 Task: Include a stop at Times Square, followed by a visit to Central Park and the Empire State Building.
Action: Mouse moved to (318, 71)
Screenshot: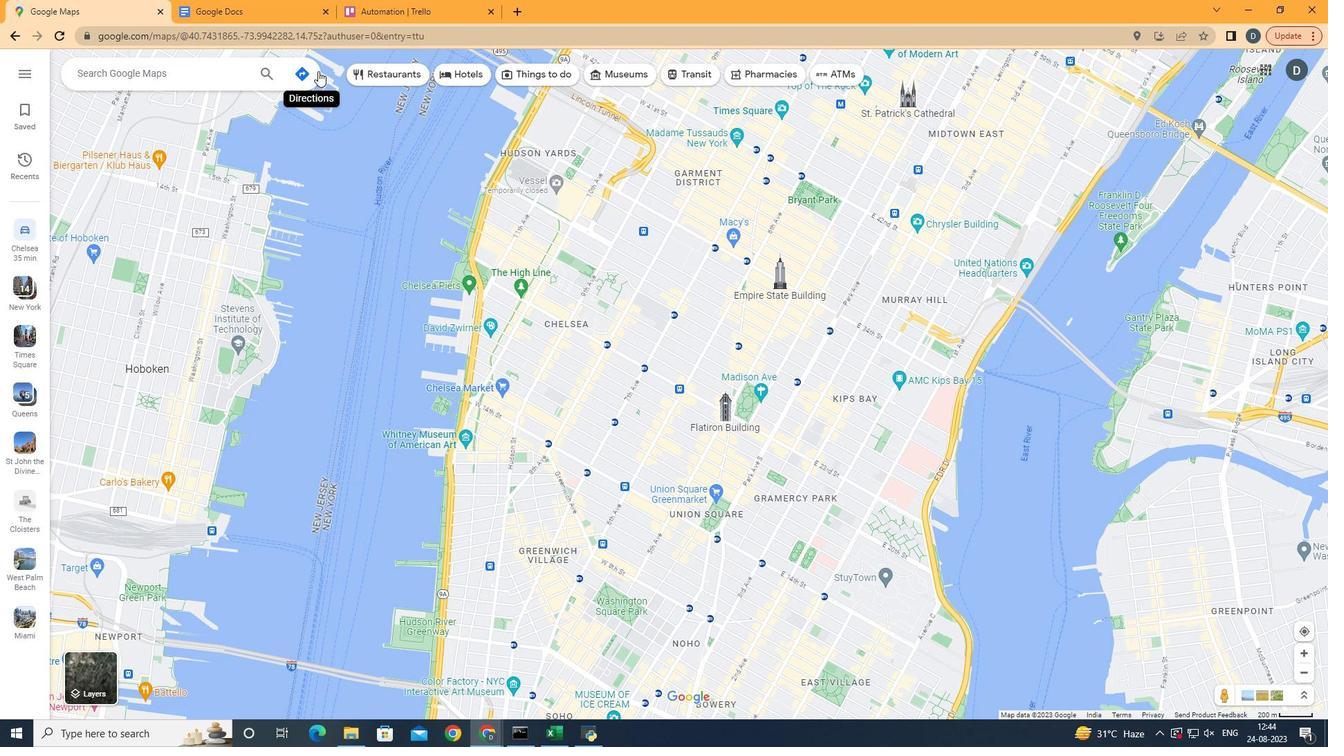
Action: Mouse pressed left at (318, 71)
Screenshot: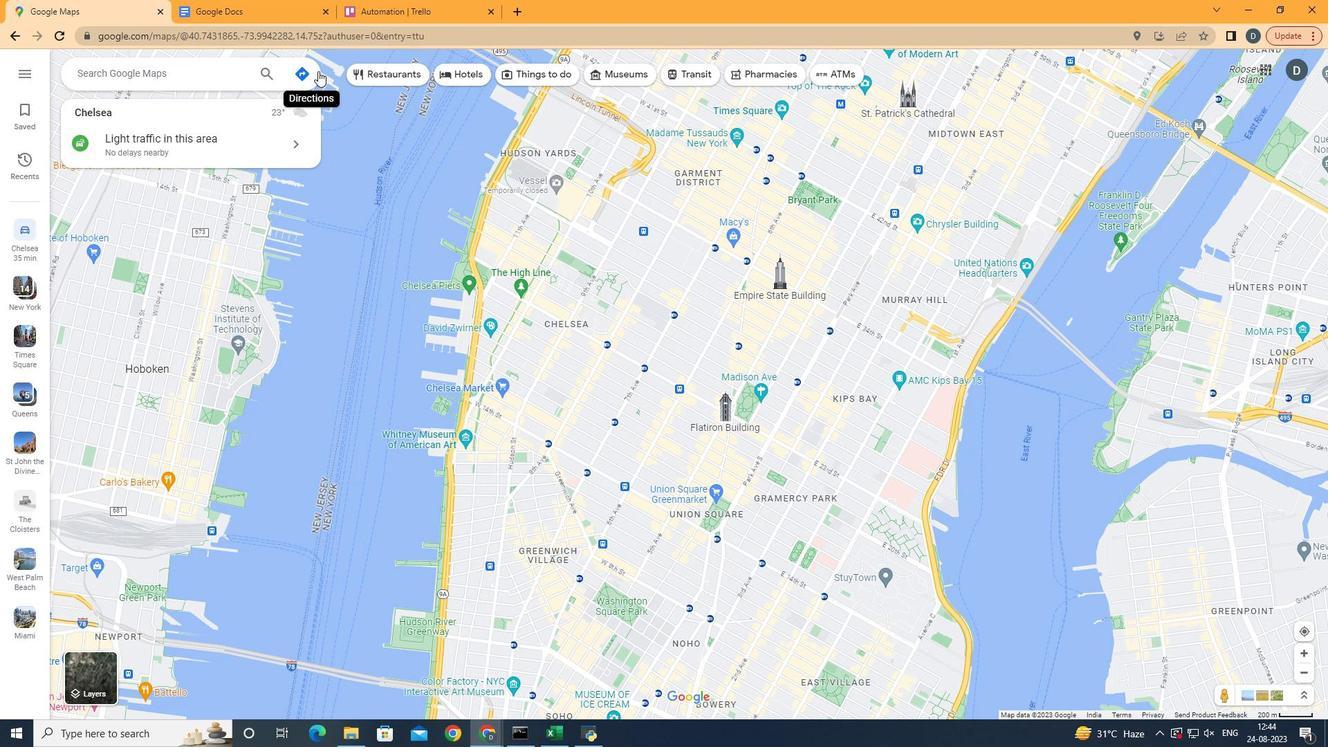 
Action: Mouse moved to (185, 112)
Screenshot: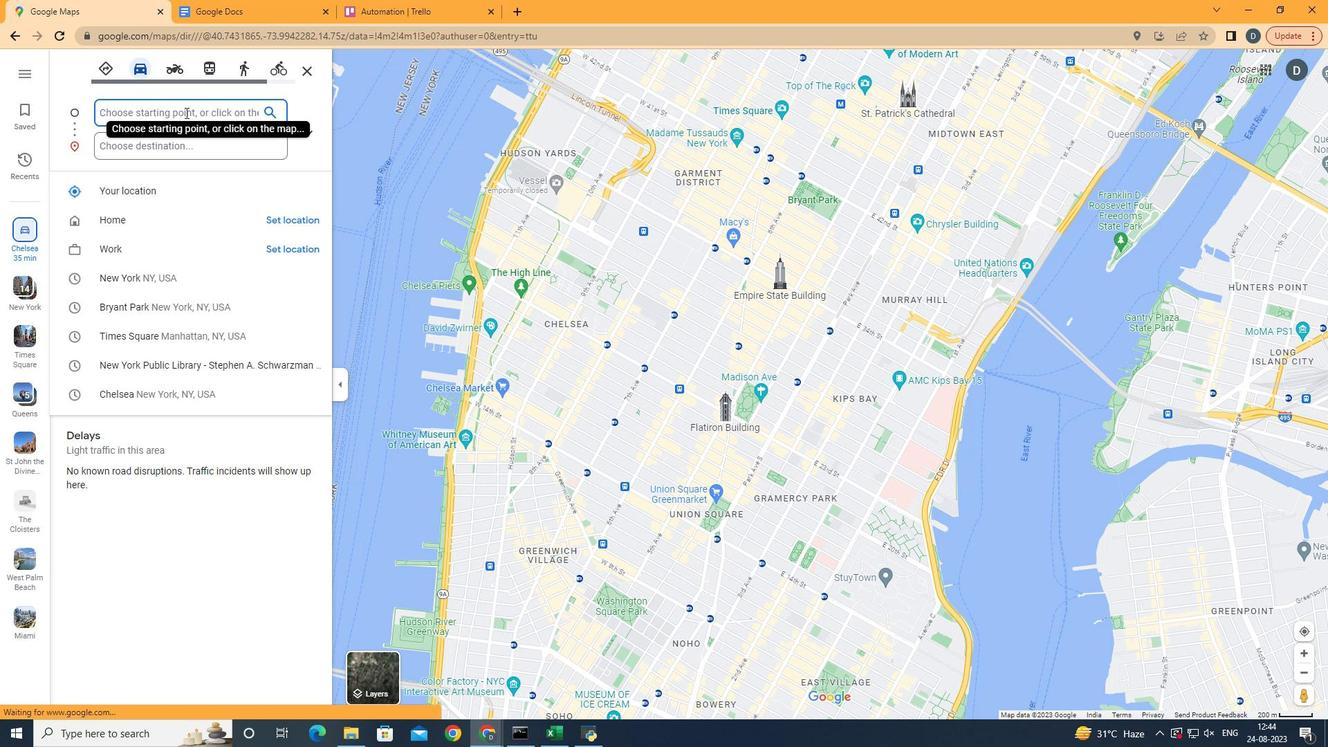 
Action: Mouse pressed left at (185, 112)
Screenshot: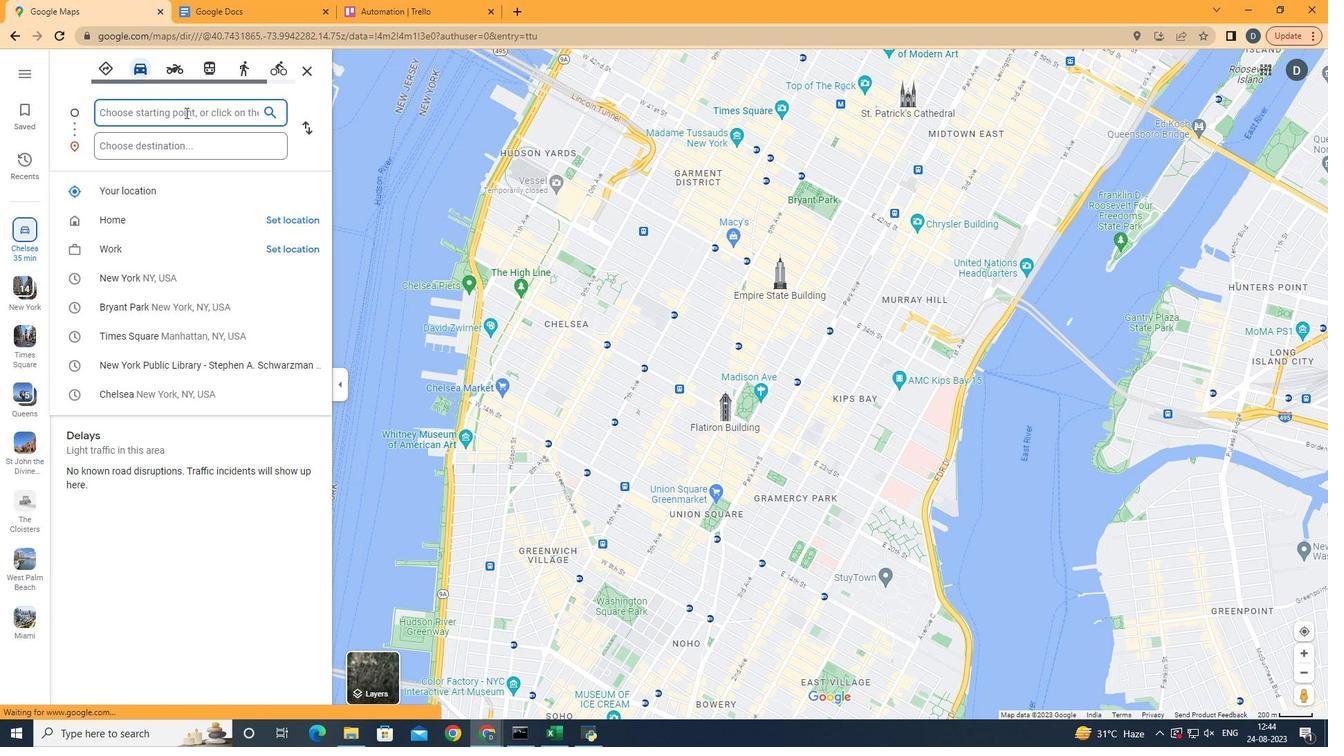 
Action: Key pressed <Key.shift>Nw<Key.backspace>ew<Key.space><Key.shift>York<Key.space><Key.shift>CIty
Screenshot: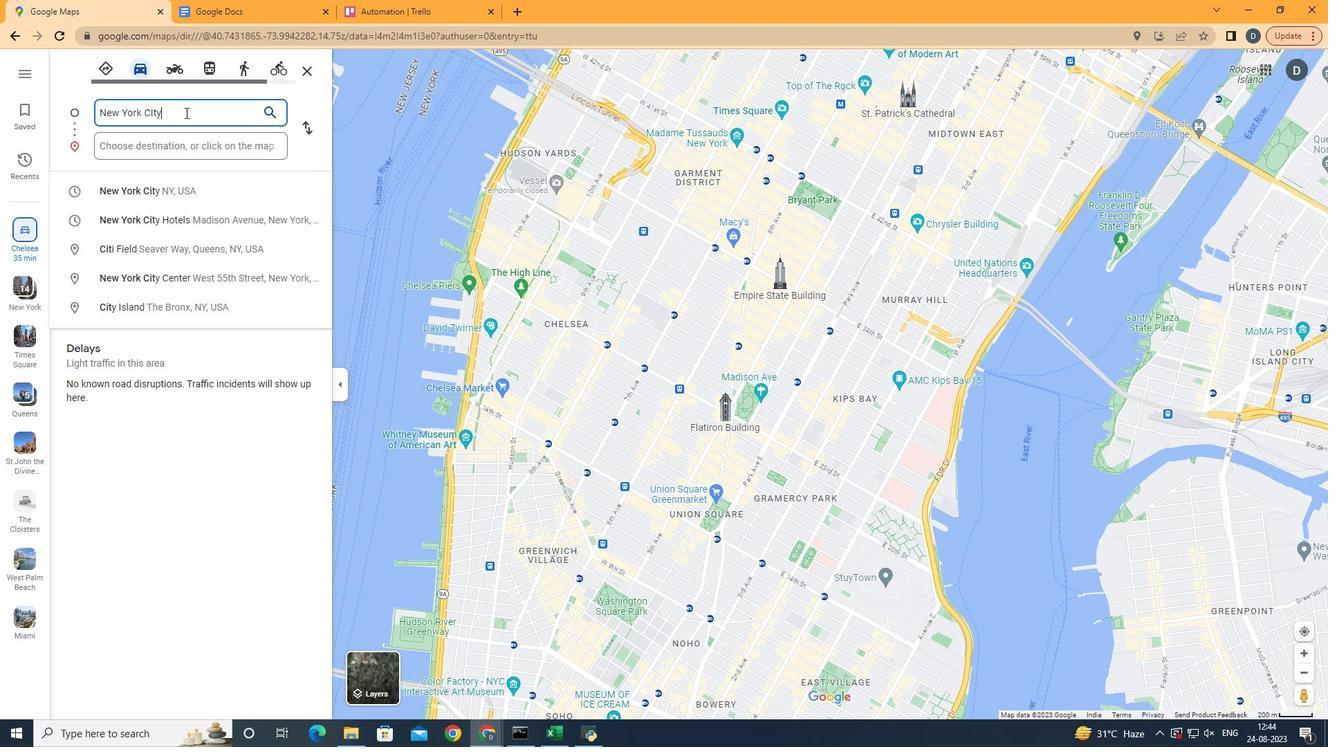 
Action: Mouse moved to (190, 179)
Screenshot: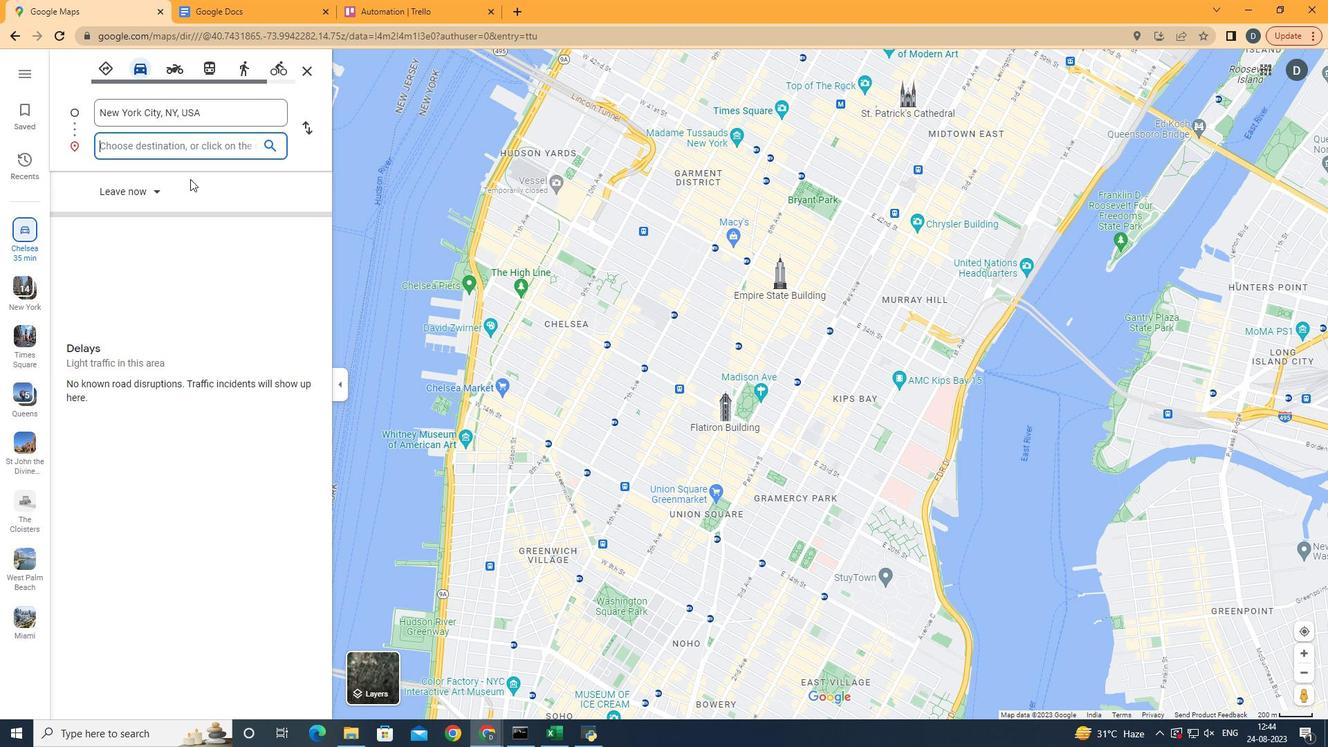 
Action: Mouse pressed left at (190, 179)
Screenshot: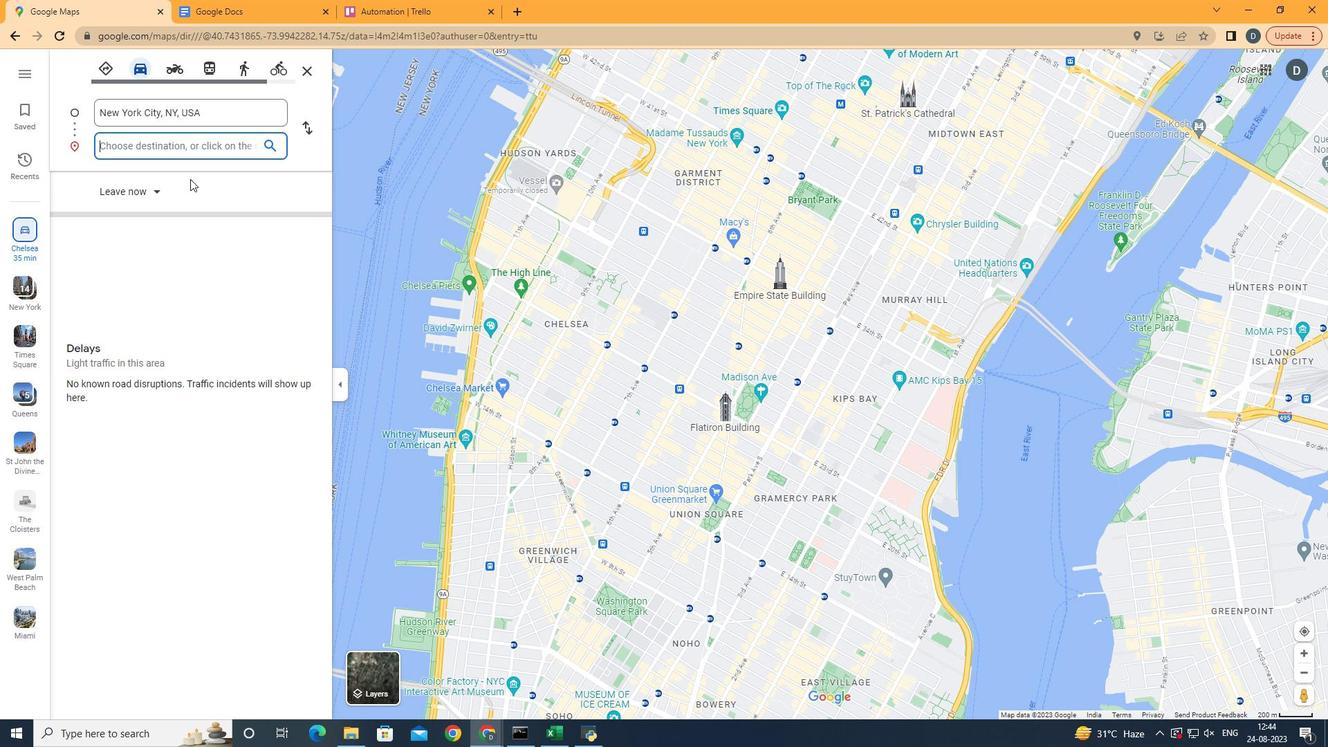 
Action: Mouse moved to (186, 145)
Screenshot: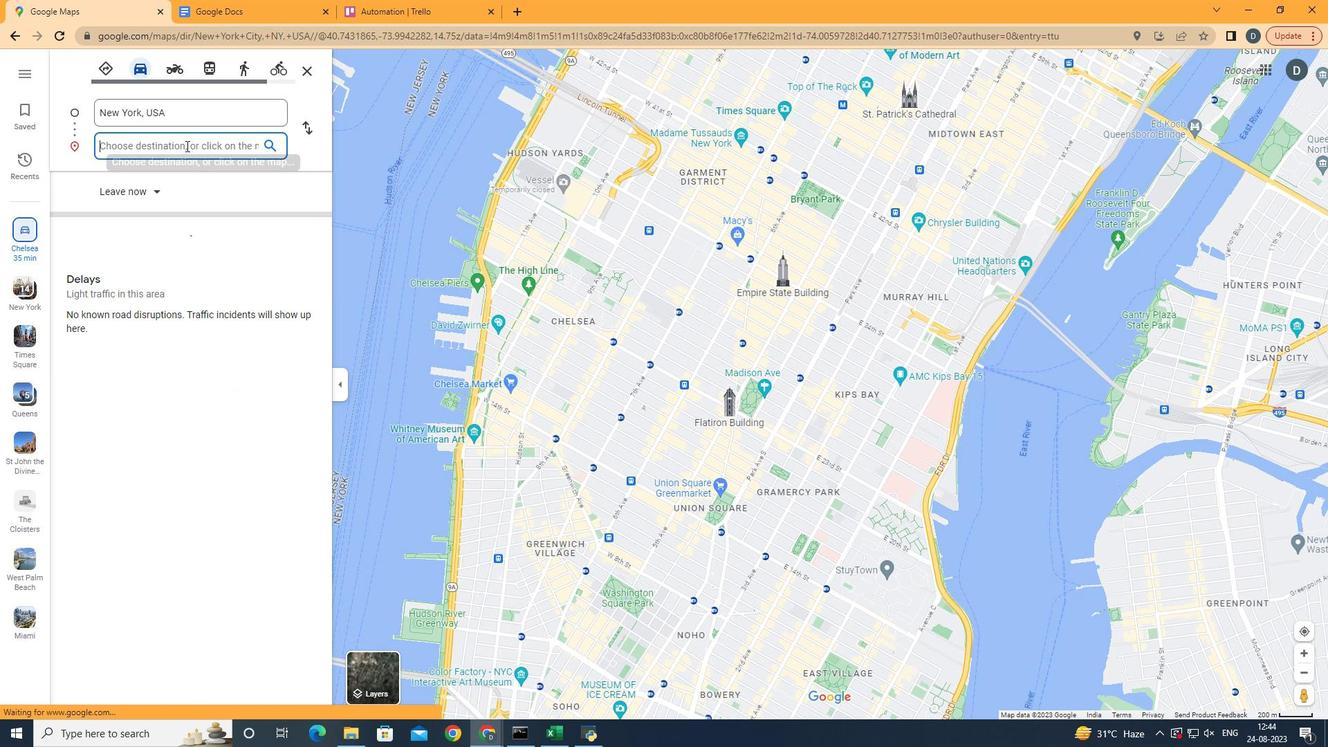 
Action: Mouse pressed left at (186, 145)
Screenshot: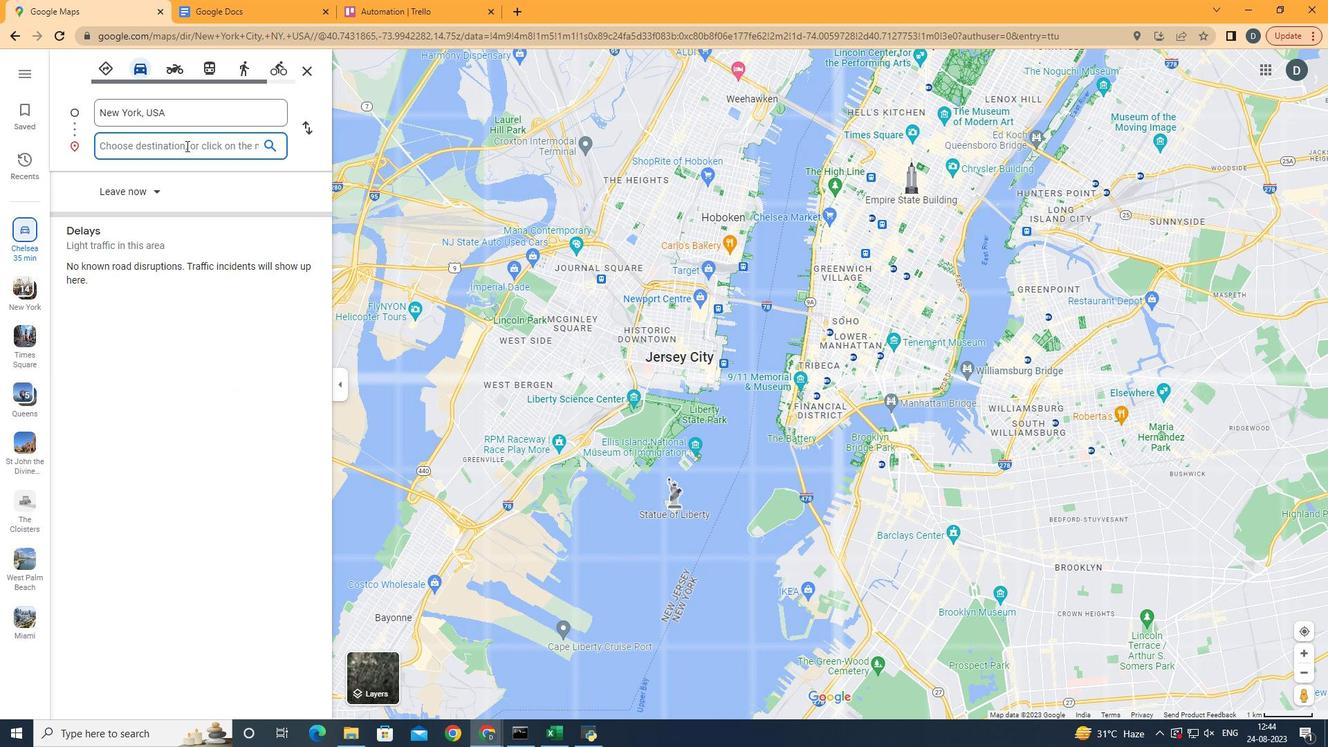 
Action: Key pressed <Key.shift>Times<Key.space><Key.shift>Squre
Screenshot: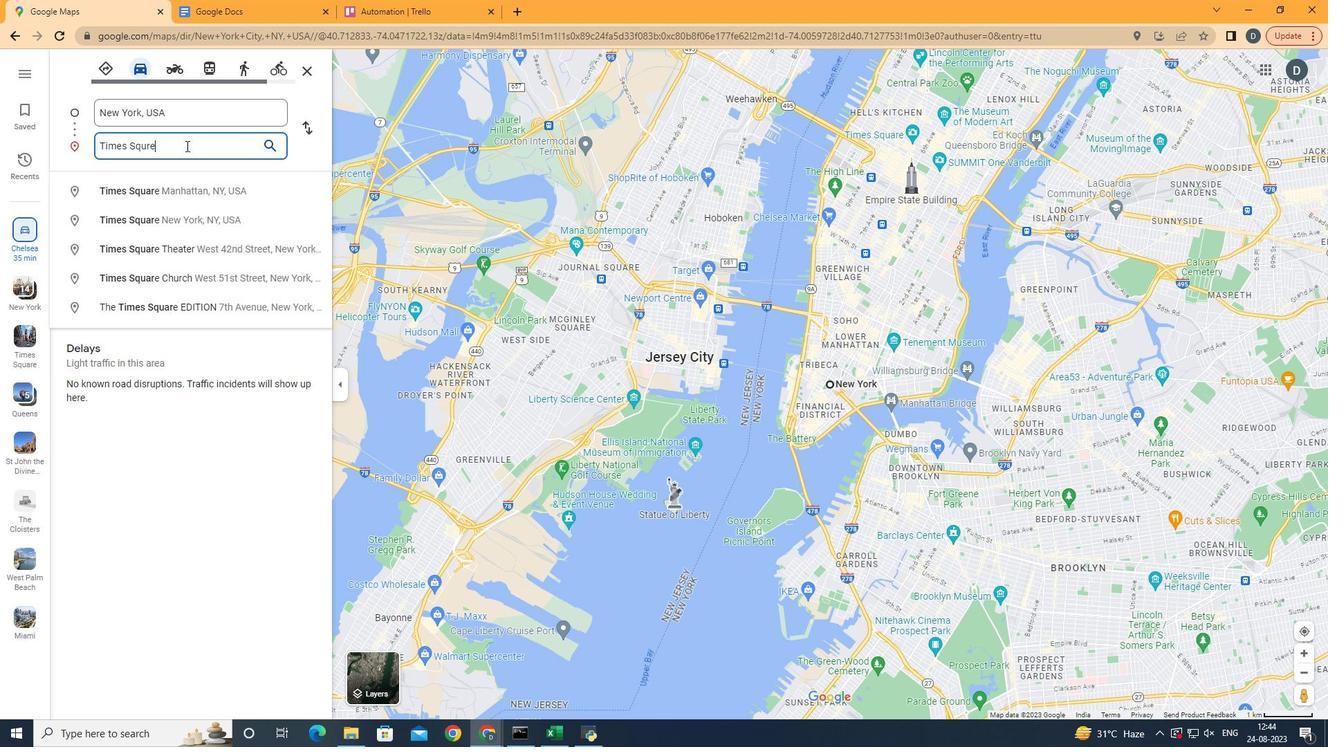 
Action: Mouse moved to (179, 217)
Screenshot: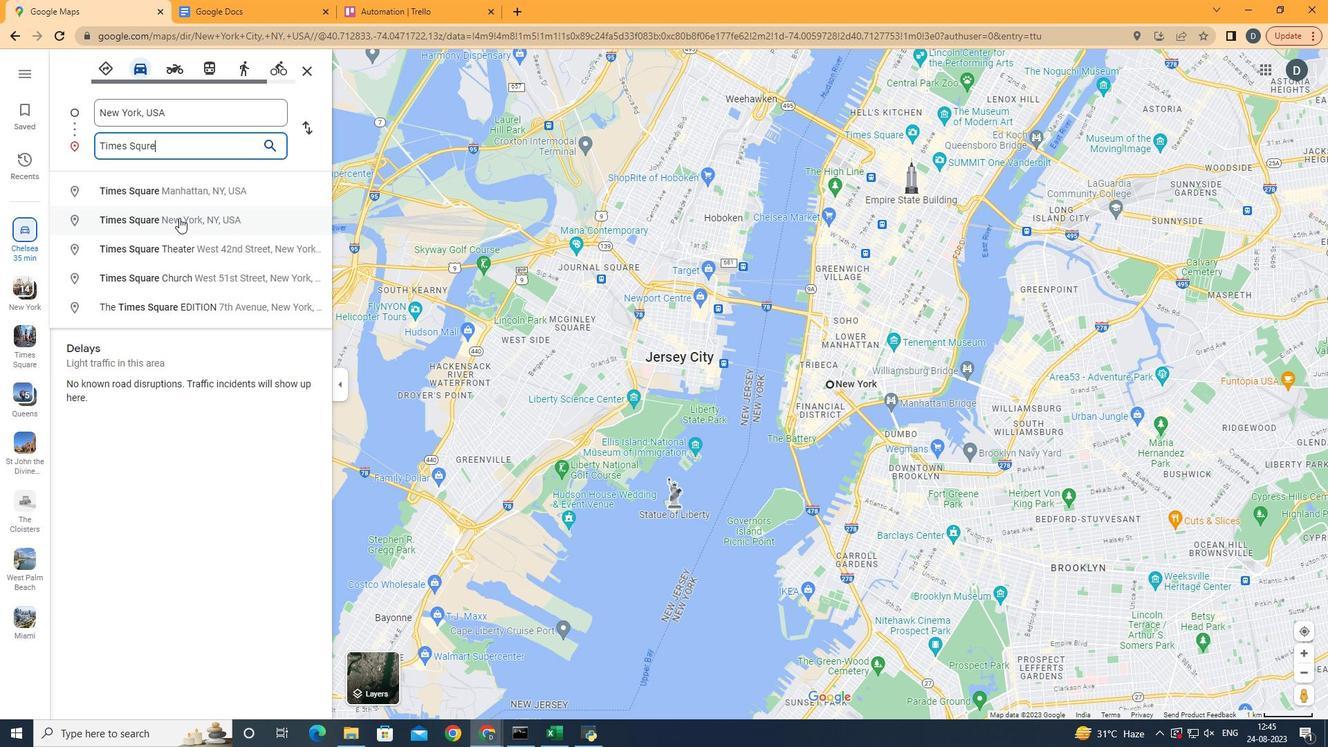 
Action: Mouse pressed left at (179, 217)
Screenshot: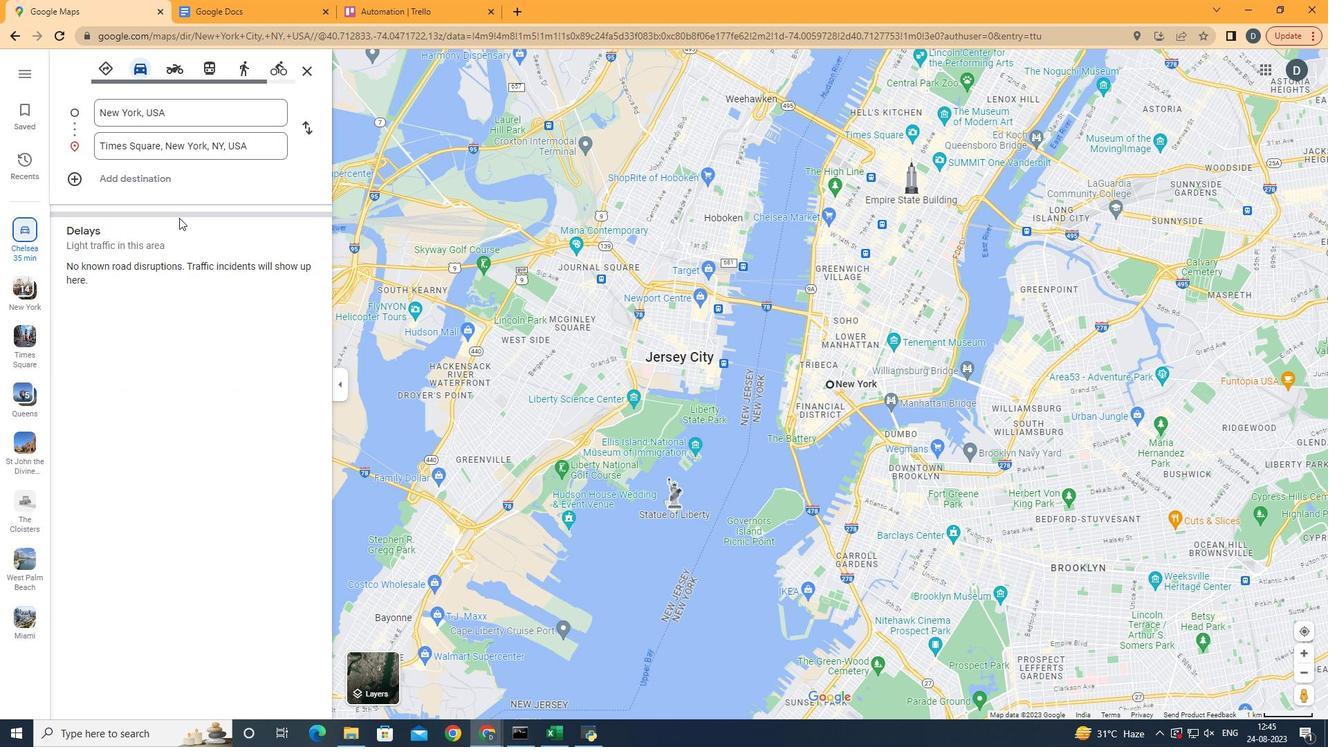 
Action: Mouse moved to (141, 182)
Screenshot: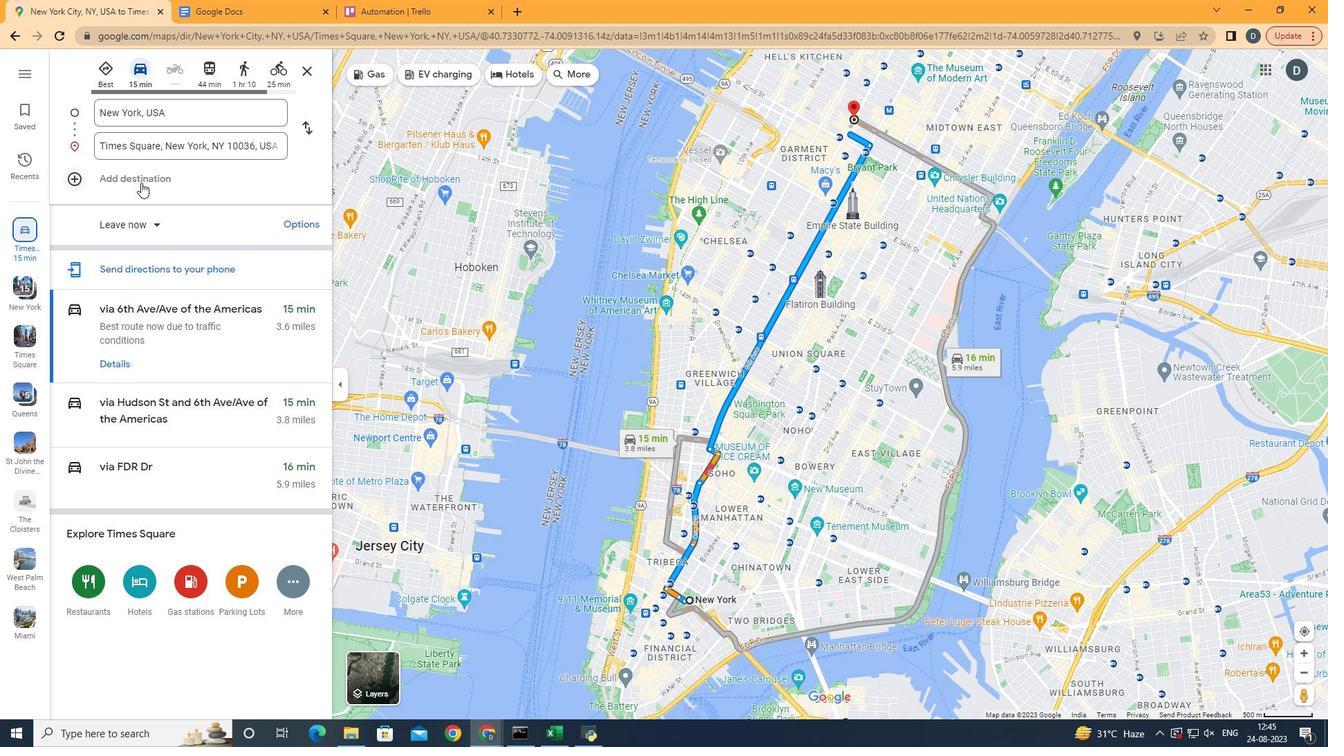 
Action: Mouse pressed left at (141, 182)
Screenshot: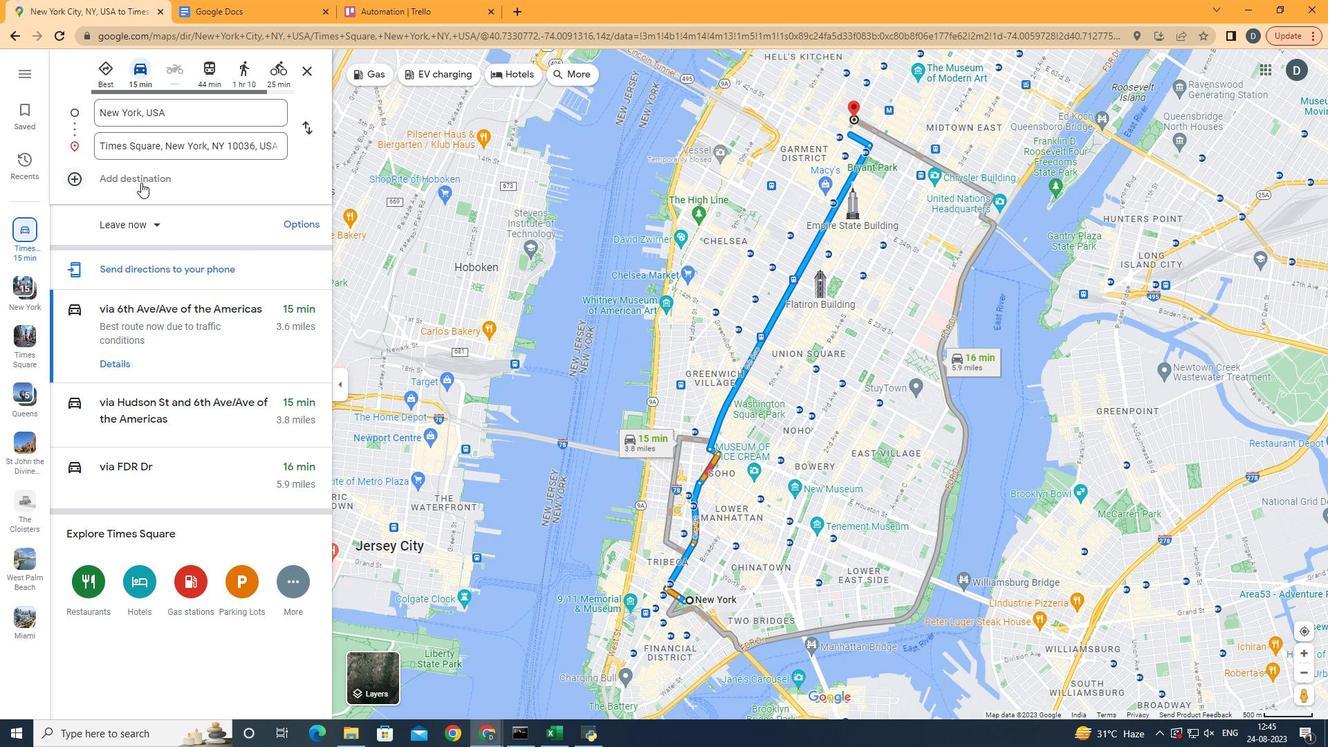 
Action: Mouse moved to (166, 177)
Screenshot: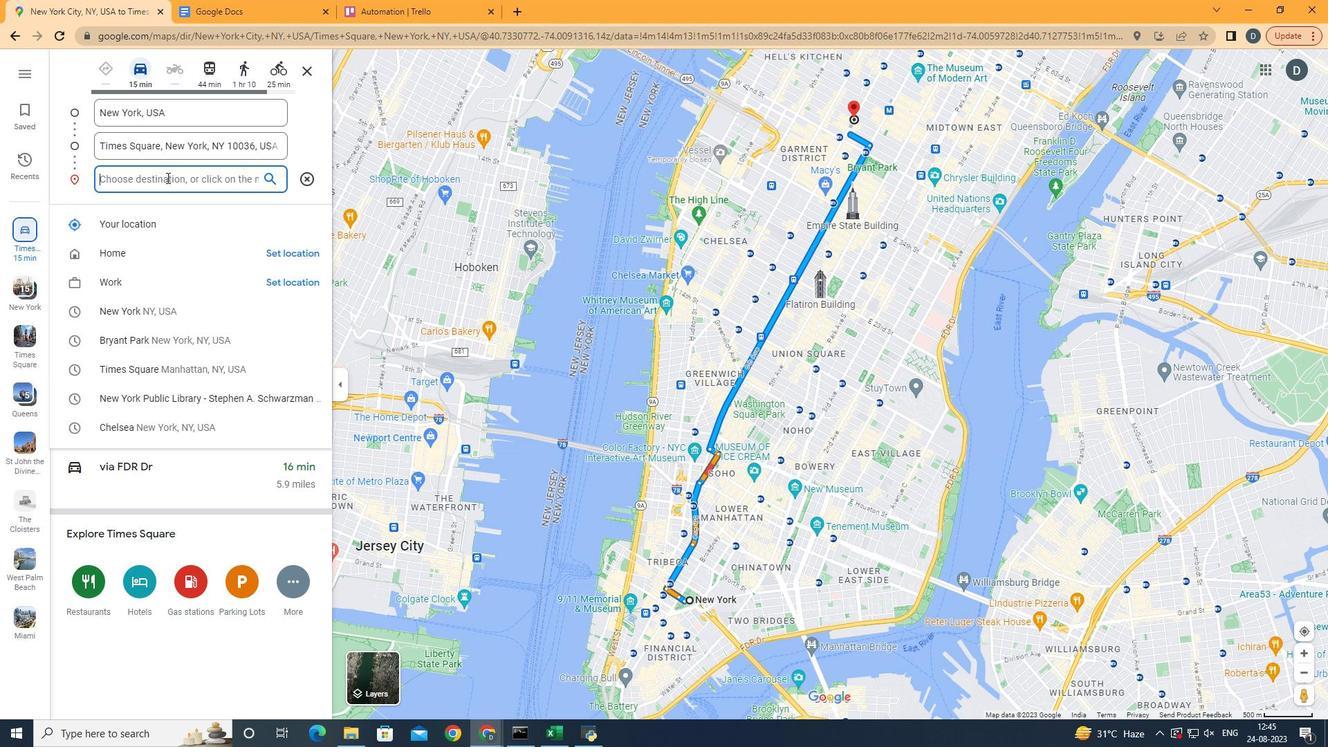 
Action: Mouse pressed left at (166, 177)
Screenshot: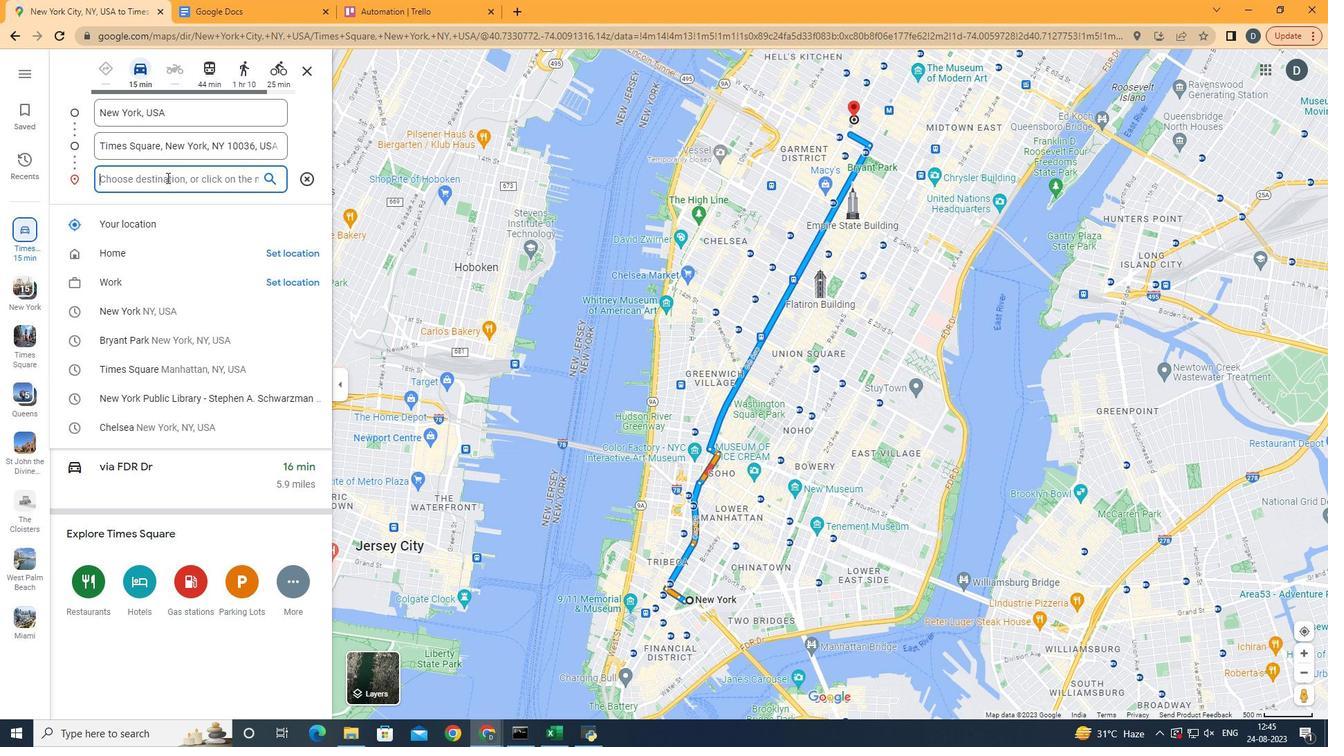 
Action: Mouse moved to (175, 176)
Screenshot: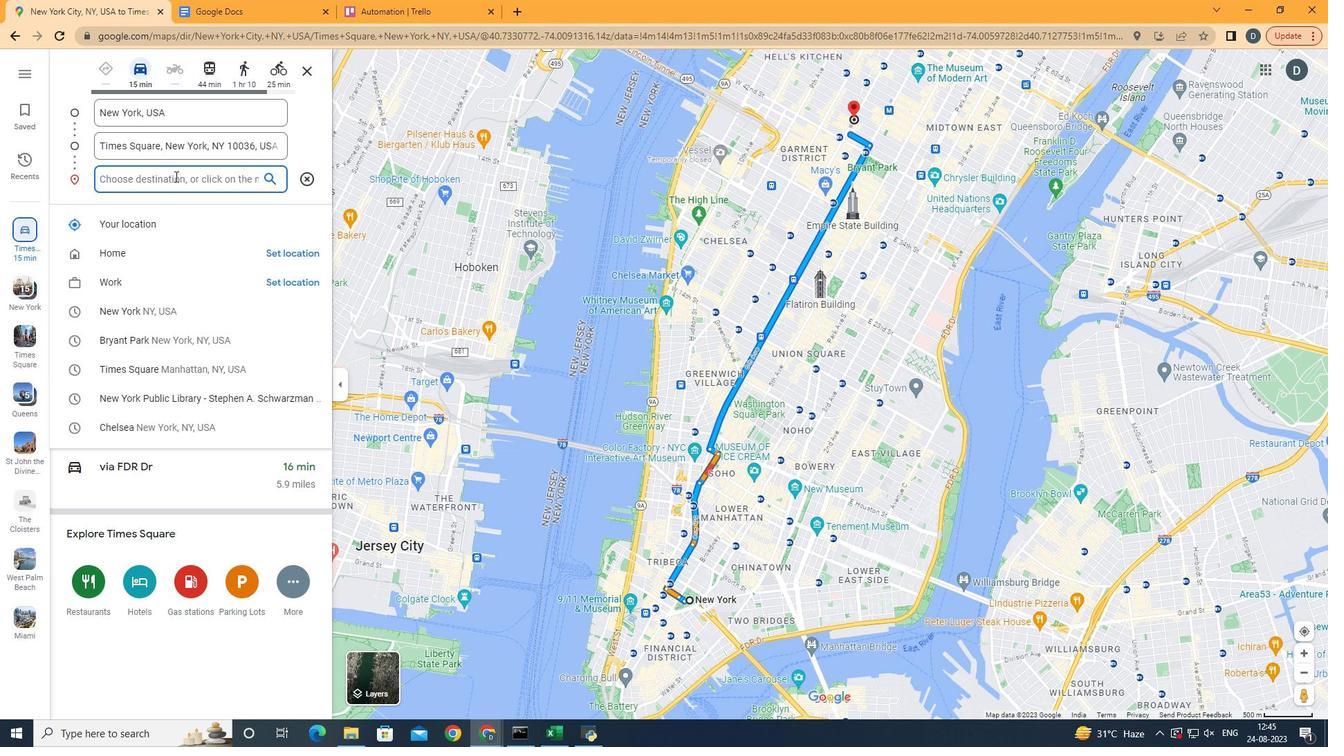 
Action: Key pressed <Key.shift>Central<Key.space><Key.shift>Pa
Screenshot: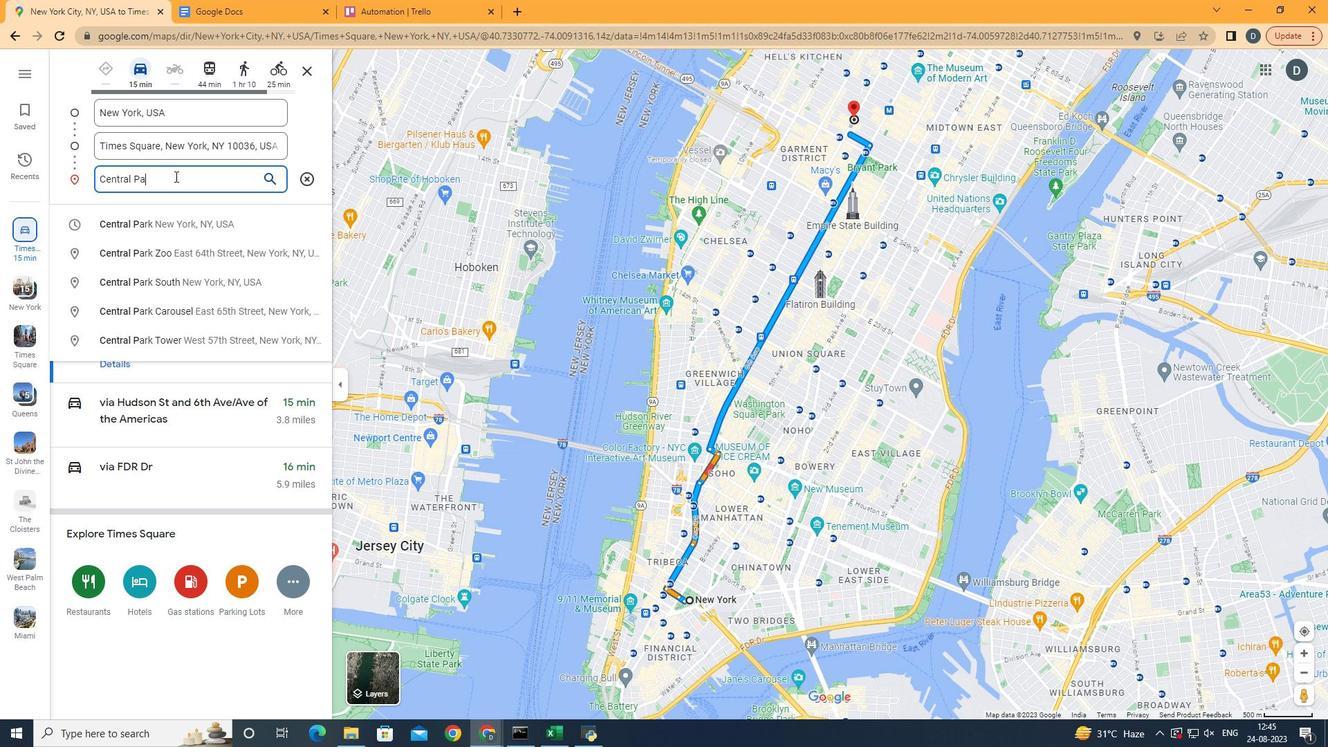 
Action: Mouse moved to (168, 228)
Screenshot: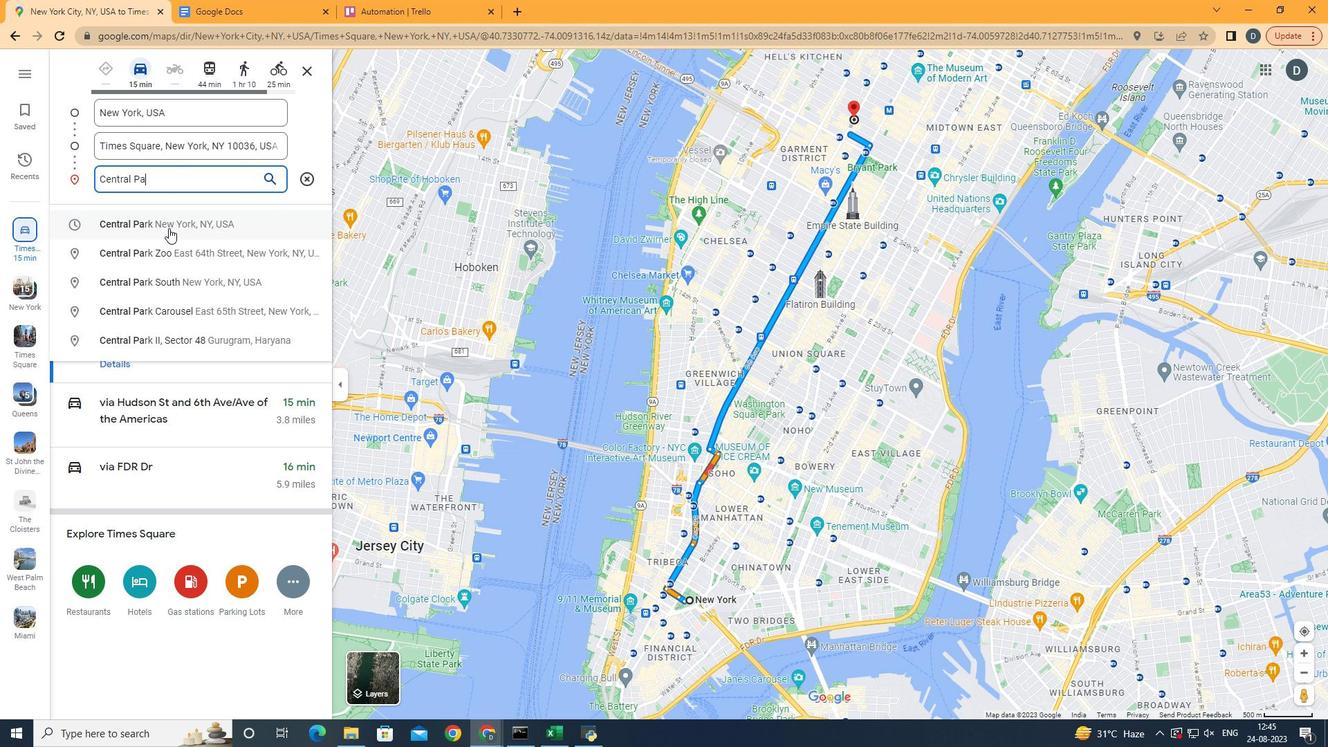 
Action: Mouse pressed left at (168, 228)
Screenshot: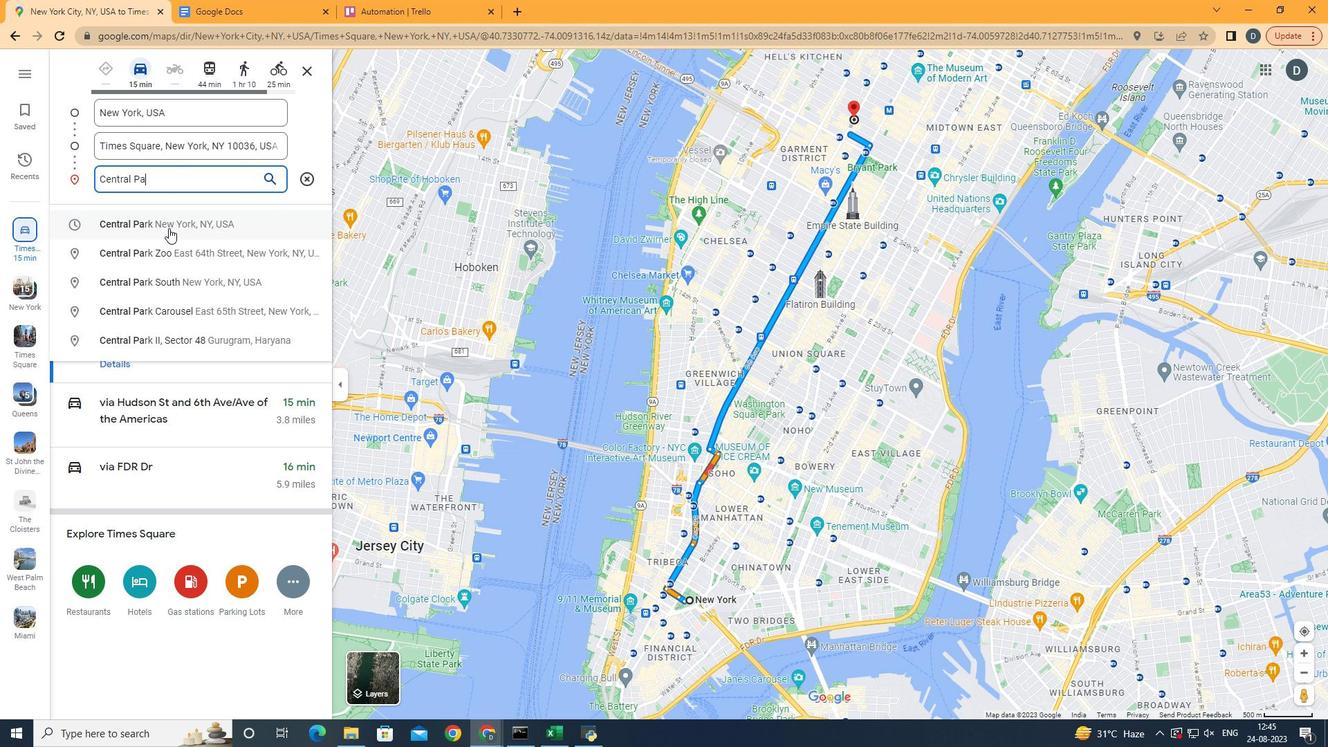 
Action: Mouse moved to (133, 206)
Screenshot: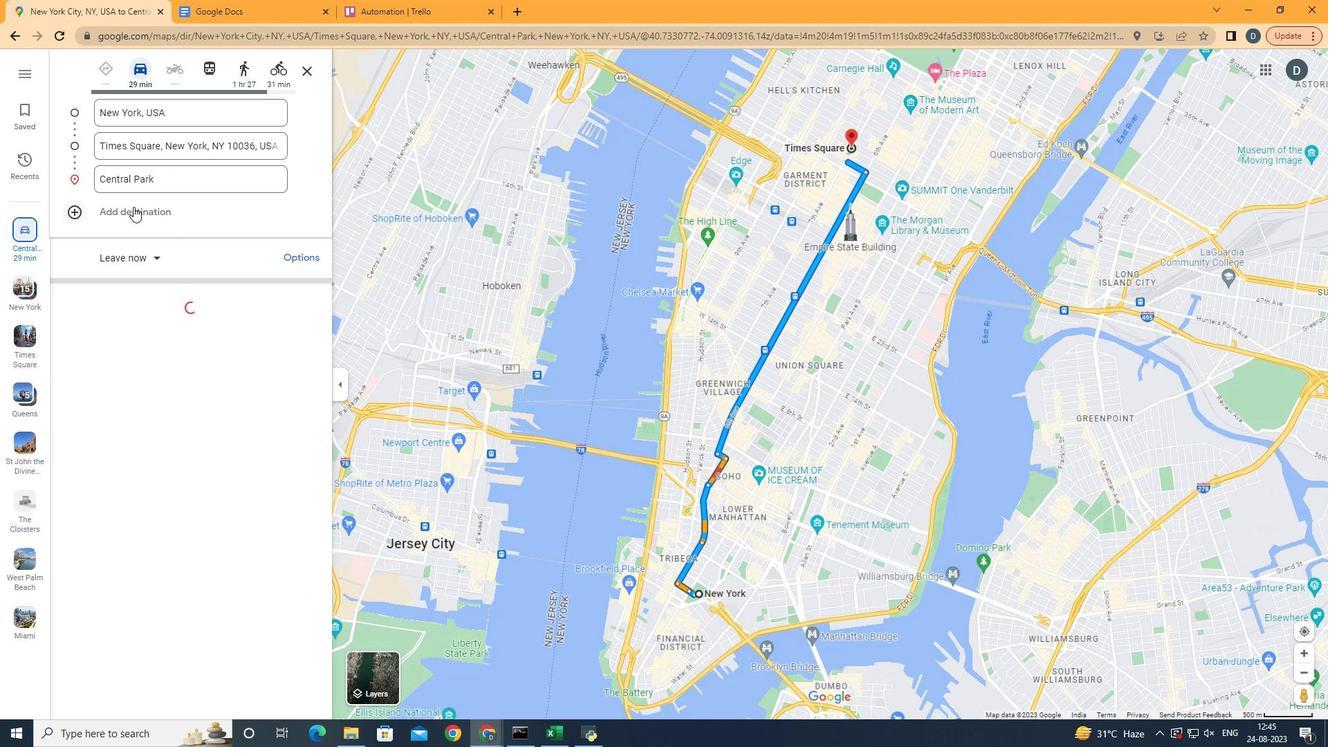 
Action: Mouse pressed left at (133, 206)
Screenshot: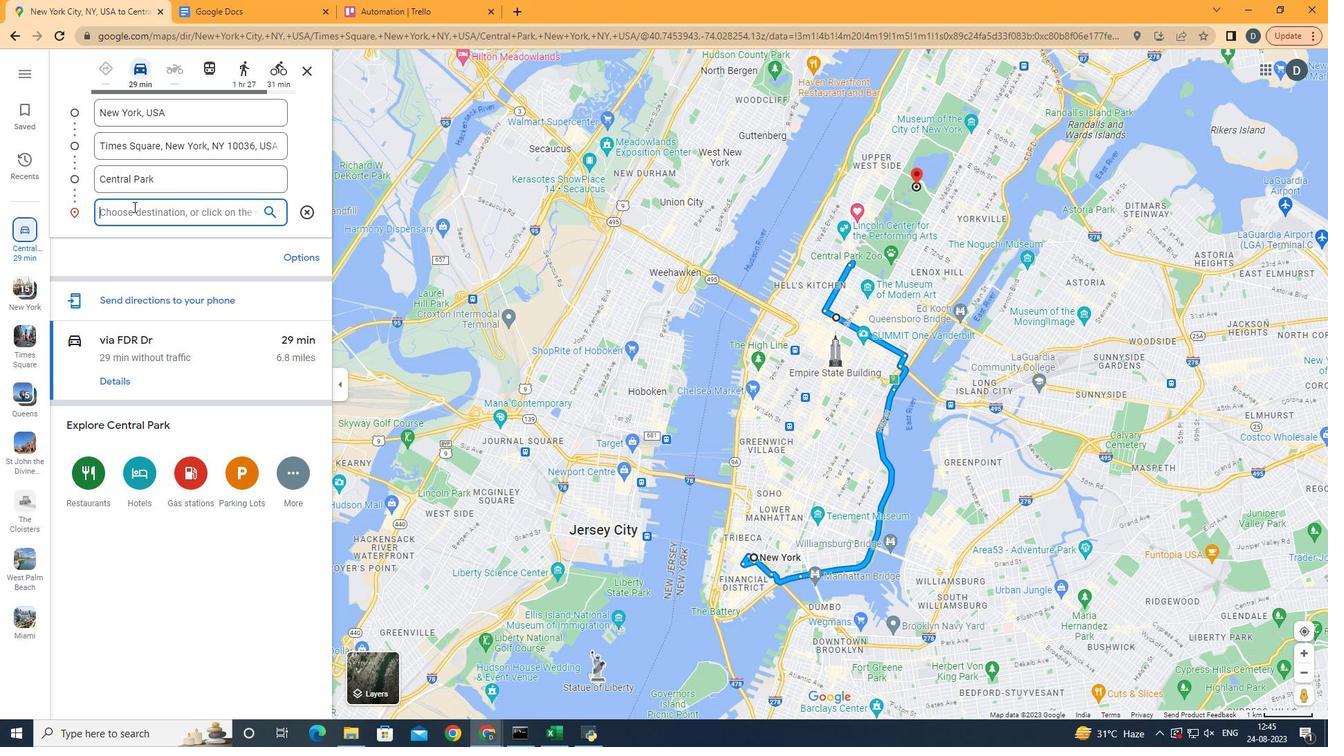 
Action: Mouse moved to (139, 211)
Screenshot: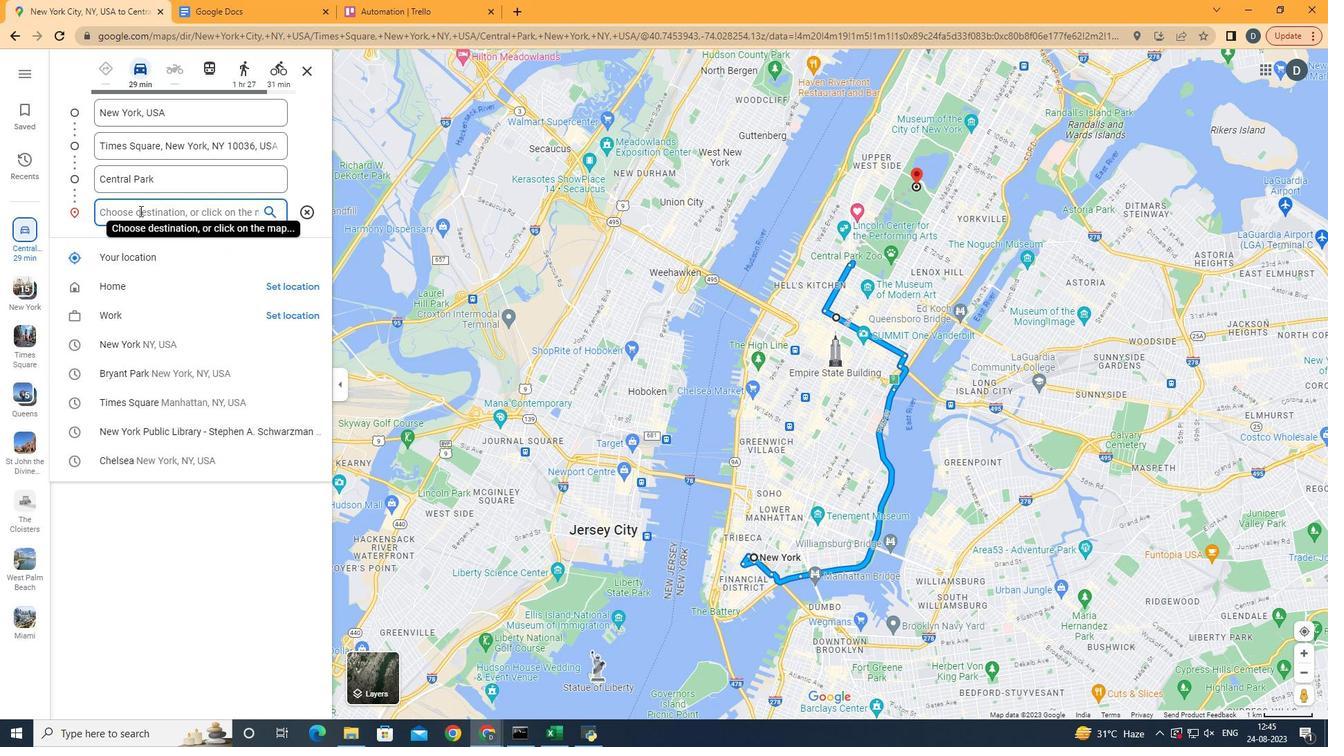 
Action: Key pressed <Key.shift><Key.shift><Key.shift><Key.shift><Key.shift><Key.shift><Key.shift><Key.shift><Key.shift><Key.shift><Key.shift><Key.shift><Key.shift><Key.shift><Key.shift><Key.shift><Key.shift><Key.shift><Key.shift><Key.shift>Empire<Key.space><Key.shift><Key.shift>tat<Key.backspace><Key.backspace><Key.backspace><Key.shift>State
Screenshot: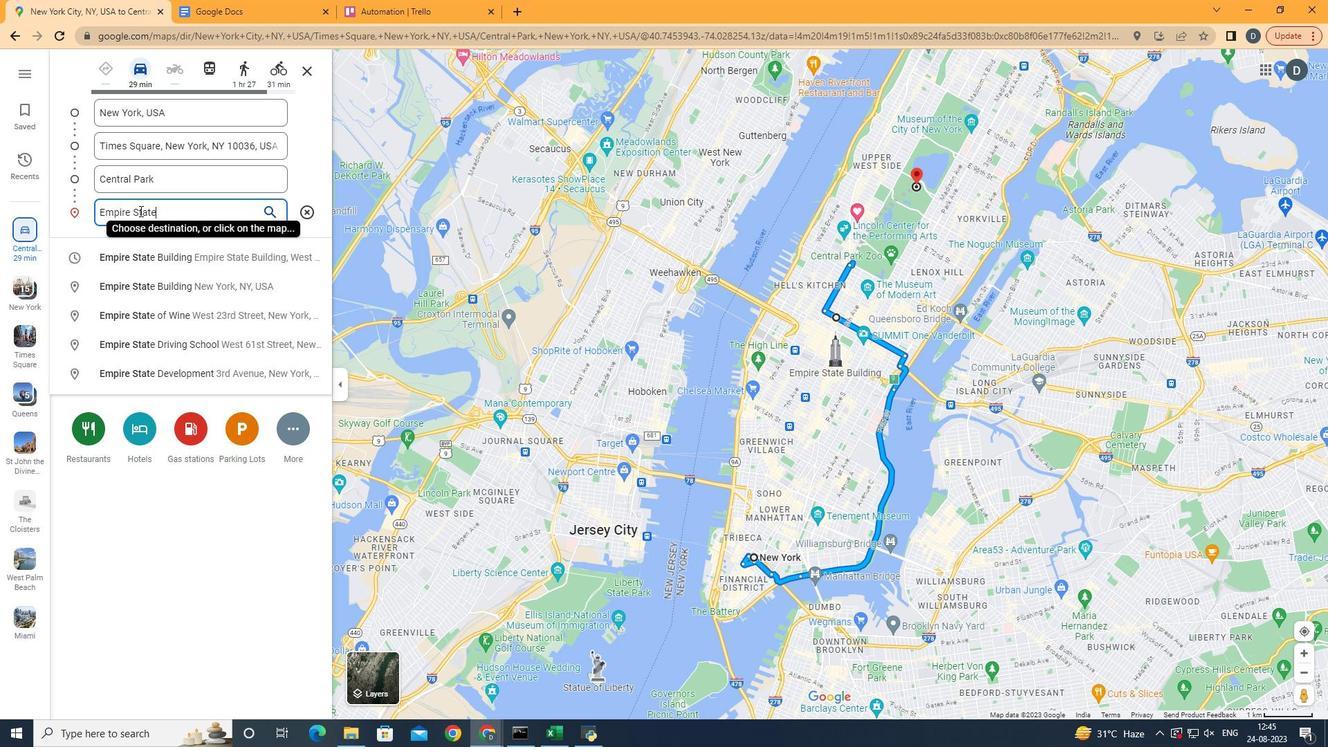 
Action: Mouse moved to (154, 259)
Screenshot: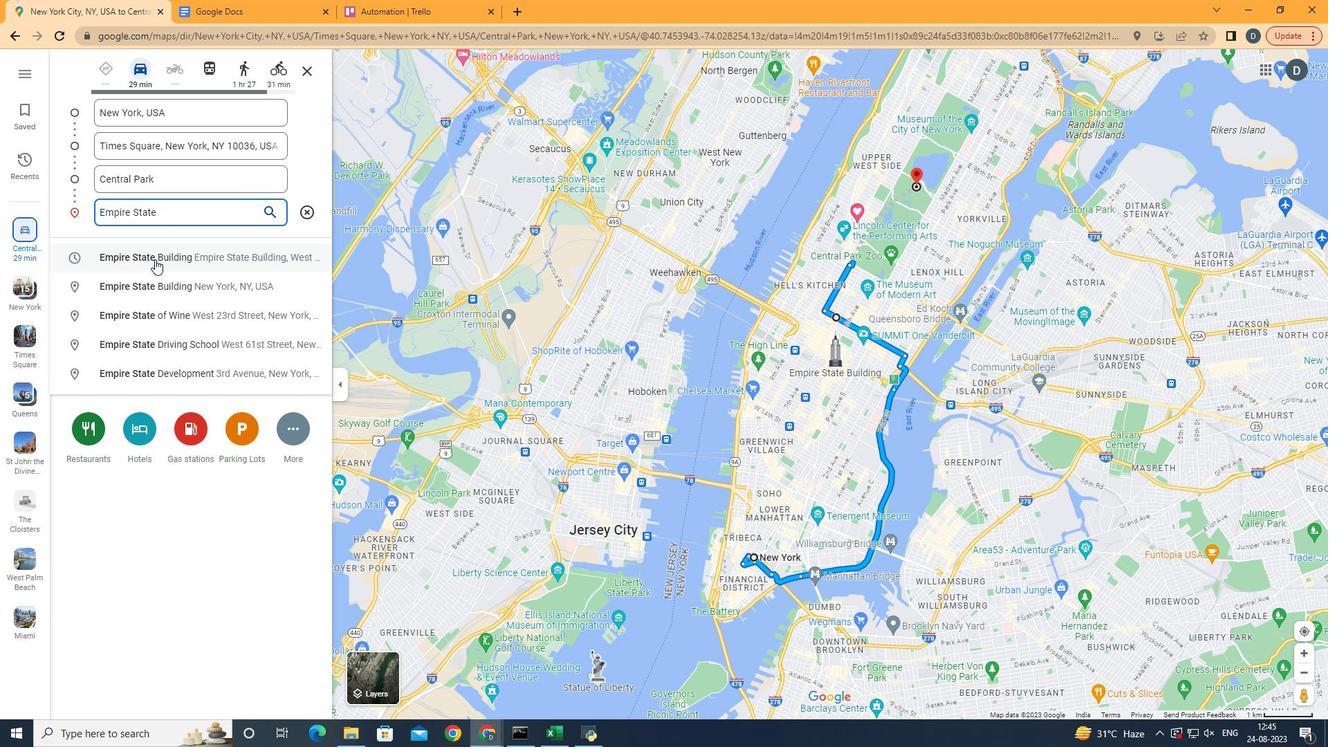 
Action: Mouse pressed left at (154, 259)
Screenshot: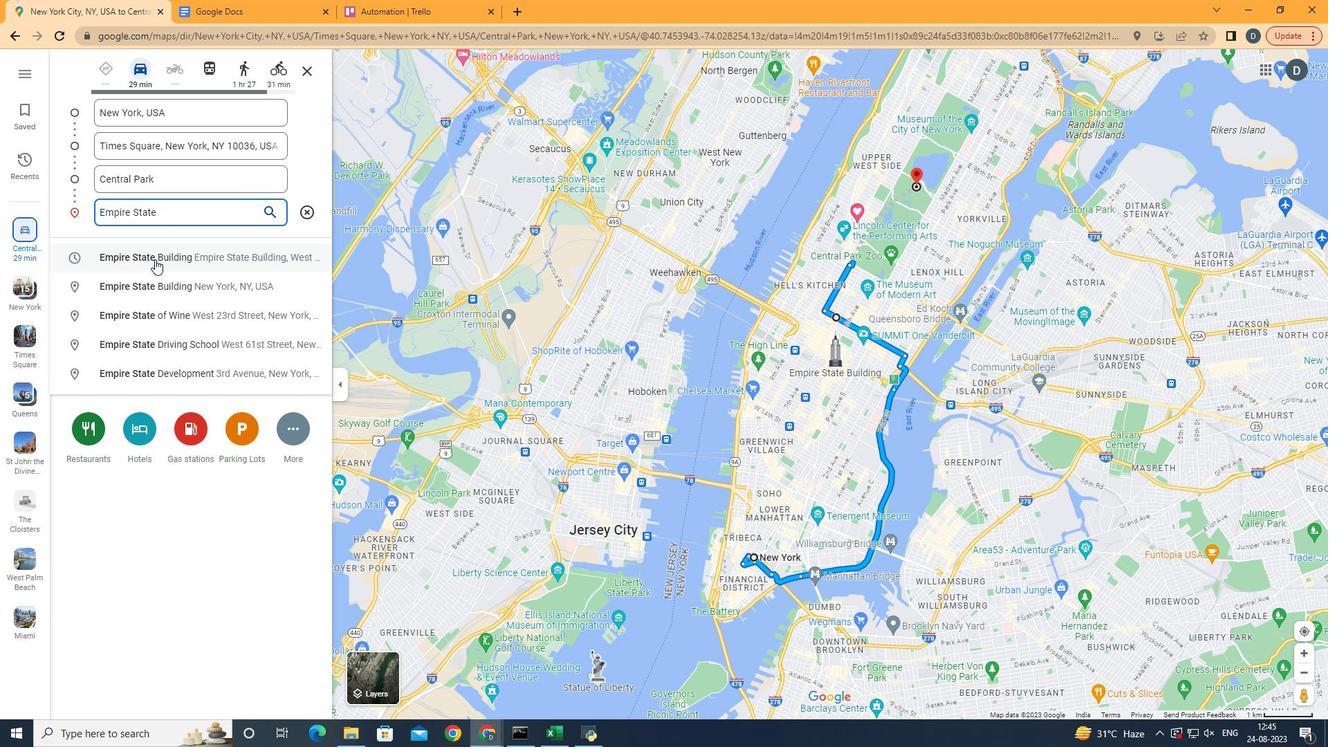 
Action: Mouse moved to (913, 286)
Screenshot: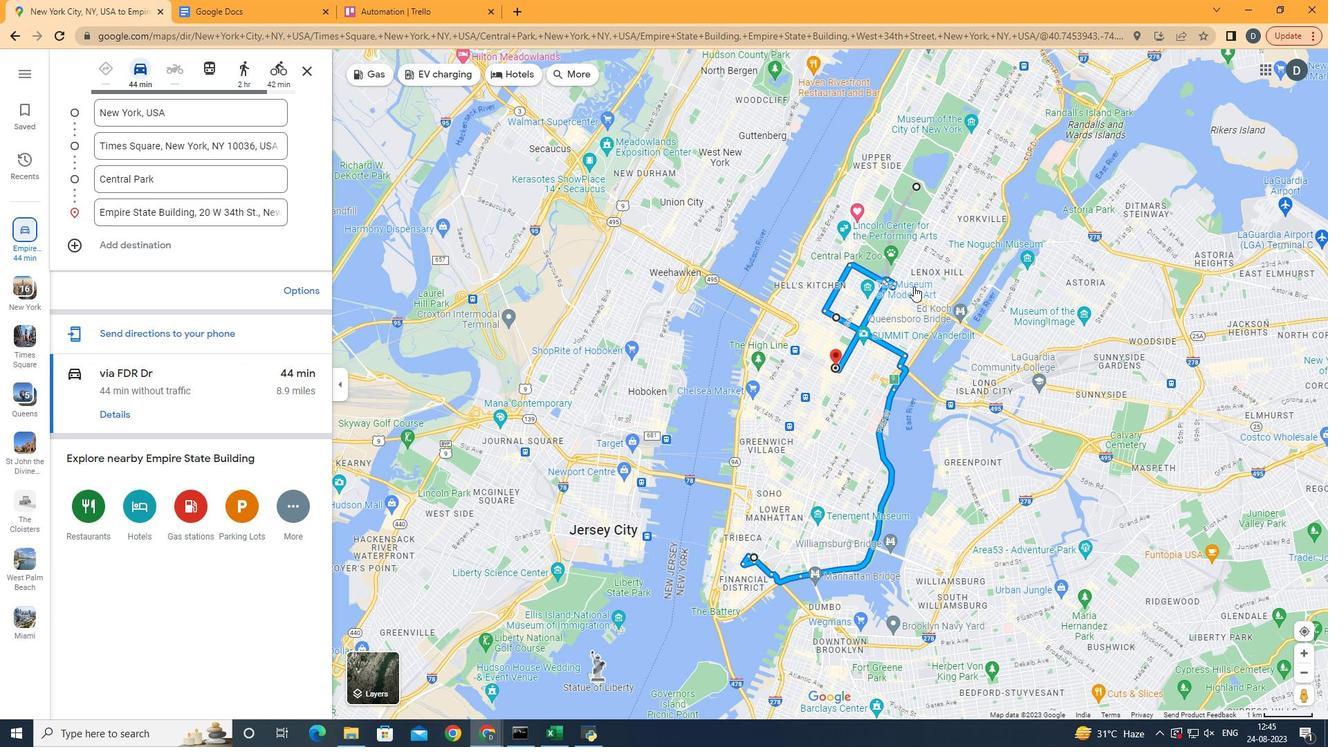 
Action: Mouse scrolled (913, 287) with delta (0, 0)
Screenshot: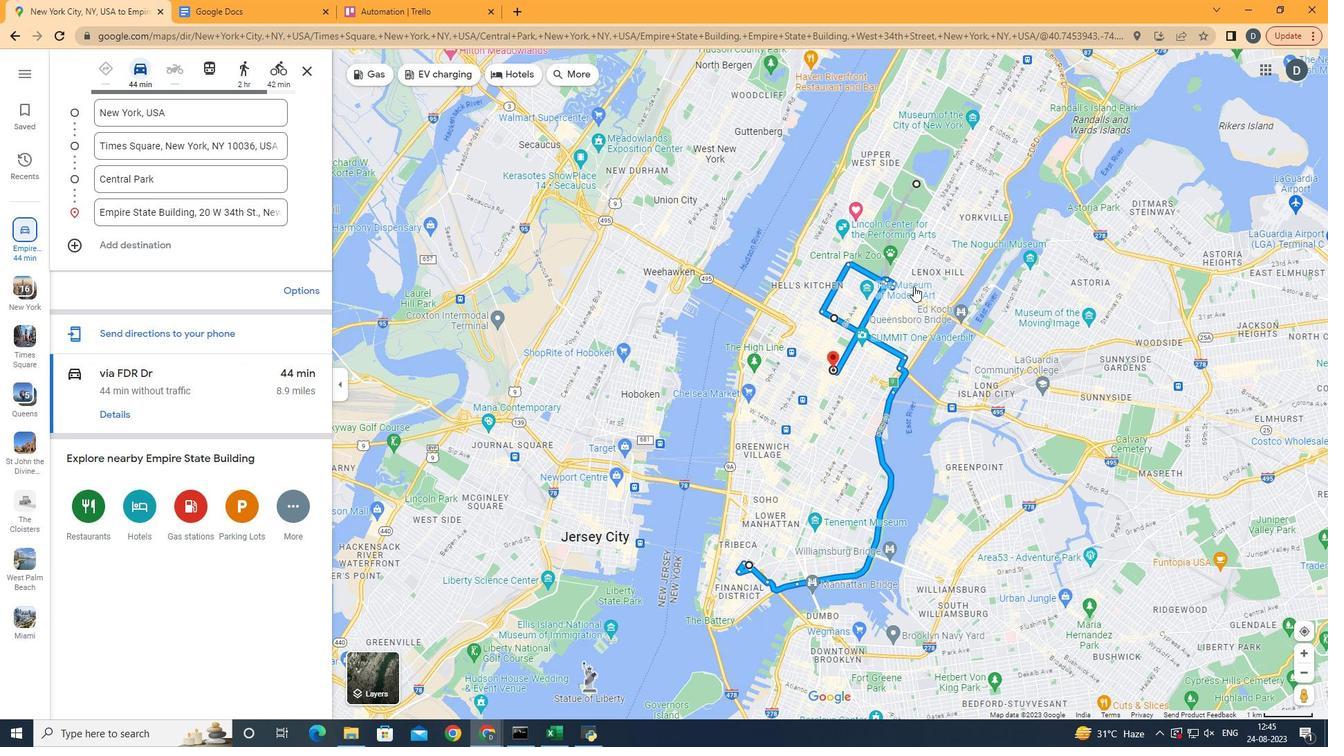 
Action: Mouse scrolled (913, 287) with delta (0, 0)
Screenshot: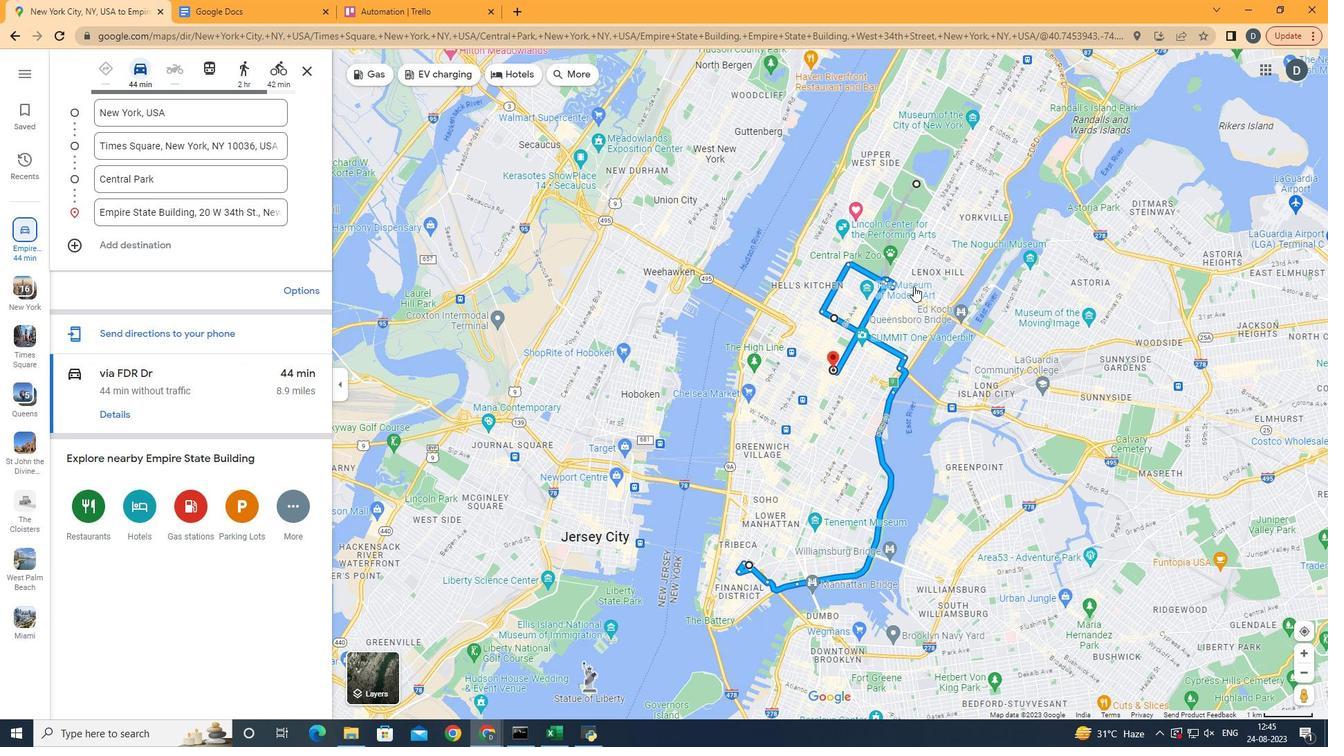 
Action: Mouse scrolled (913, 287) with delta (0, 0)
Screenshot: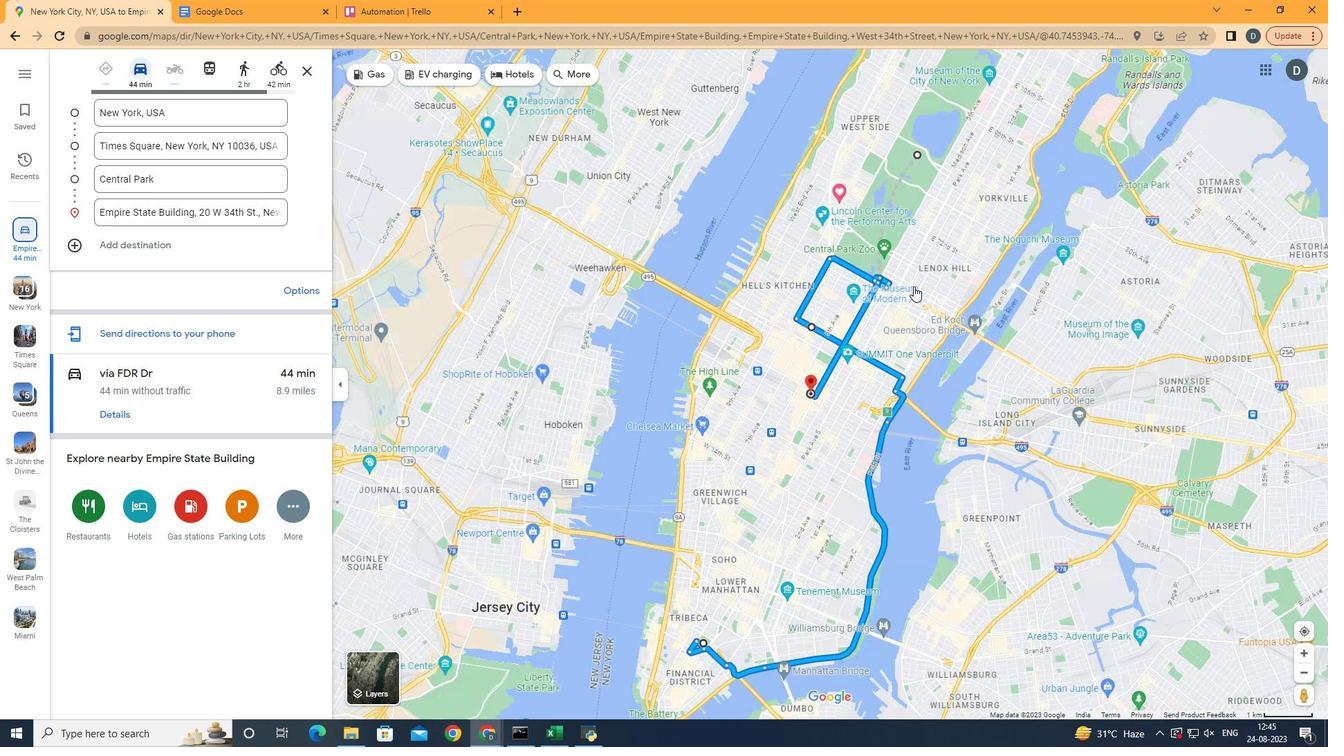 
Action: Mouse moved to (812, 316)
Screenshot: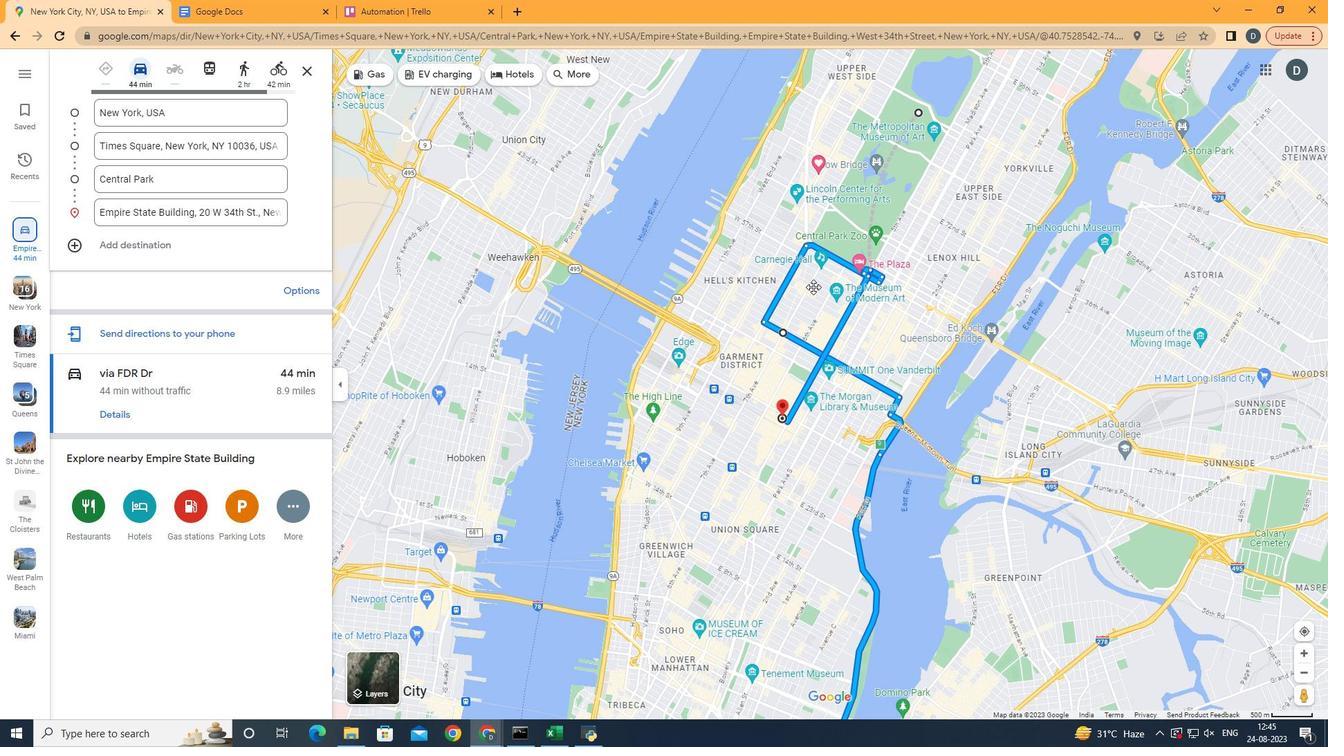 
Action: Mouse pressed left at (812, 316)
Screenshot: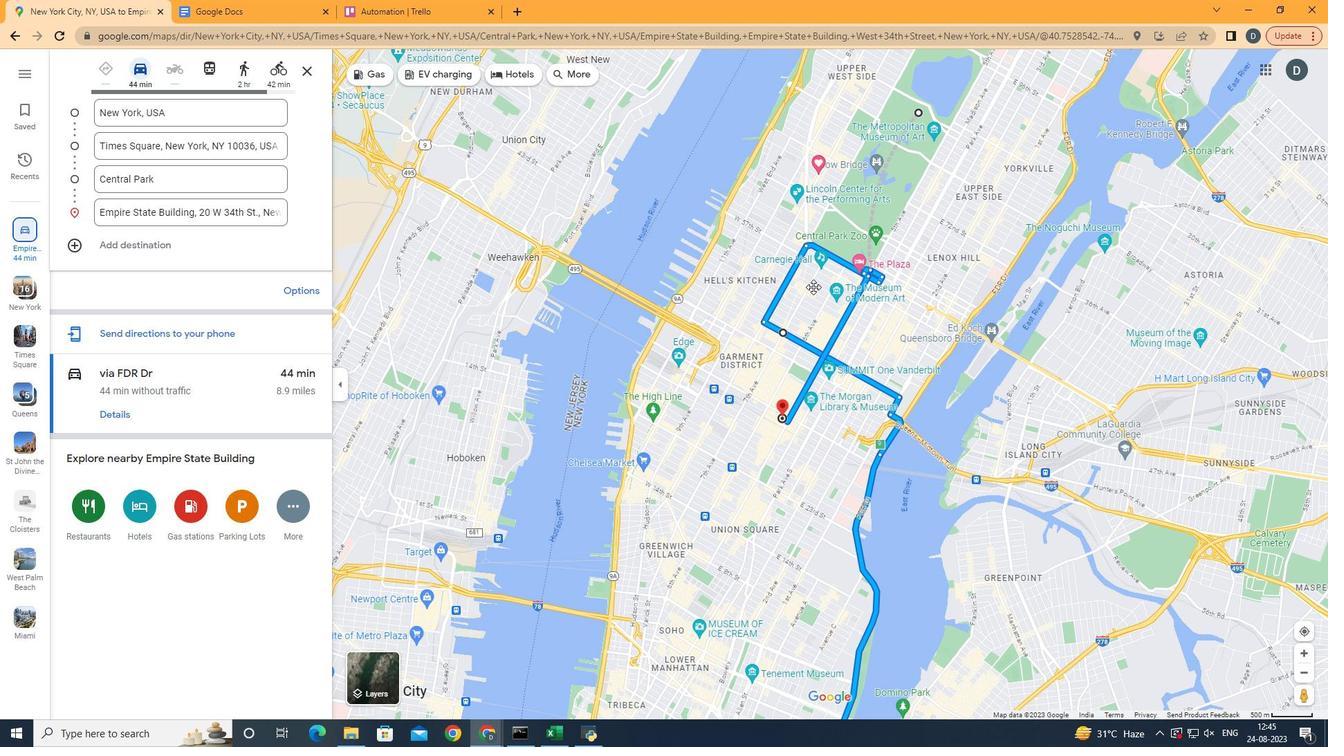 
Action: Mouse moved to (812, 280)
Screenshot: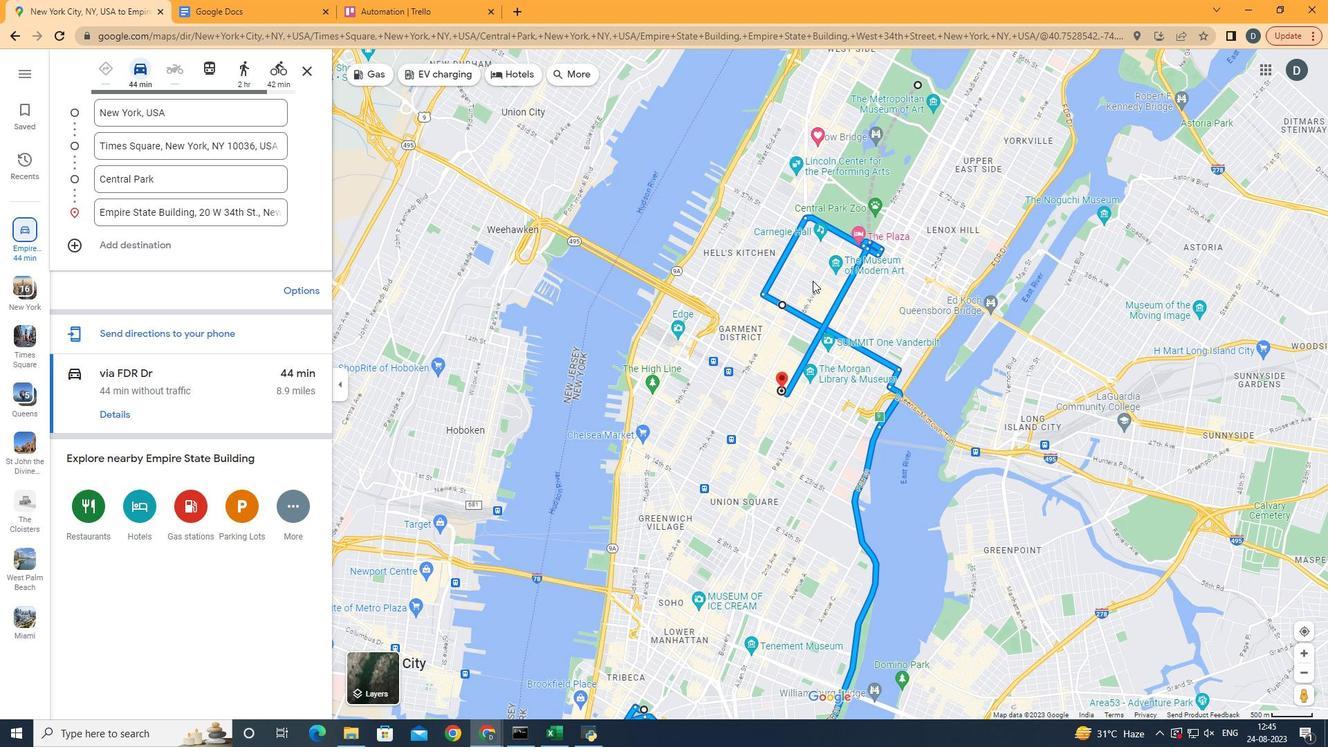 
Action: Mouse scrolled (812, 281) with delta (0, 0)
Screenshot: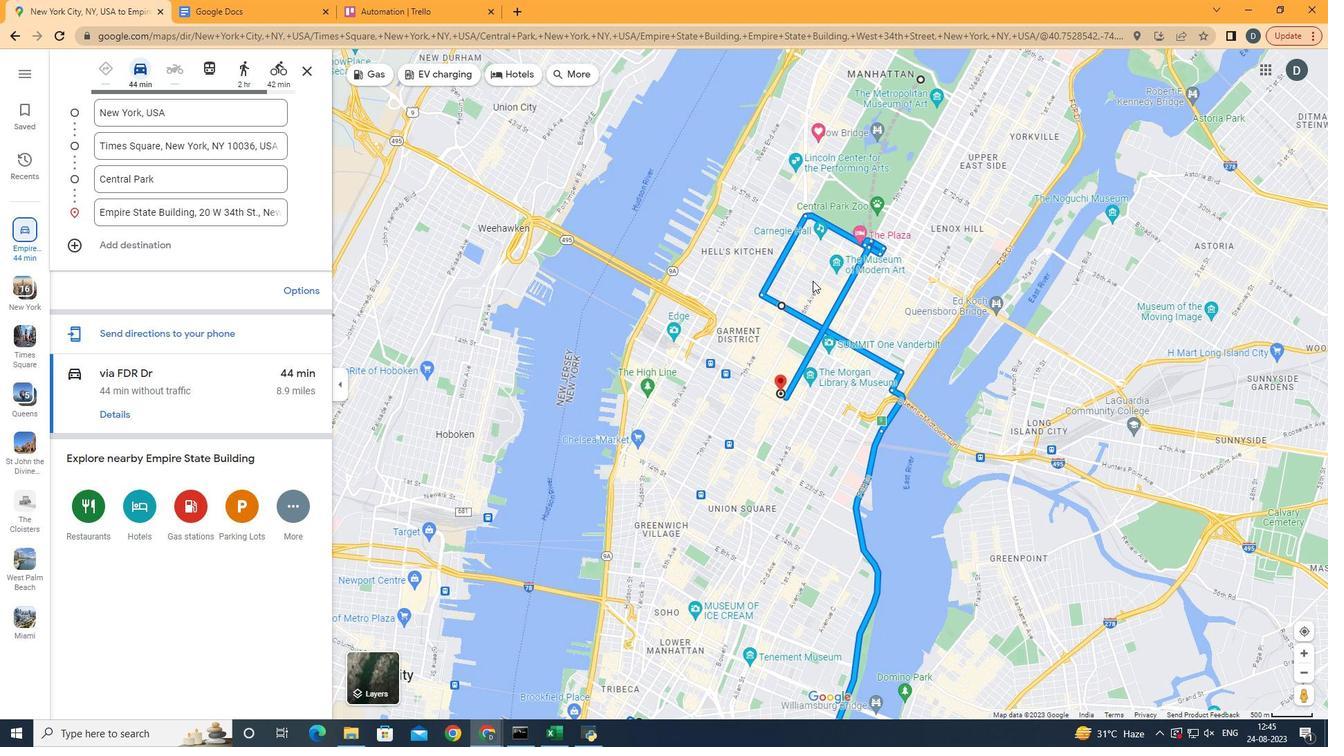 
Action: Mouse scrolled (812, 281) with delta (0, 0)
Screenshot: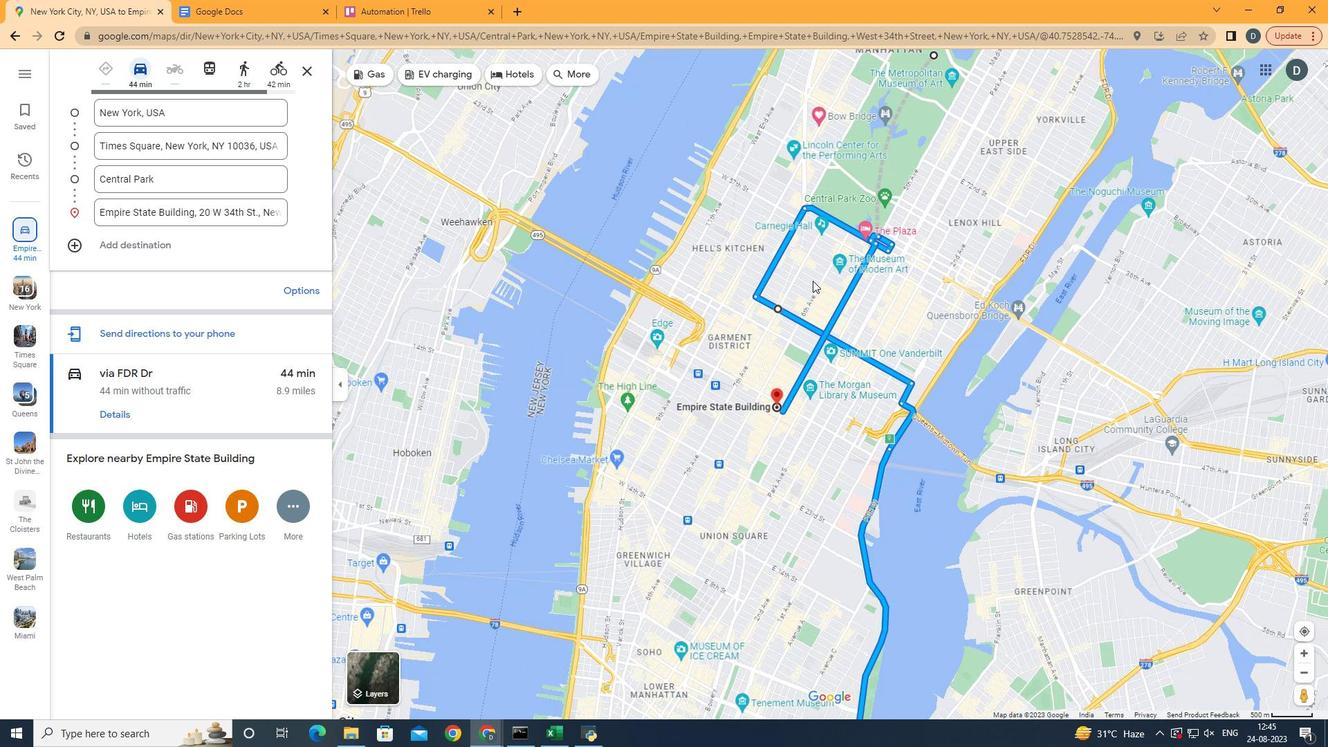 
Action: Mouse moved to (957, 202)
Screenshot: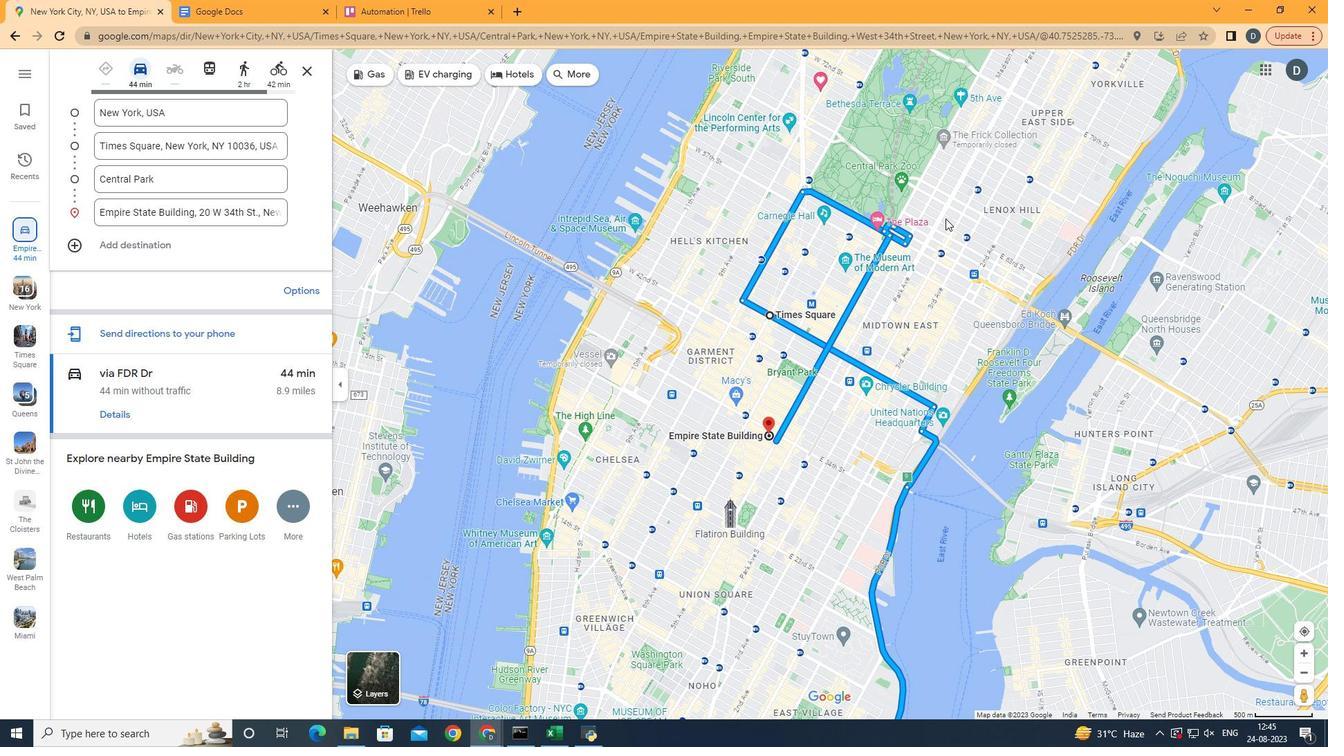 
Action: Mouse pressed left at (957, 202)
Screenshot: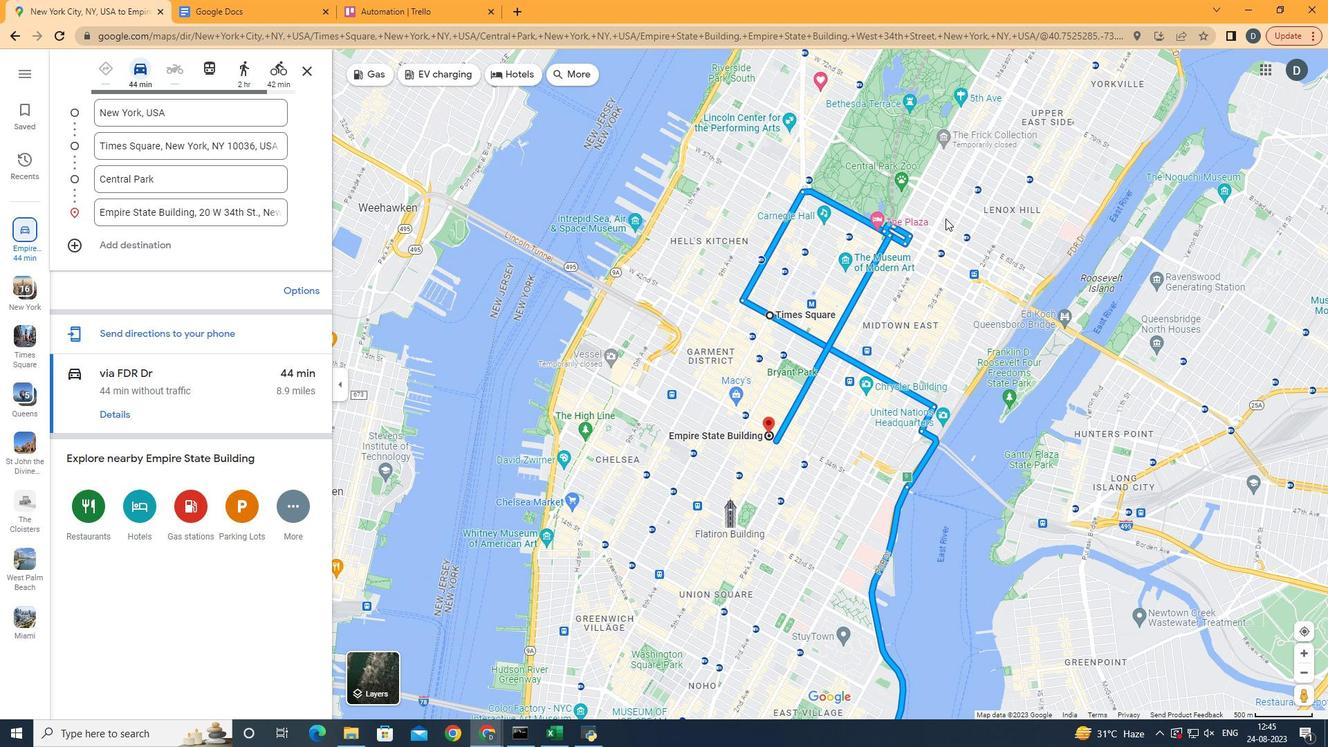 
Action: Mouse moved to (1025, 187)
Screenshot: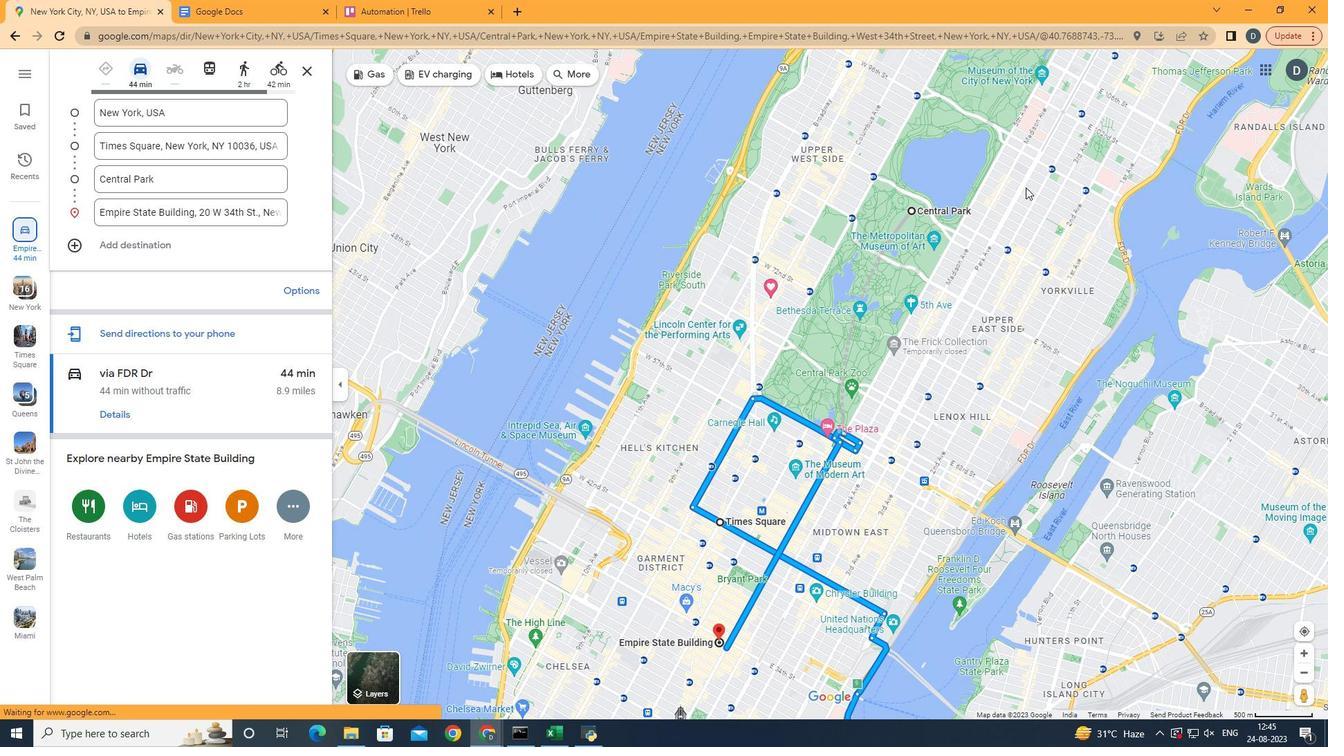 
Action: Mouse pressed left at (1025, 187)
Screenshot: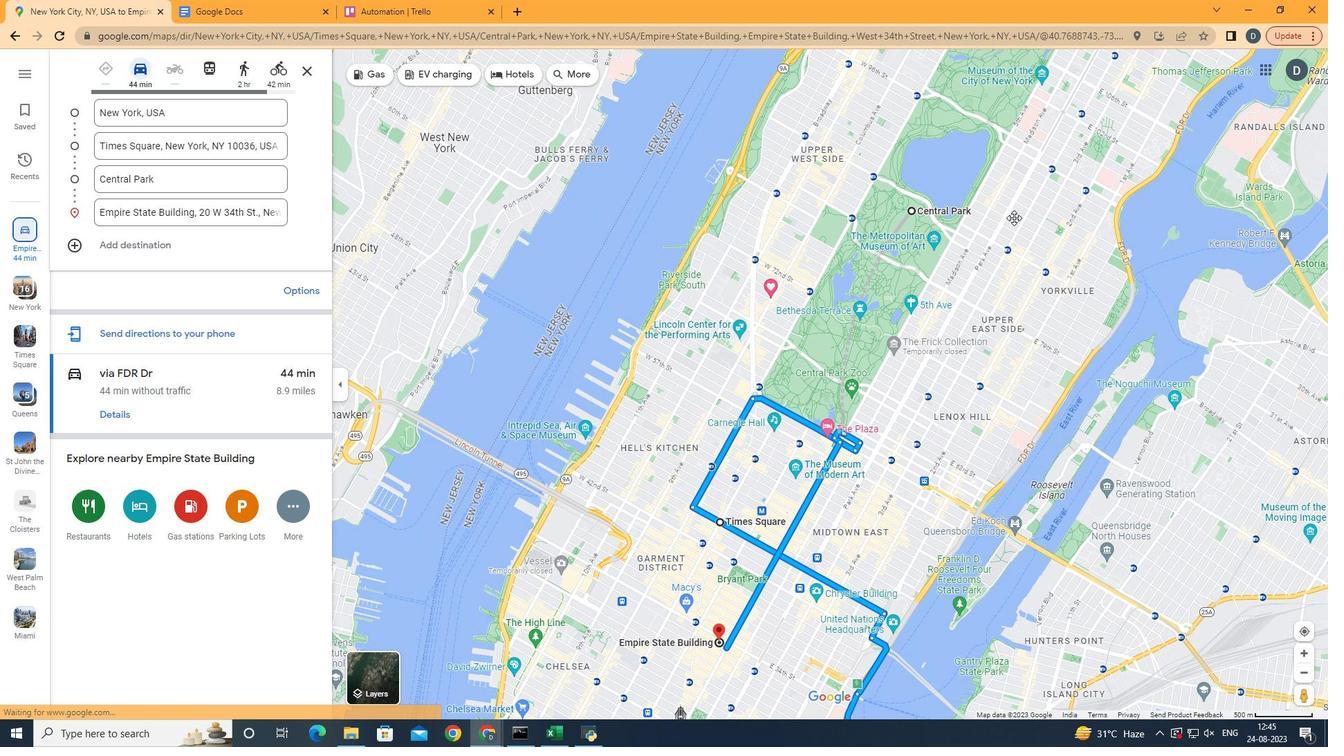 
Action: Mouse moved to (1033, 103)
Screenshot: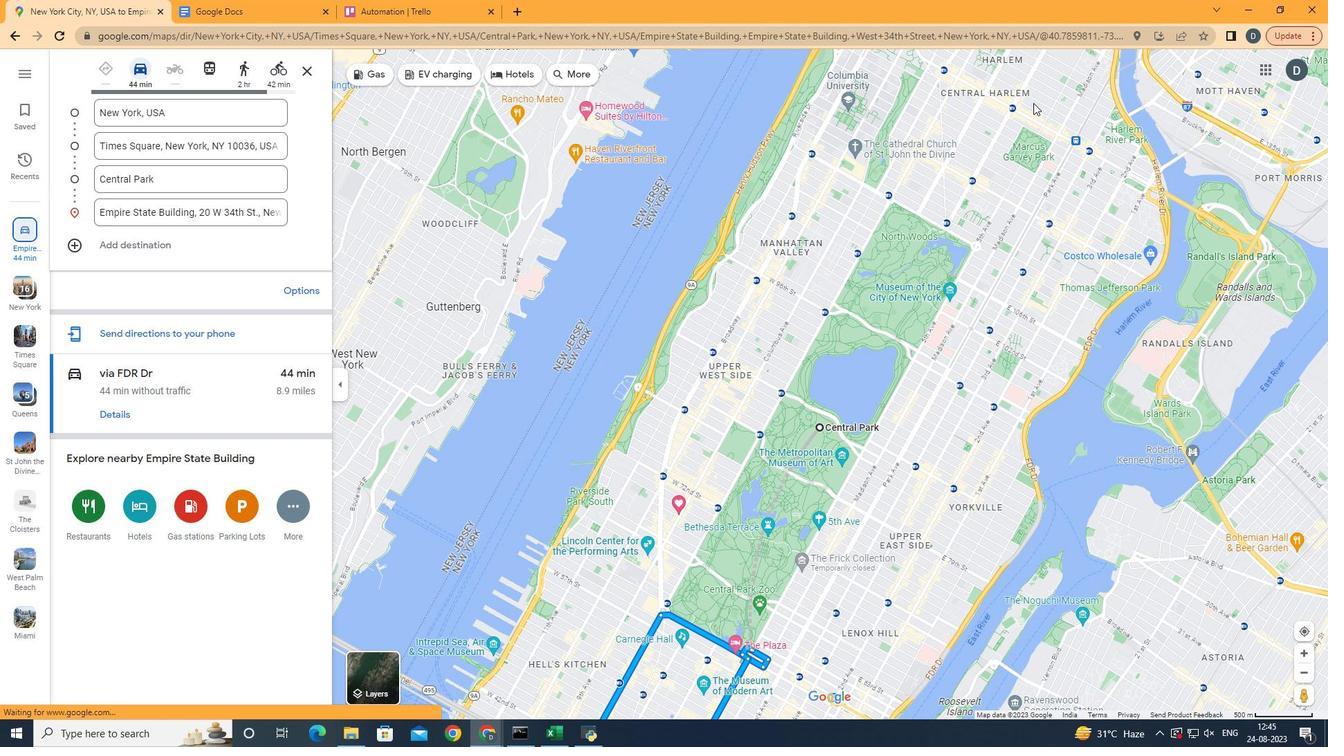 
Action: Mouse pressed left at (1033, 103)
Screenshot: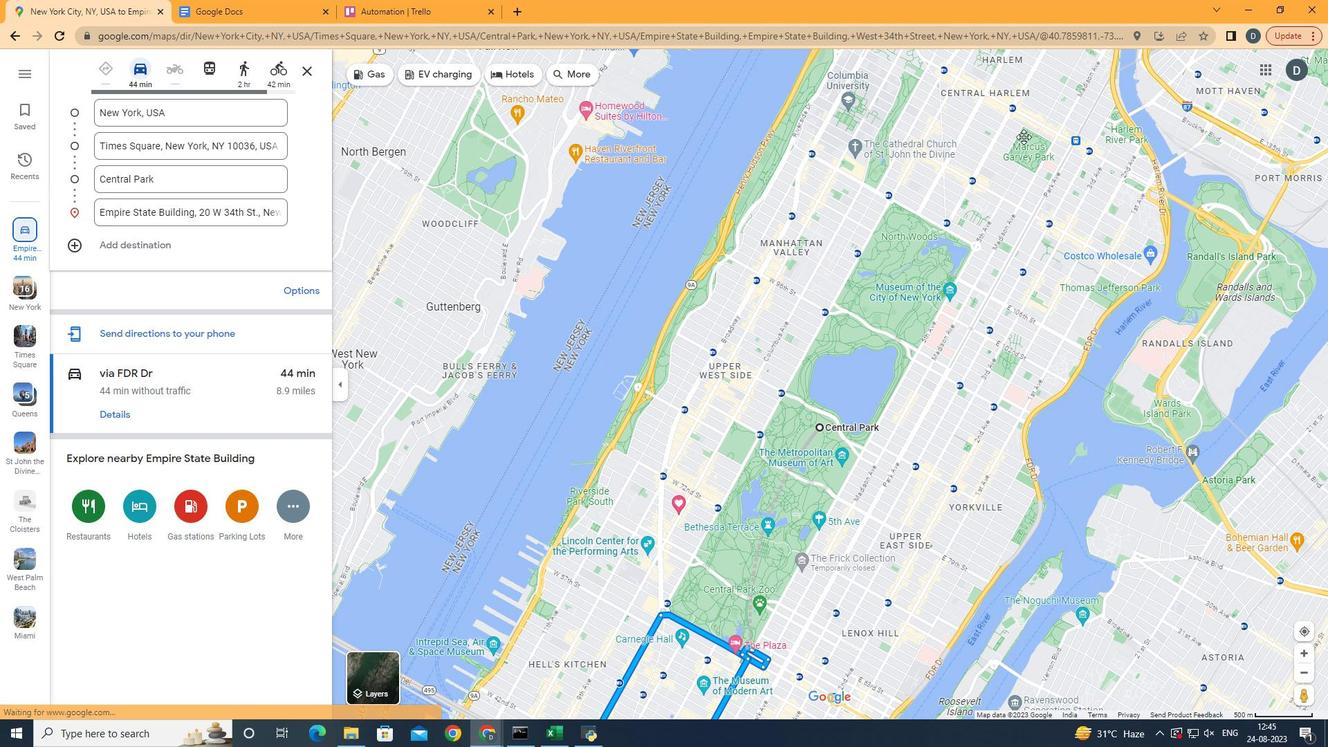 
Action: Mouse moved to (956, 298)
Screenshot: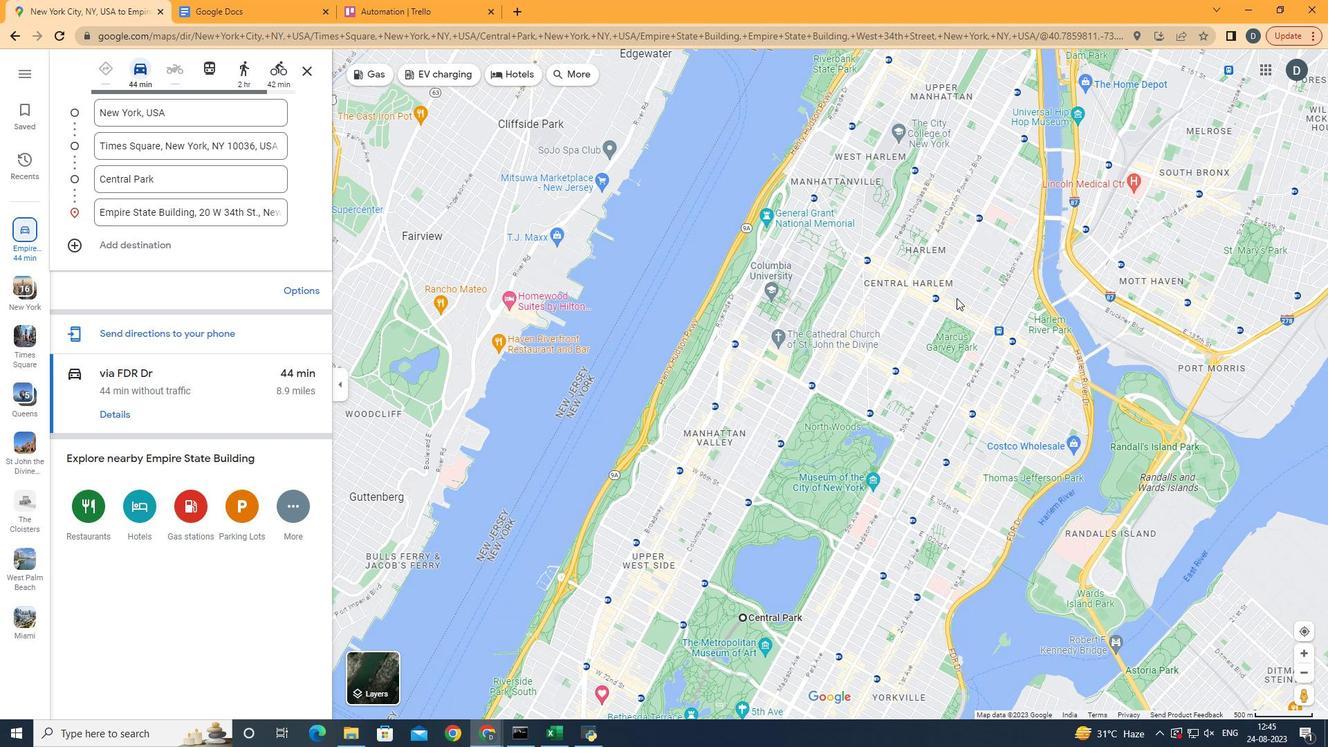 
Action: Mouse scrolled (956, 297) with delta (0, 0)
Screenshot: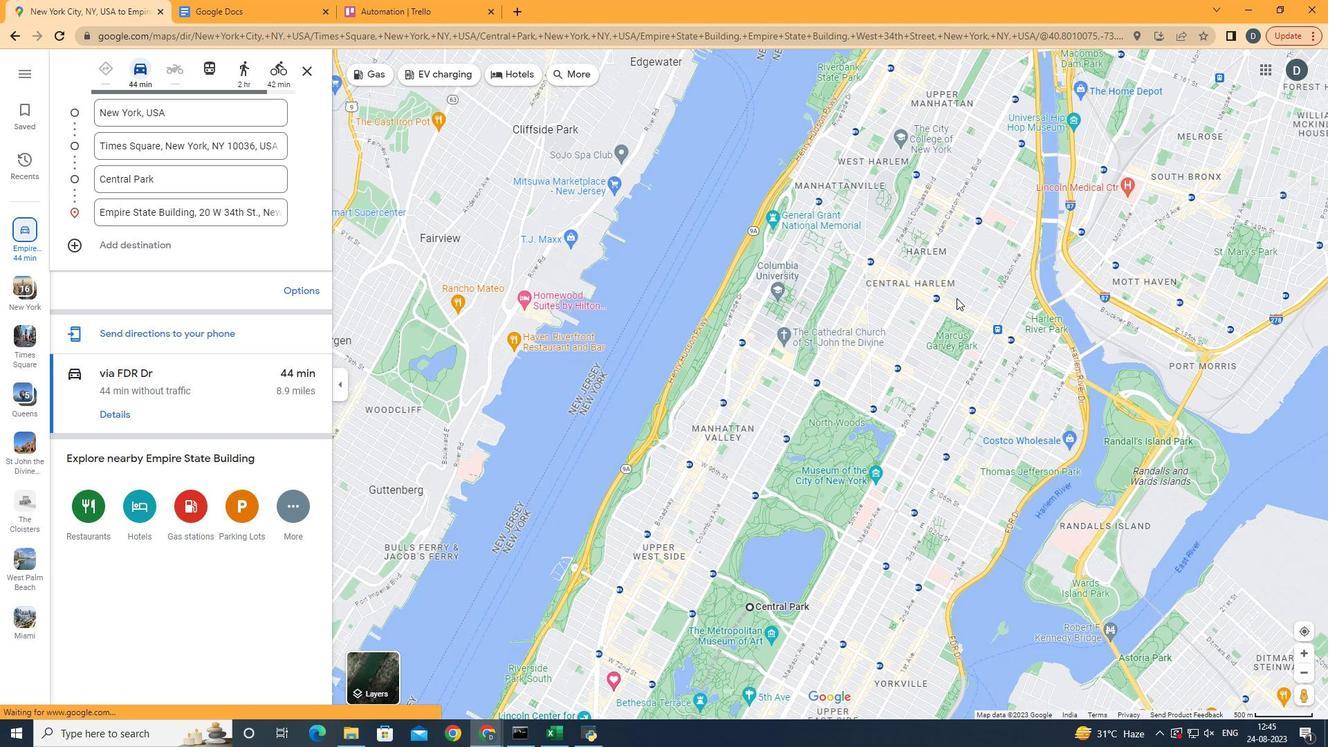 
Action: Mouse scrolled (956, 297) with delta (0, 0)
Screenshot: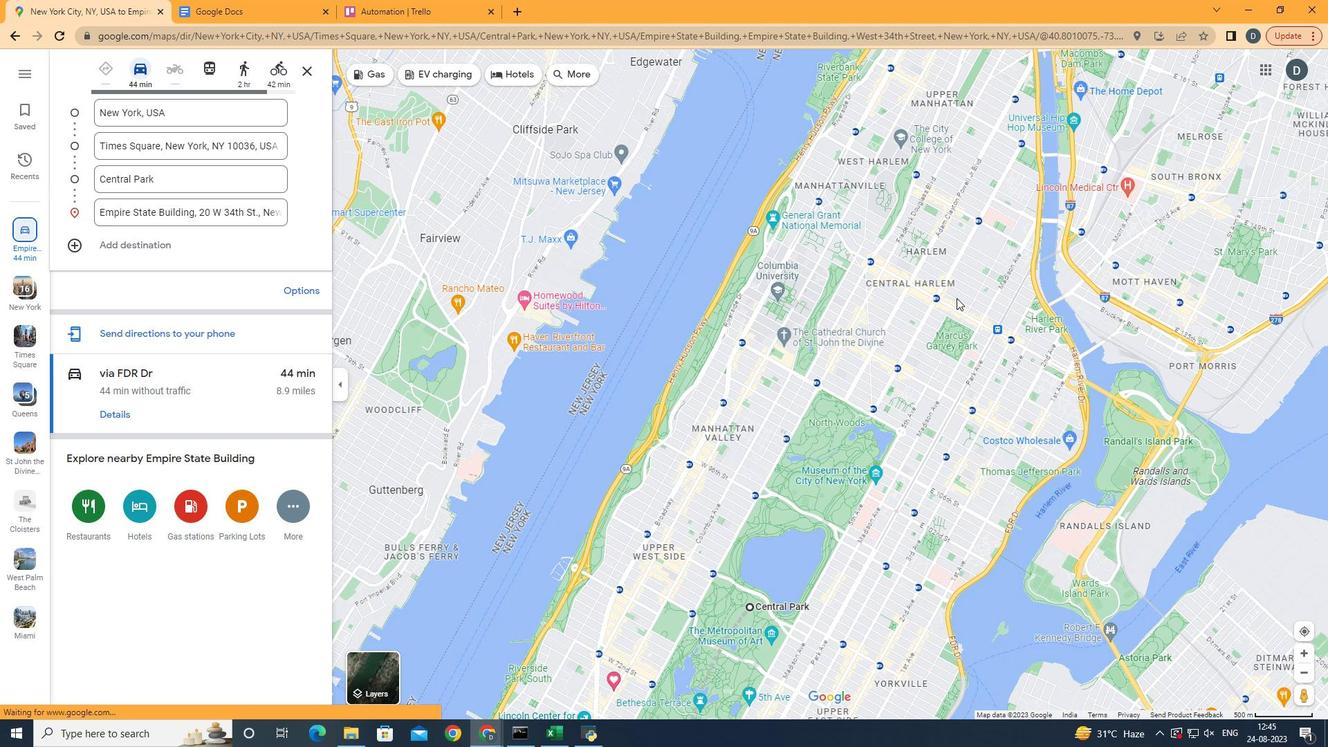 
Action: Mouse scrolled (956, 297) with delta (0, 0)
Screenshot: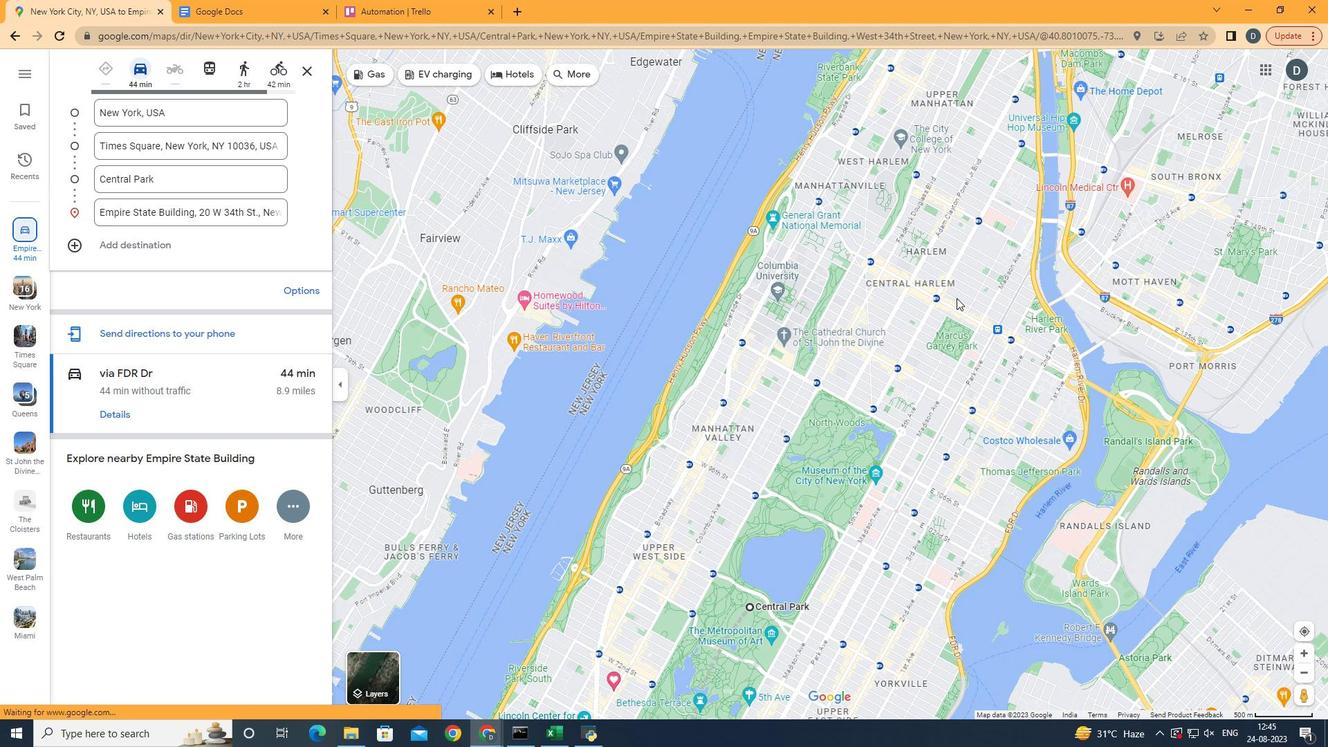 
Action: Mouse scrolled (956, 297) with delta (0, 0)
Screenshot: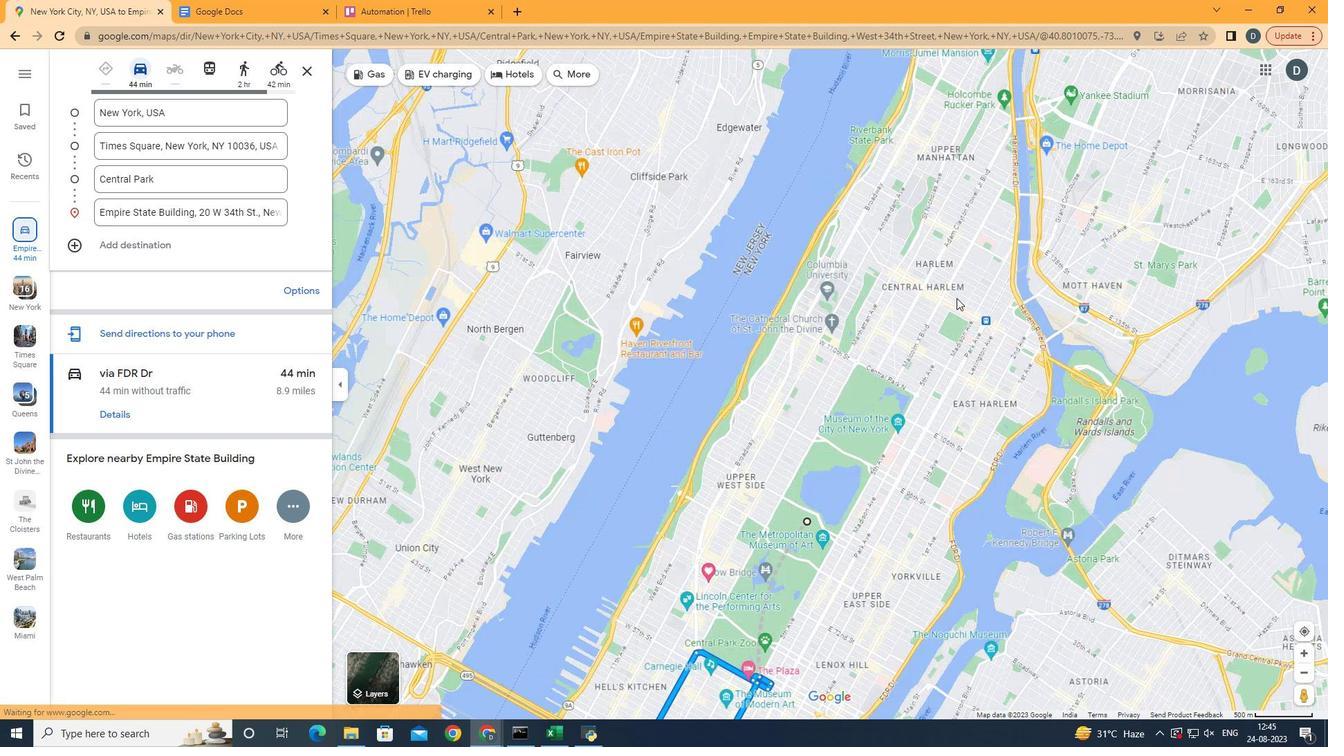 
Action: Mouse scrolled (956, 297) with delta (0, 0)
Screenshot: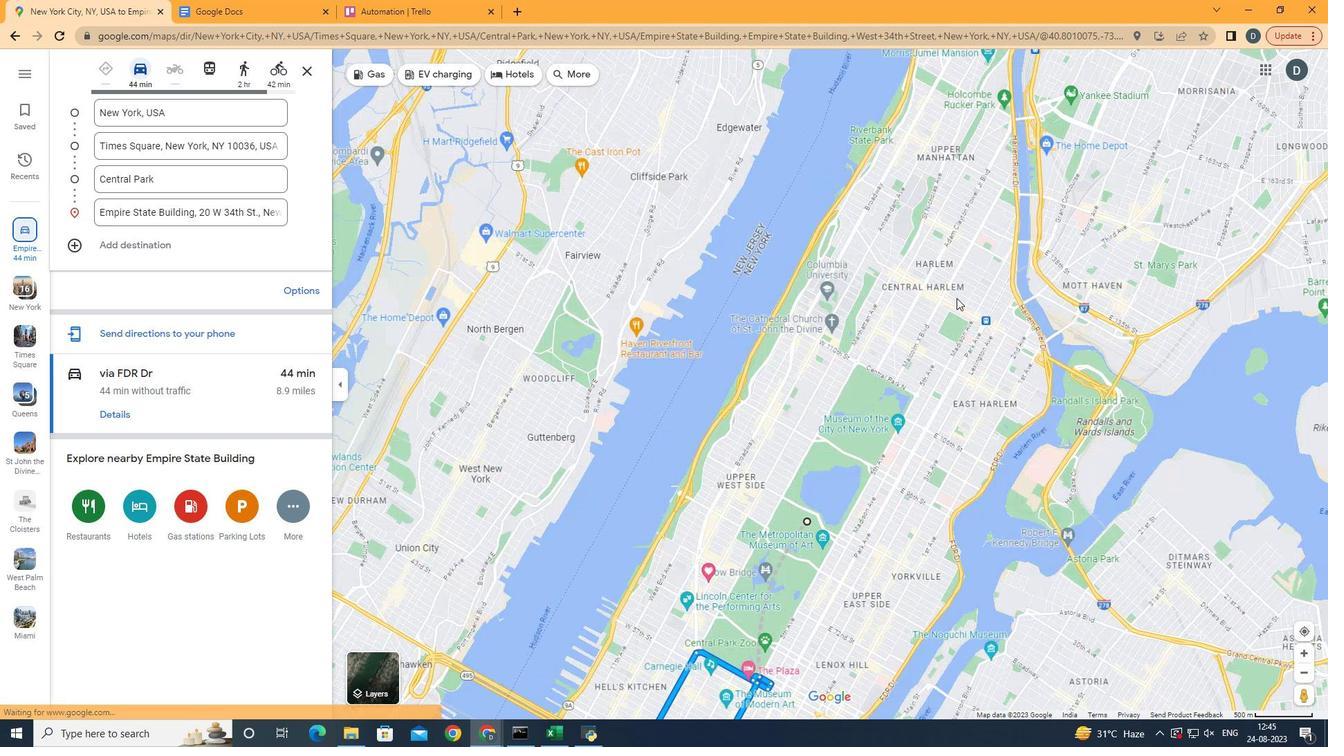 
Action: Mouse scrolled (956, 297) with delta (0, 0)
Screenshot: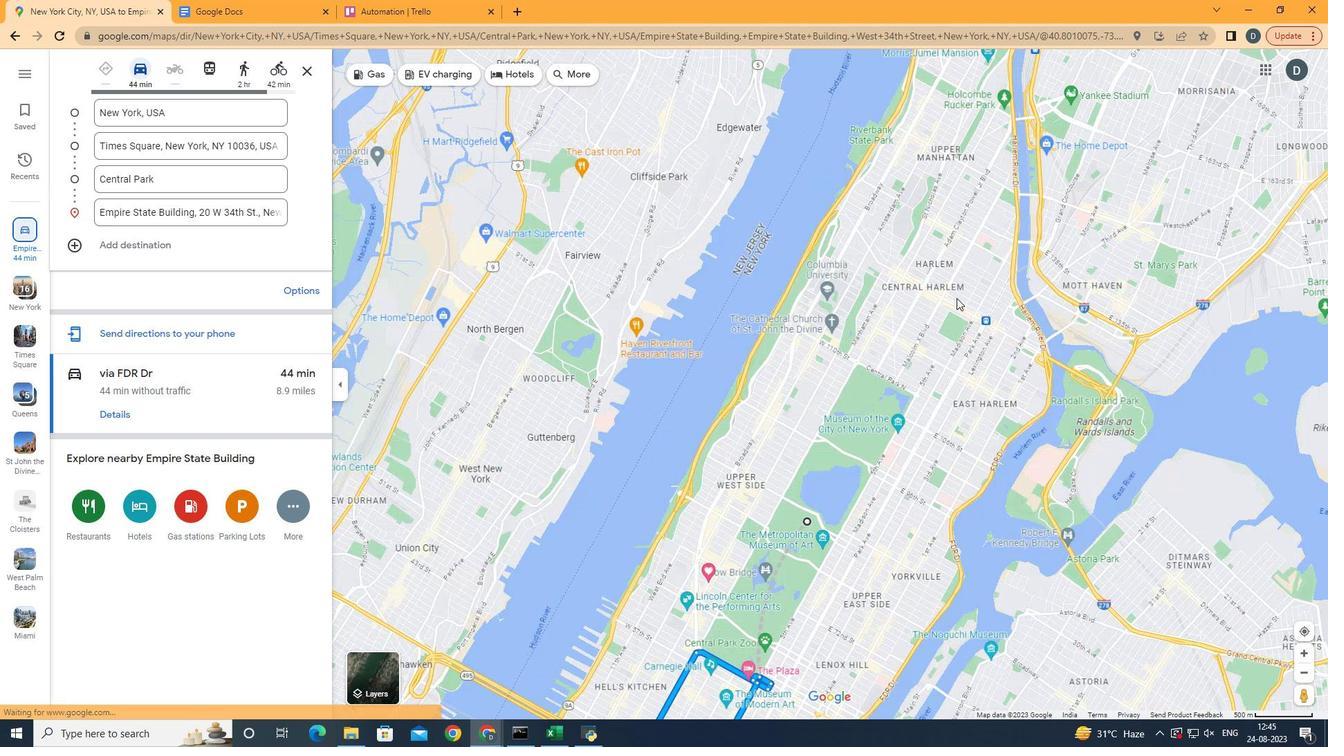 
Action: Mouse moved to (927, 382)
Screenshot: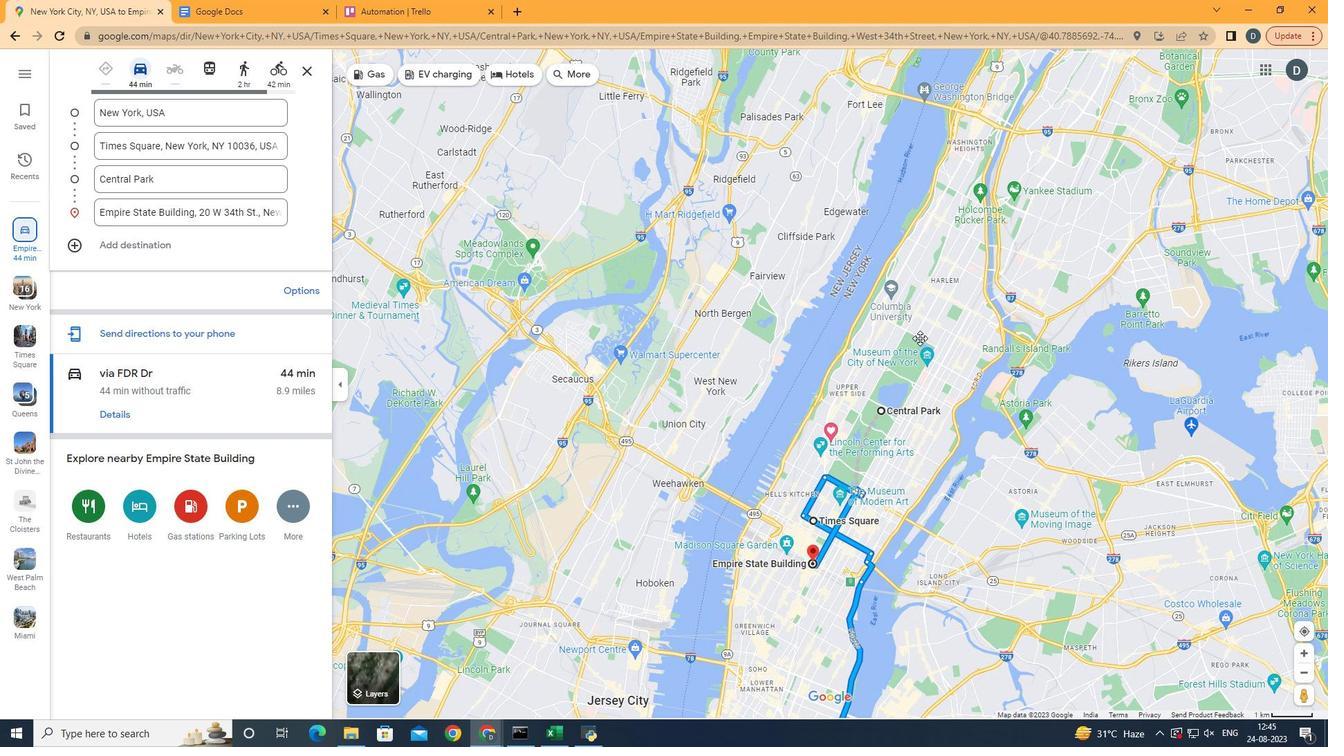 
Action: Mouse pressed left at (927, 382)
Screenshot: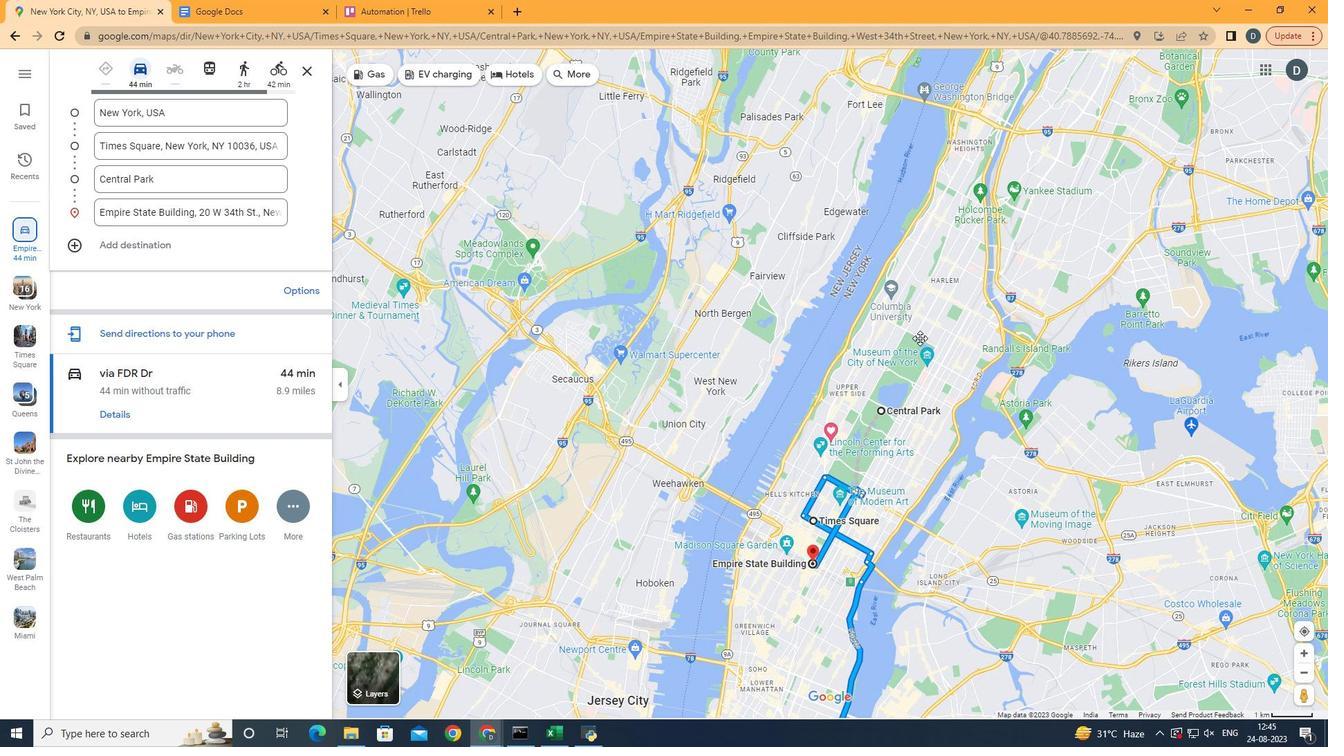 
Action: Mouse moved to (164, 253)
Screenshot: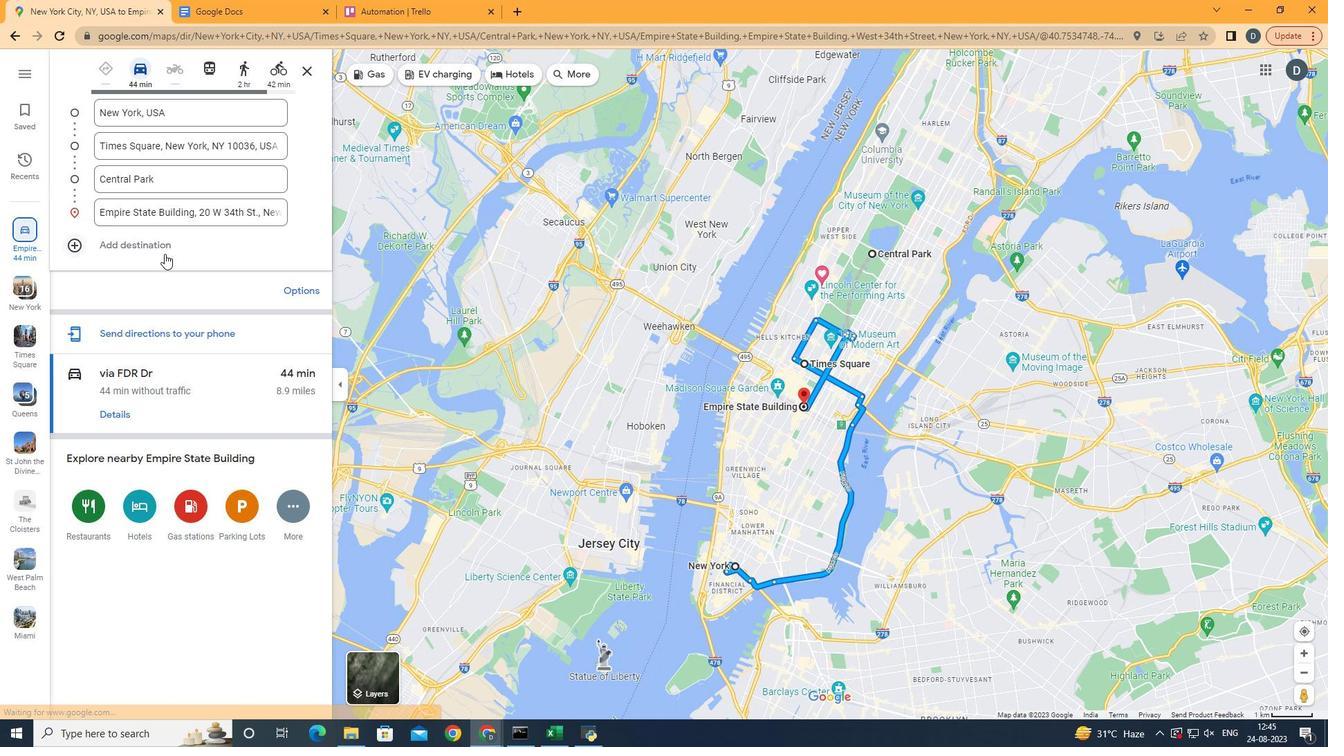 
Action: Mouse pressed left at (164, 253)
Screenshot: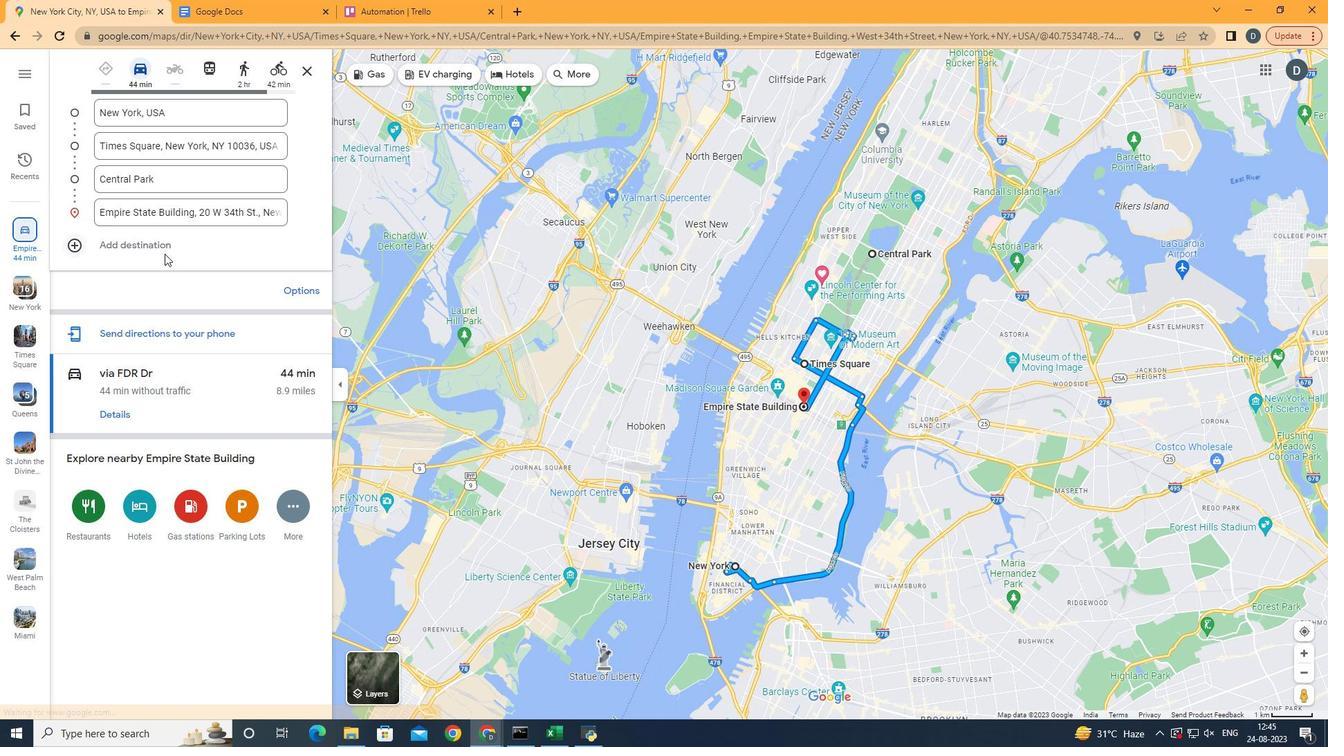 
Action: Mouse moved to (186, 246)
Screenshot: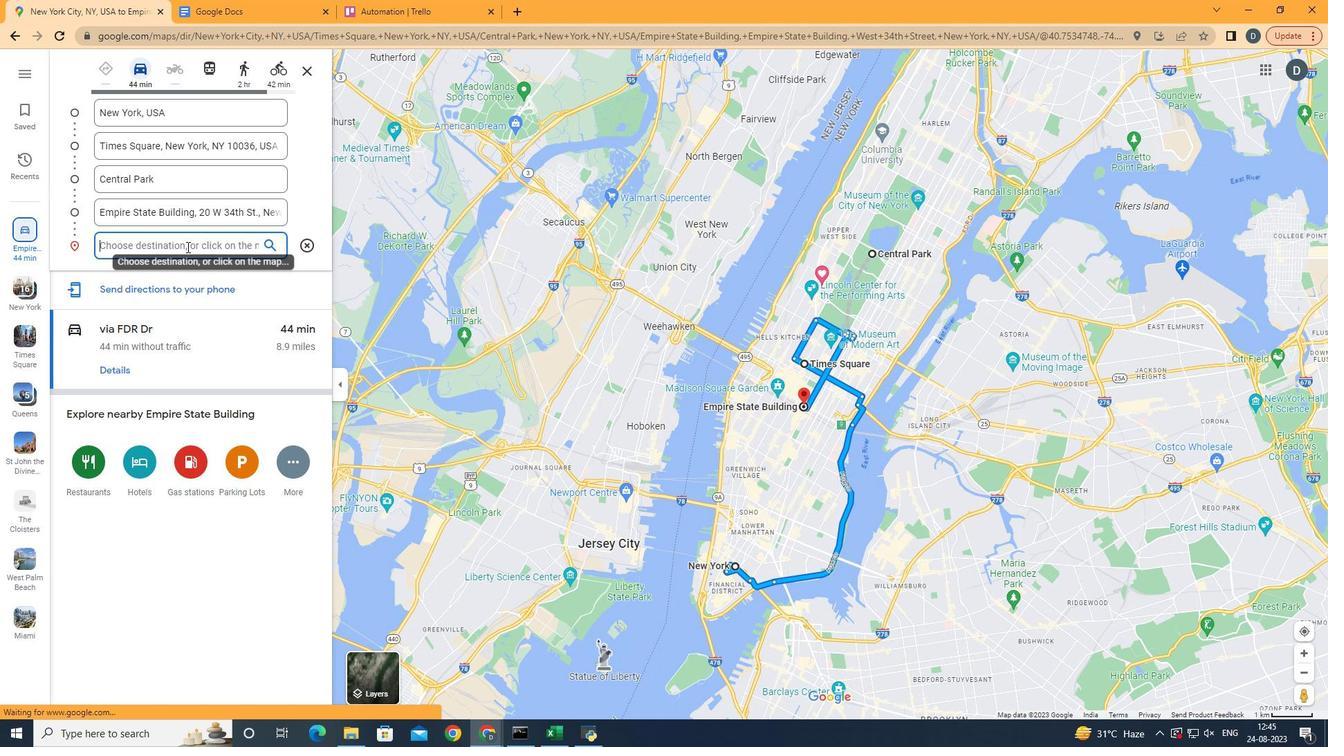 
Action: Mouse pressed left at (186, 246)
Screenshot: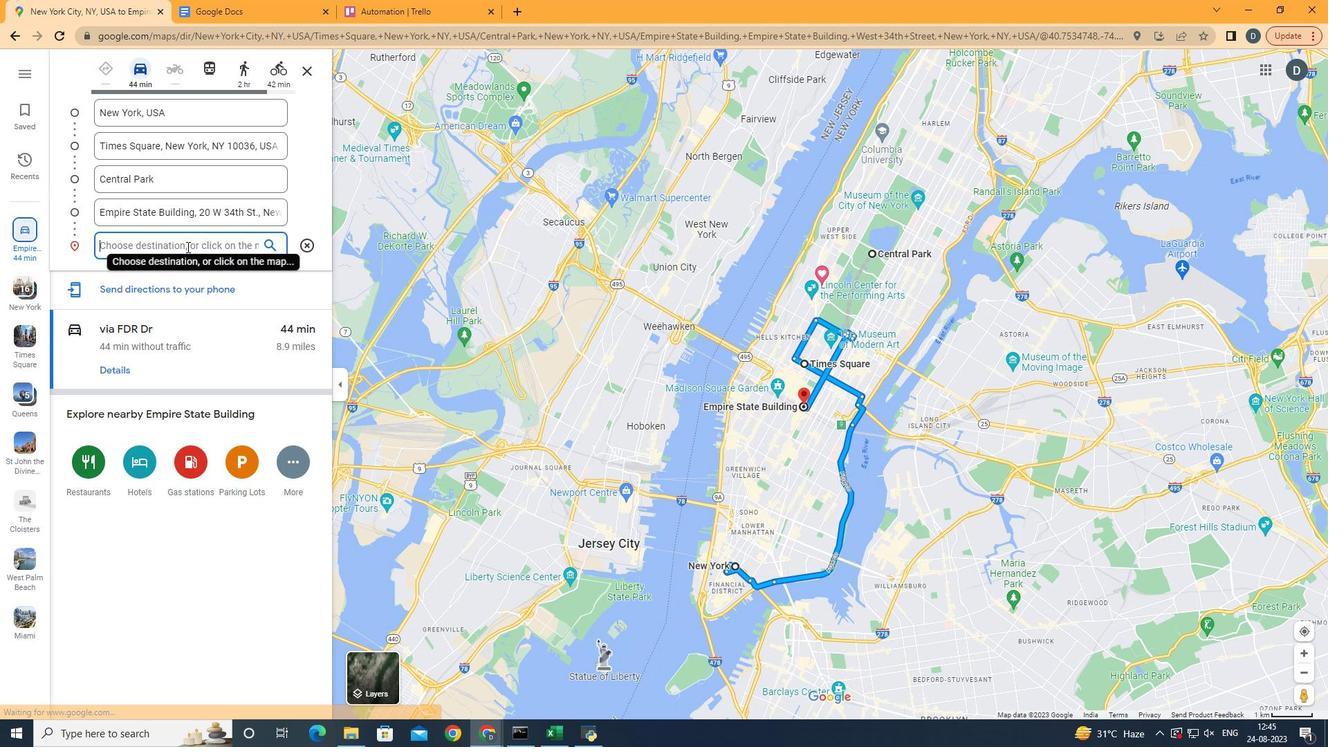 
Action: Mouse moved to (141, 258)
Screenshot: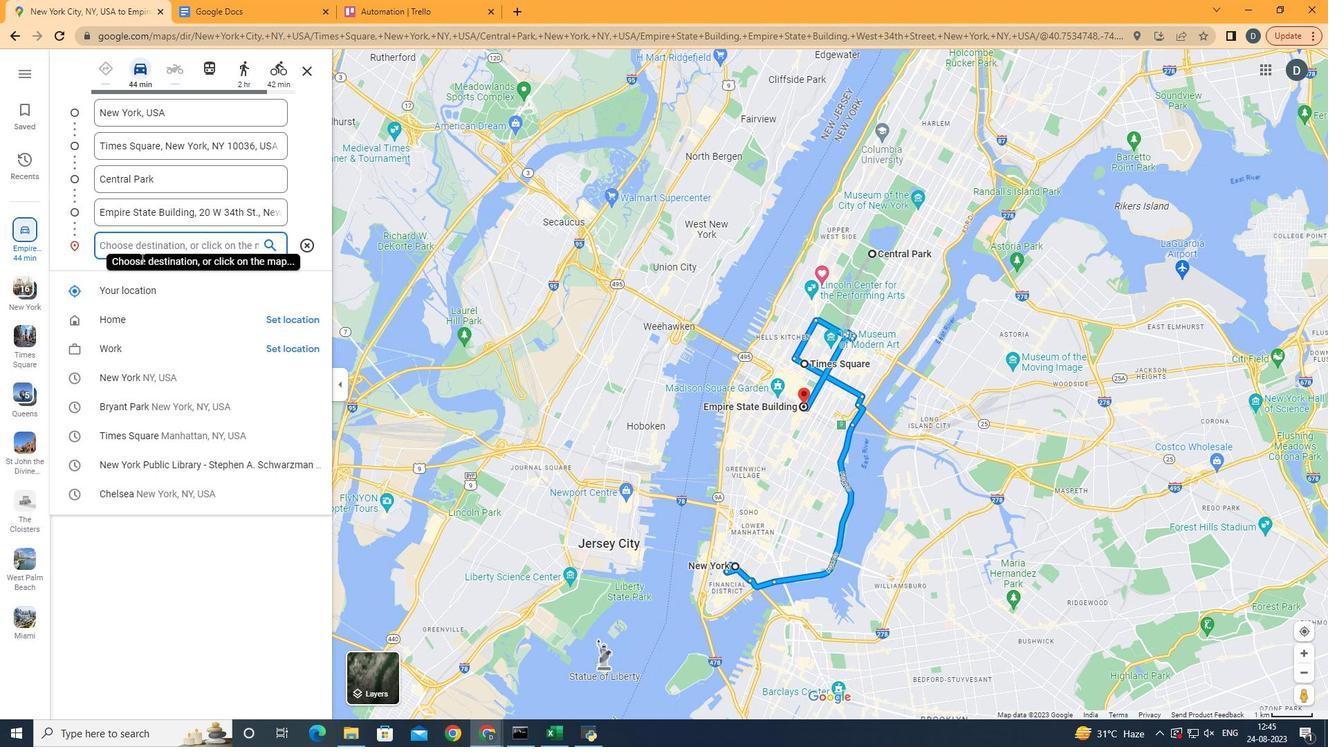 
Action: Key pressed <Key.shift>Manha
Screenshot: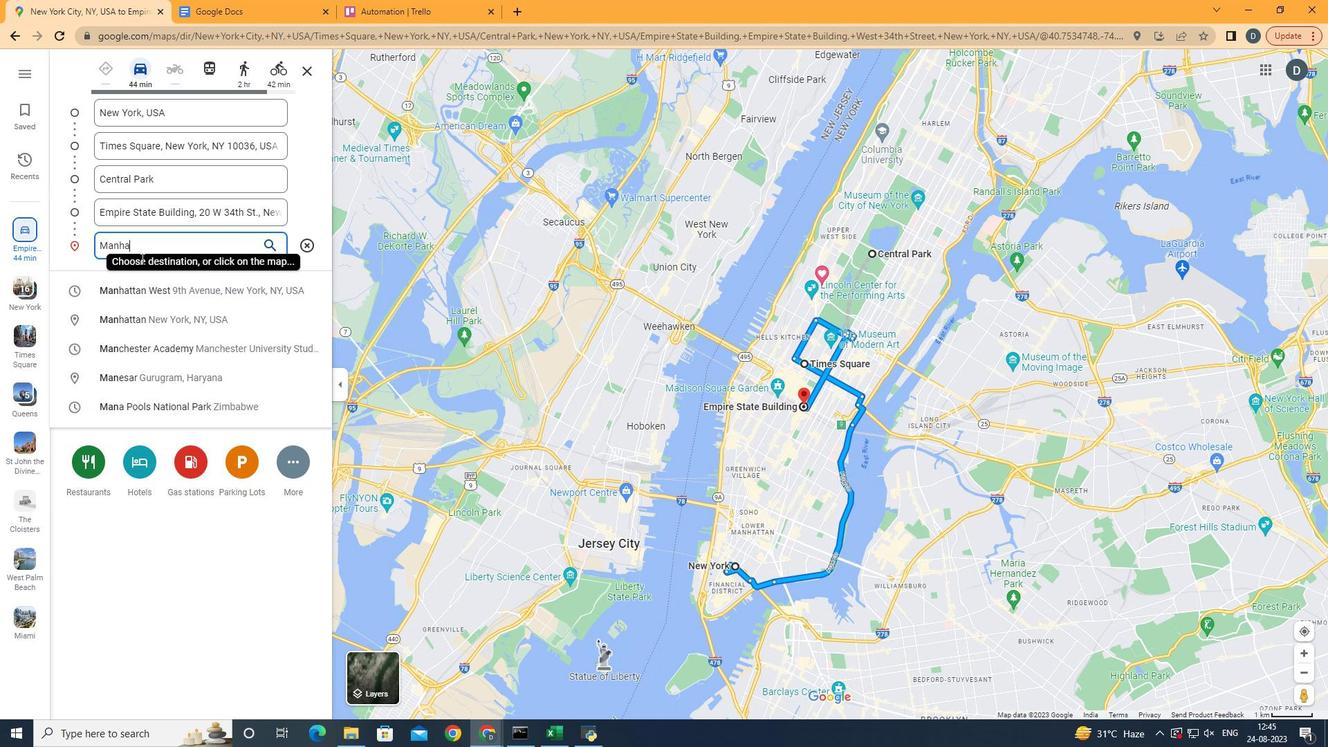 
Action: Mouse moved to (170, 323)
Screenshot: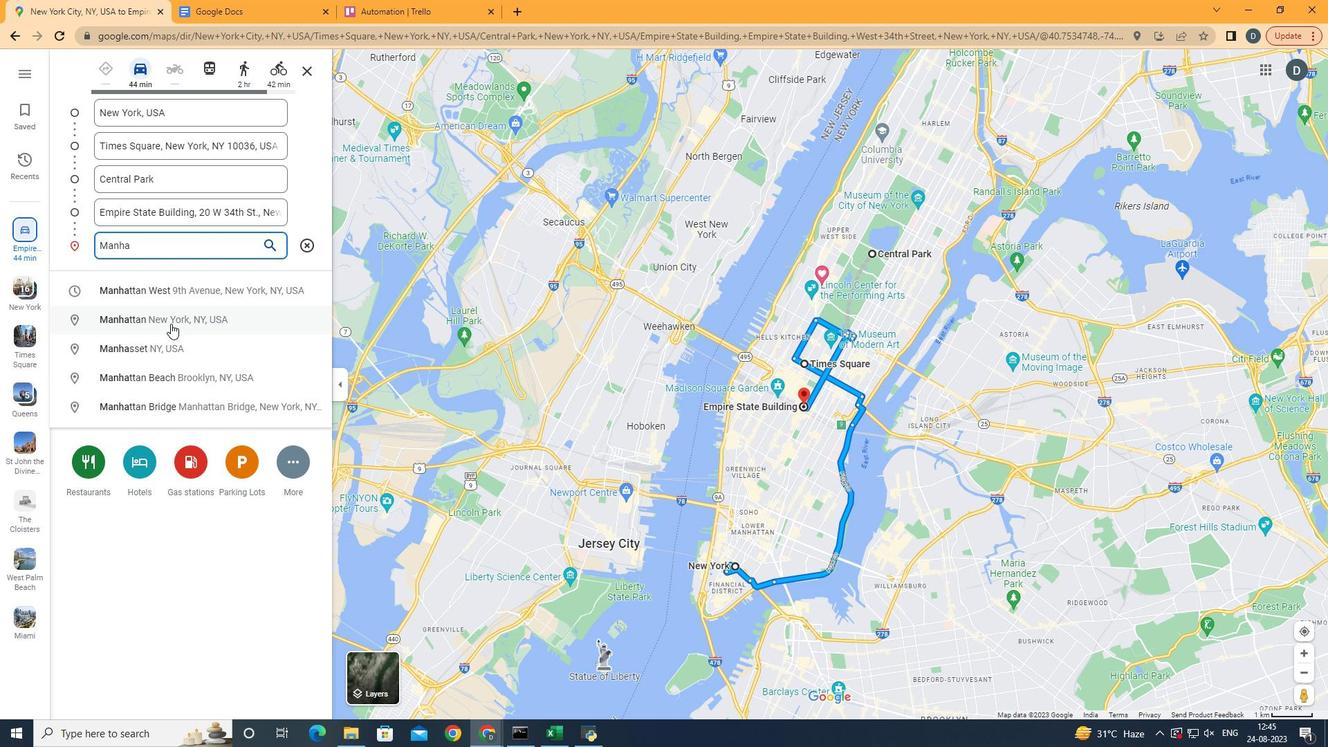 
Action: Mouse pressed left at (170, 323)
Screenshot: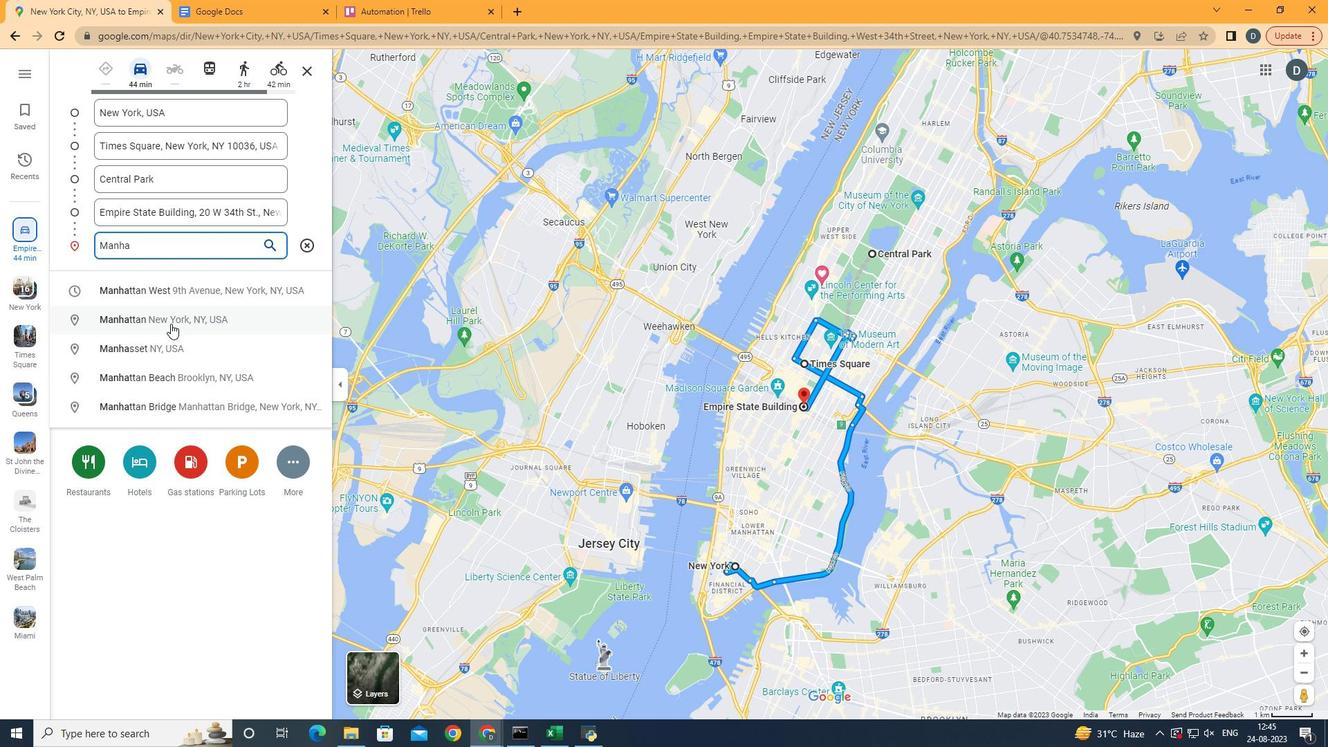 
Action: Mouse moved to (789, 538)
Screenshot: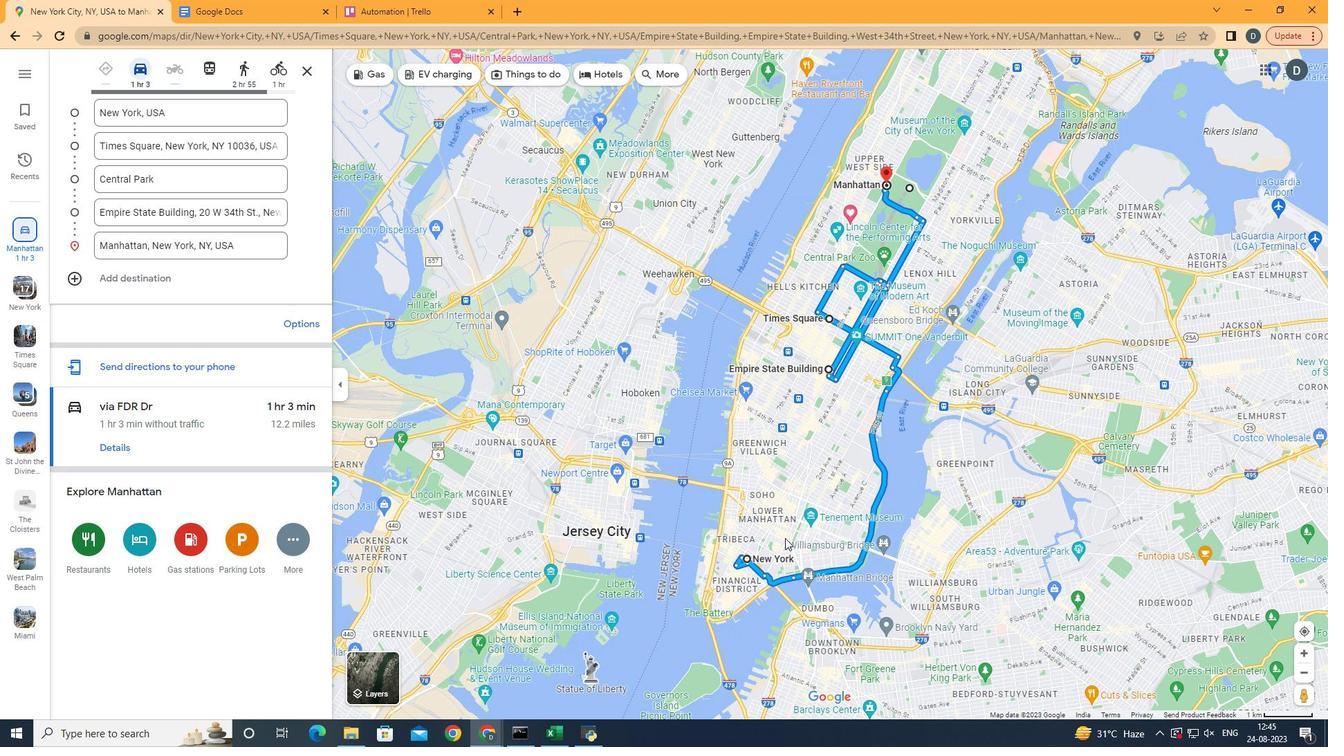 
Action: Mouse scrolled (789, 539) with delta (0, 0)
Screenshot: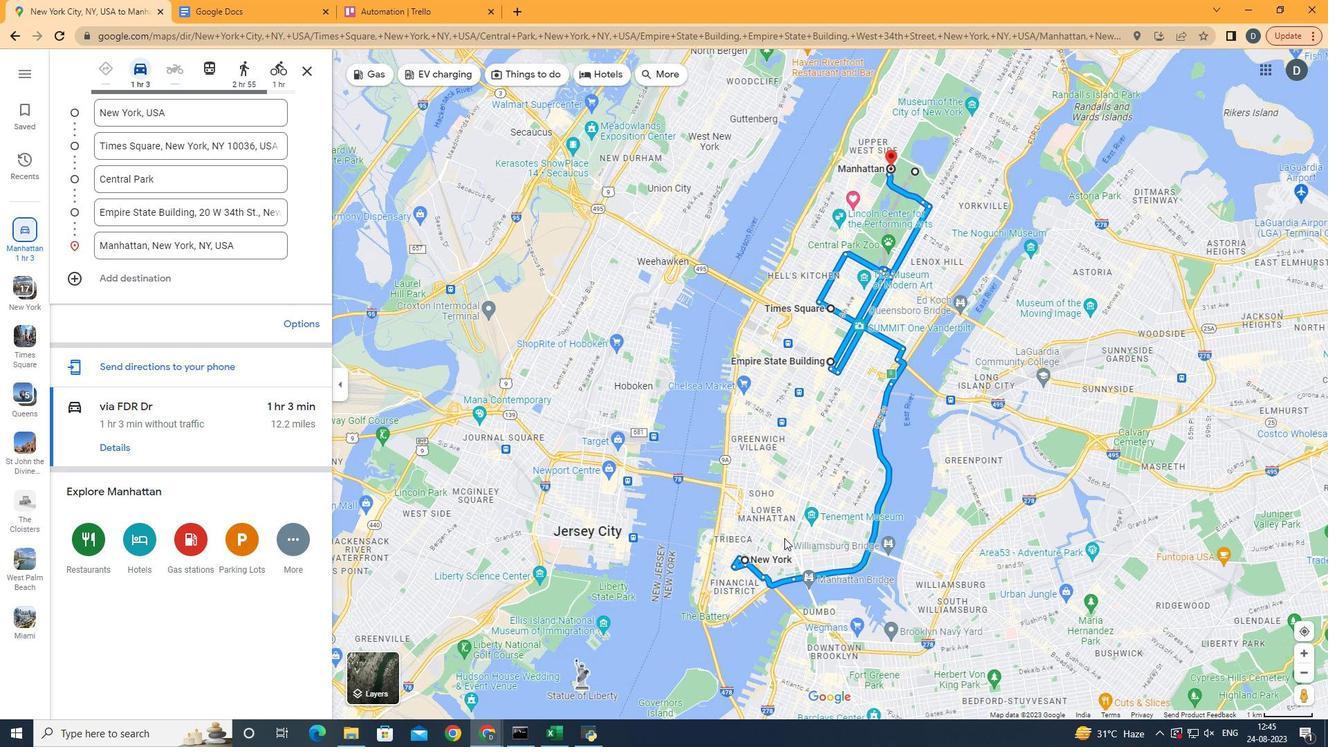 
Action: Mouse scrolled (789, 539) with delta (0, 0)
Screenshot: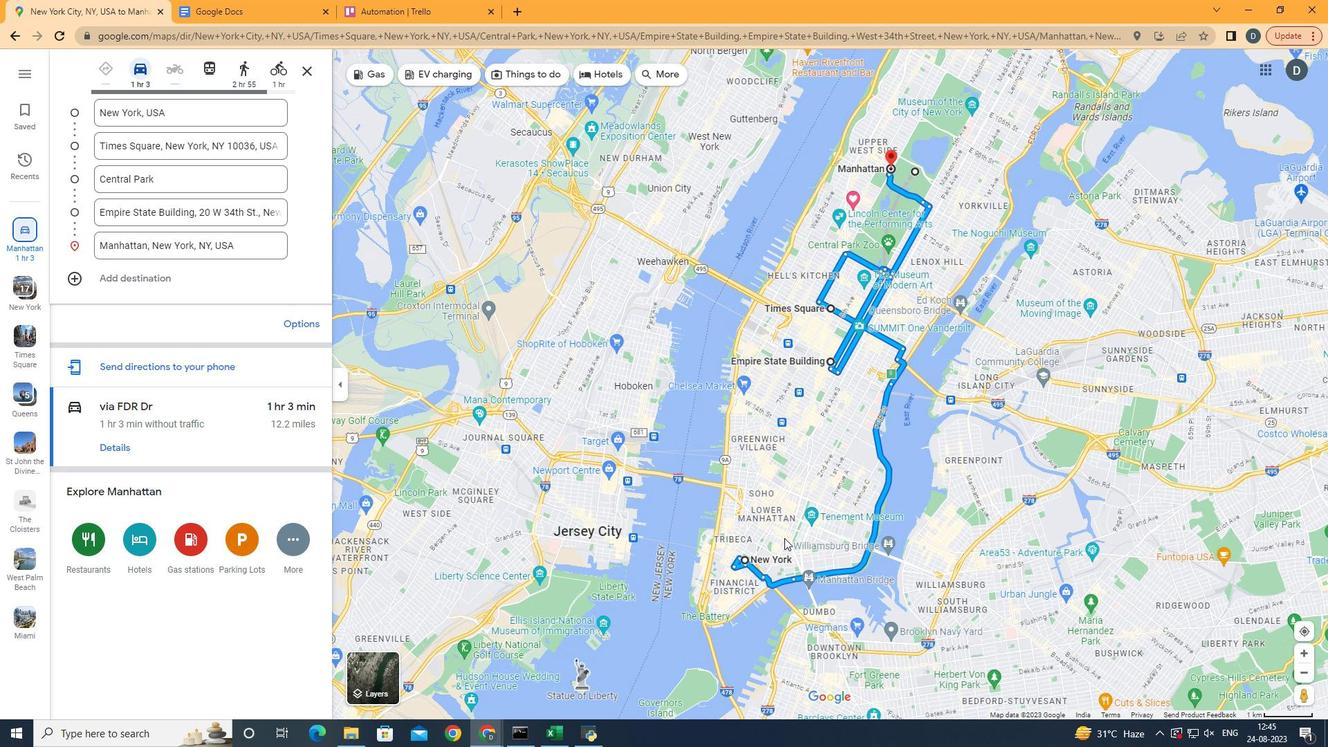 
Action: Mouse scrolled (789, 539) with delta (0, 0)
Screenshot: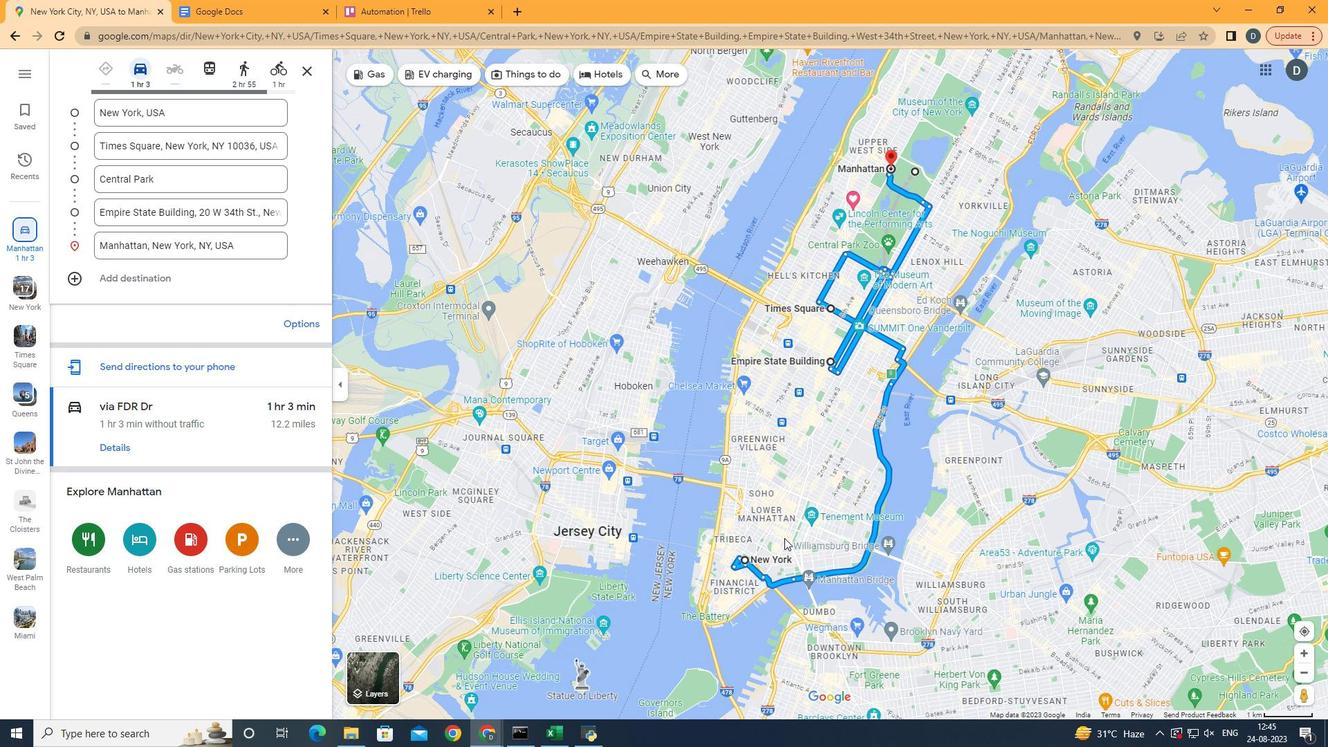 
Action: Mouse moved to (788, 538)
Screenshot: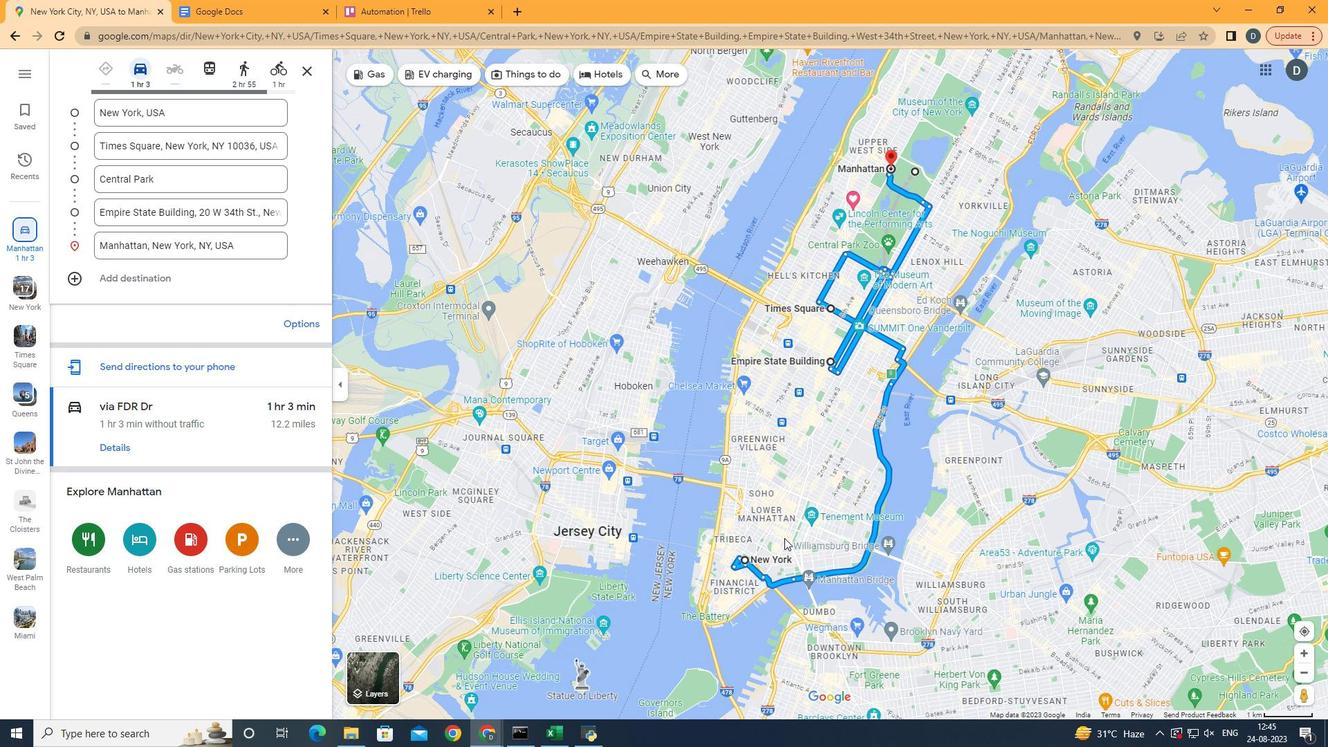 
Action: Mouse scrolled (788, 539) with delta (0, 0)
Screenshot: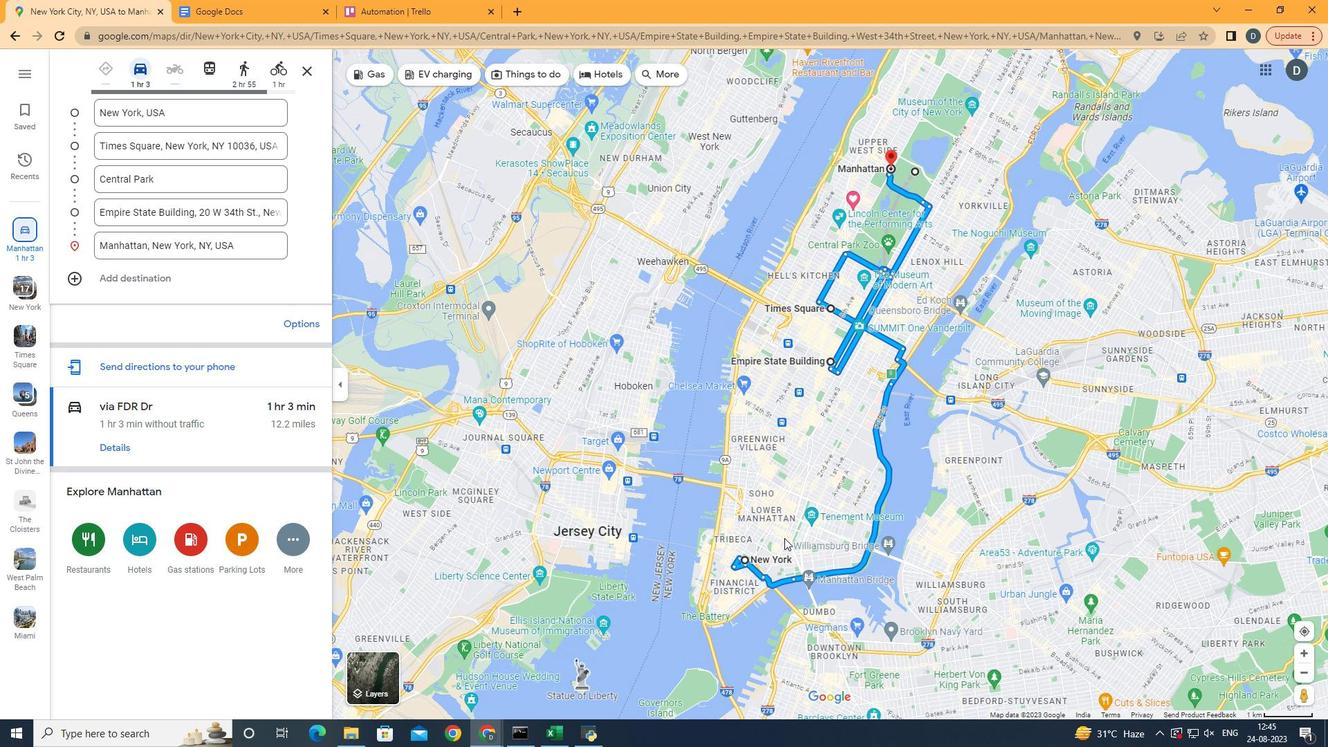 
Action: Mouse moved to (787, 538)
Screenshot: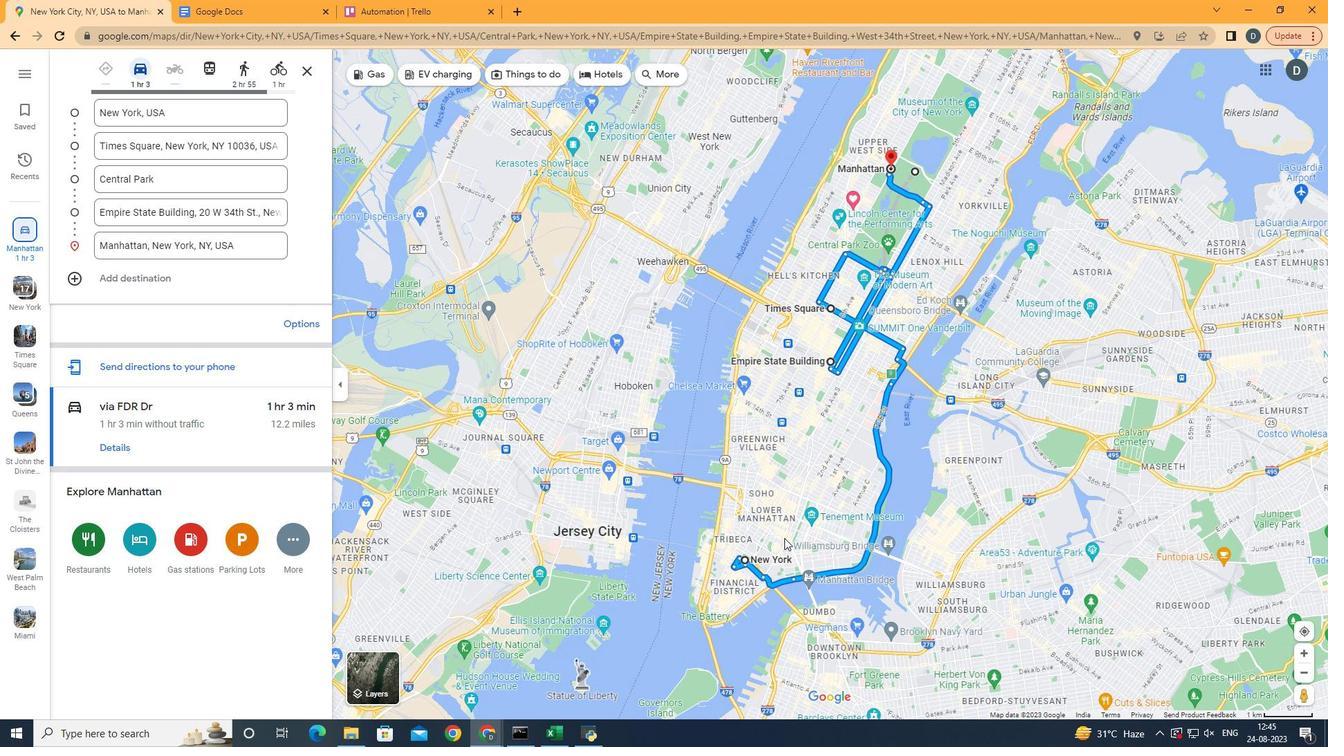 
Action: Mouse scrolled (787, 538) with delta (0, 0)
Screenshot: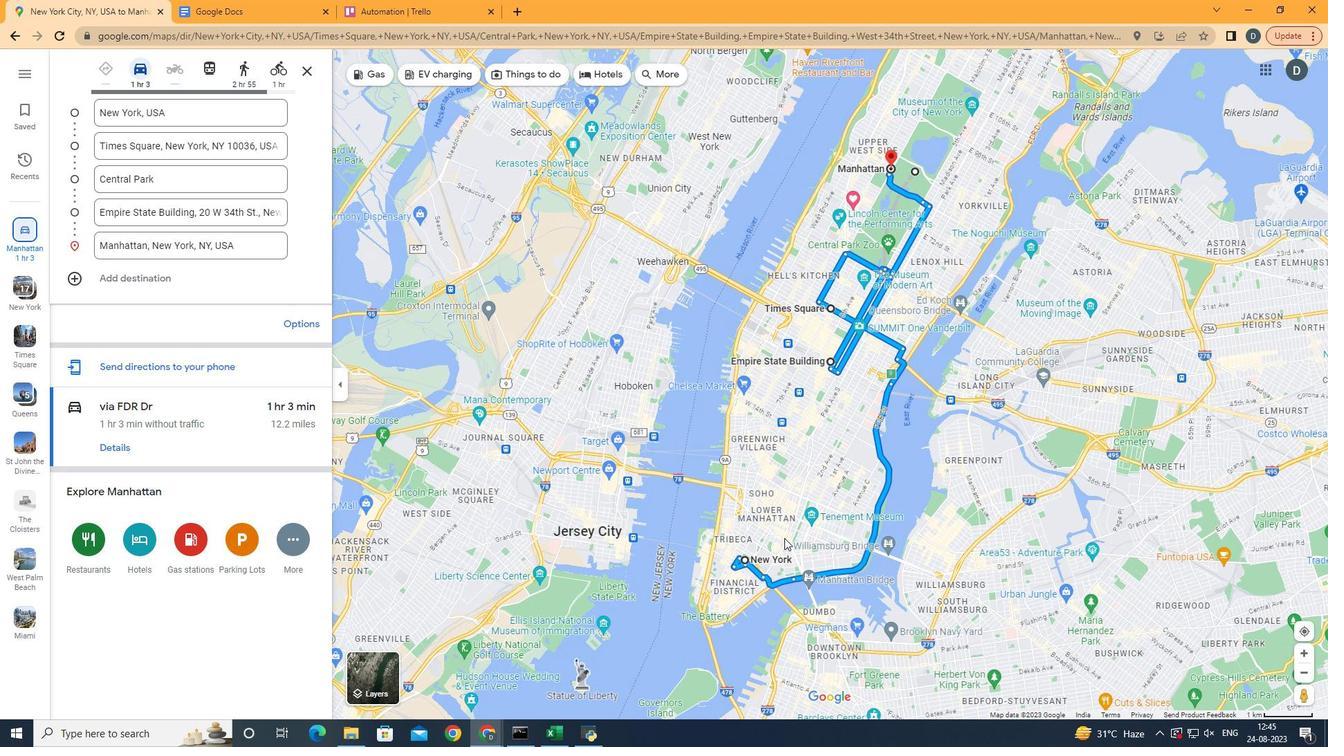 
Action: Mouse moved to (784, 538)
Screenshot: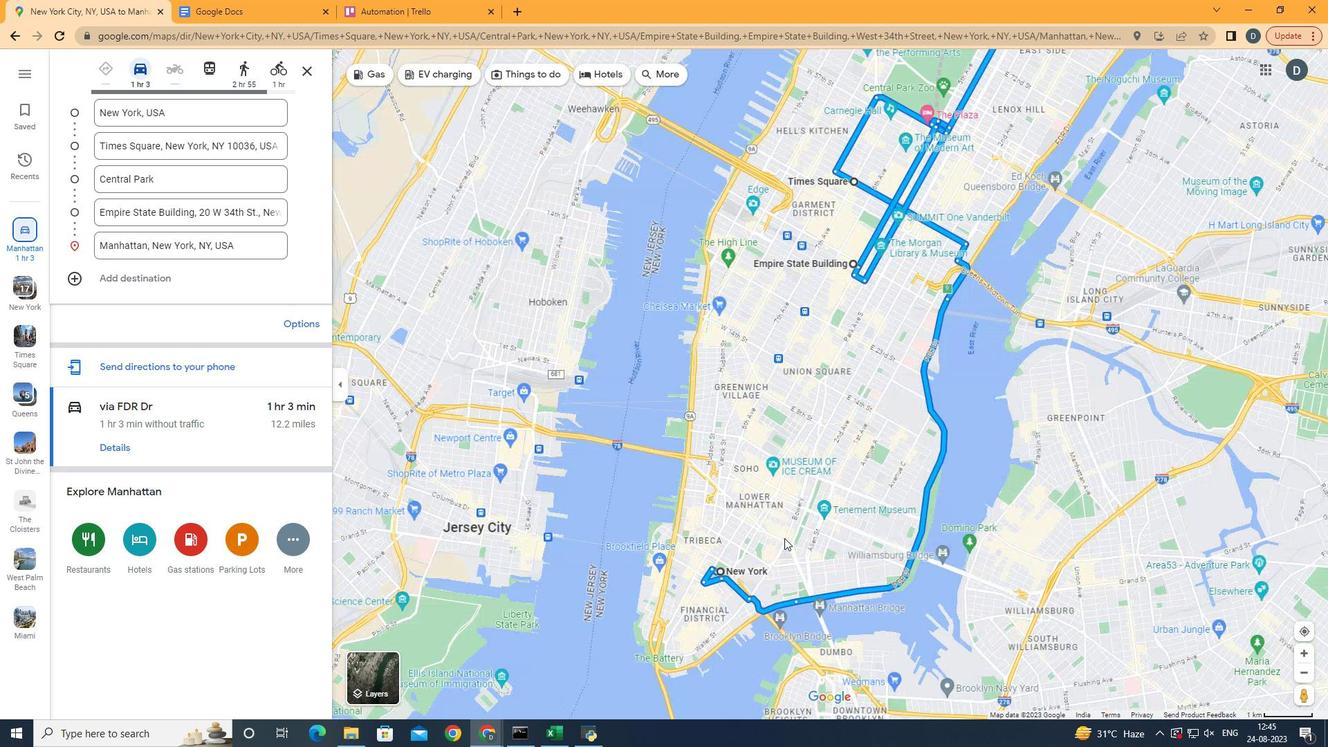 
Action: Mouse scrolled (784, 538) with delta (0, 0)
Screenshot: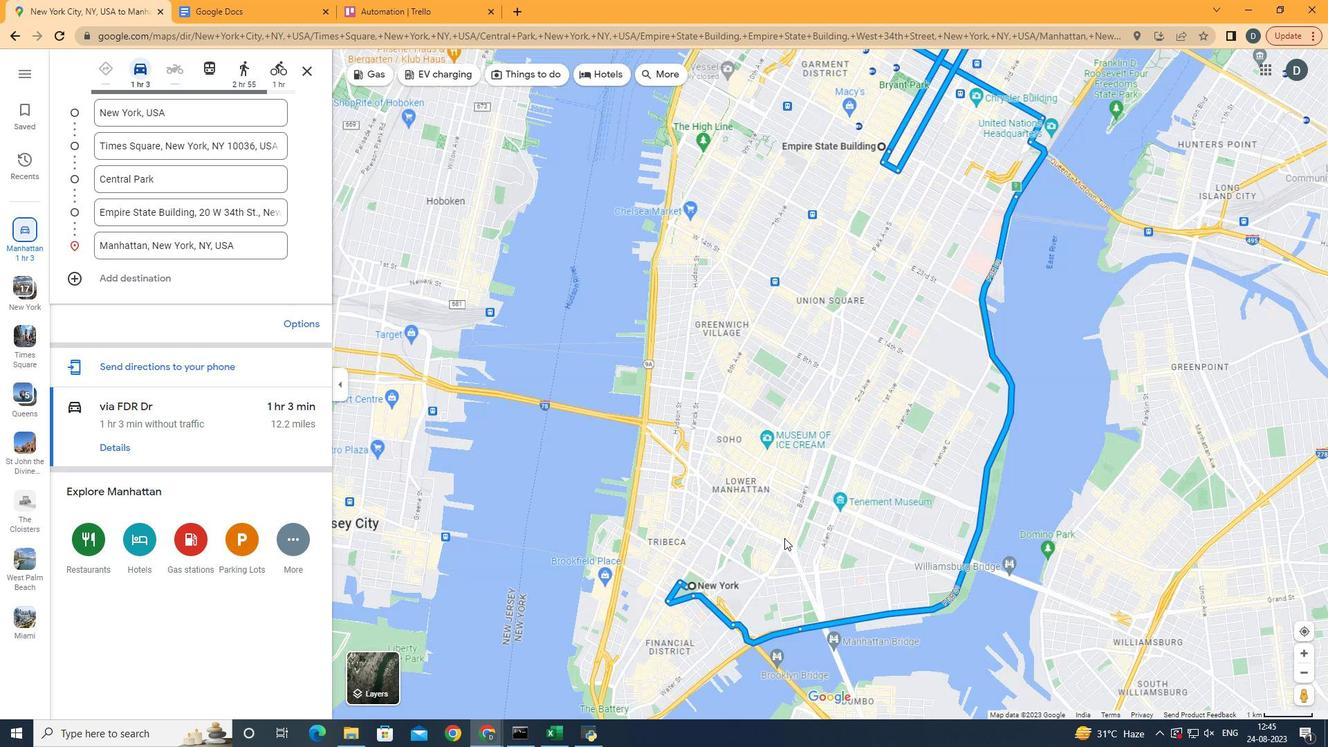 
Action: Mouse scrolled (784, 538) with delta (0, 0)
Screenshot: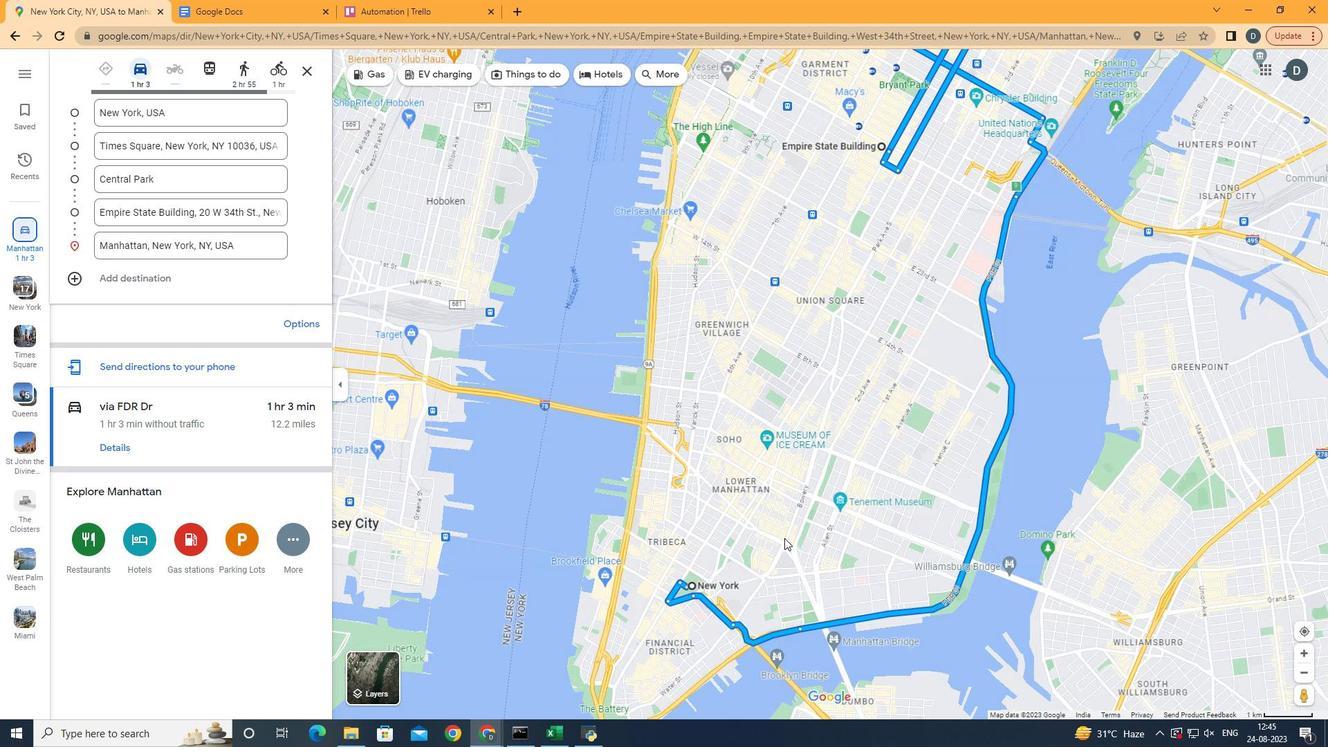 
Action: Mouse scrolled (784, 538) with delta (0, 0)
Screenshot: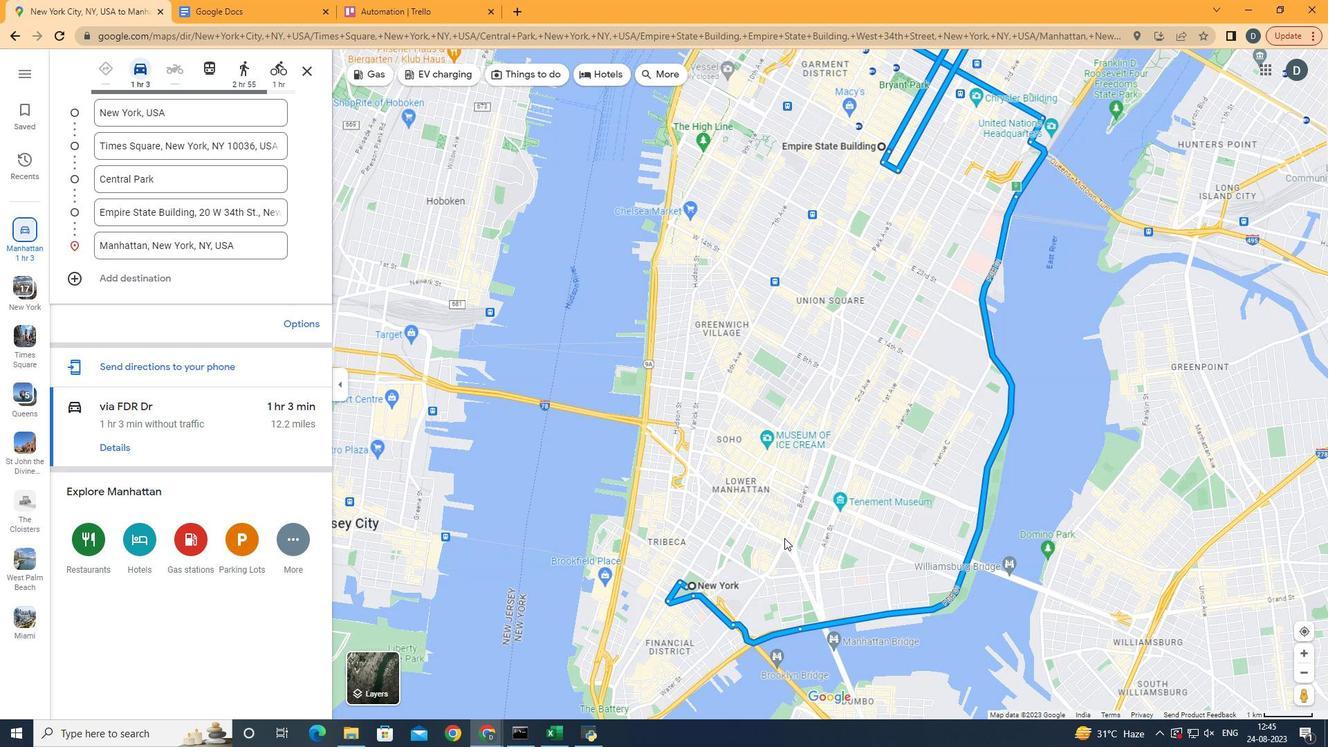 
Action: Mouse scrolled (784, 538) with delta (0, 0)
Screenshot: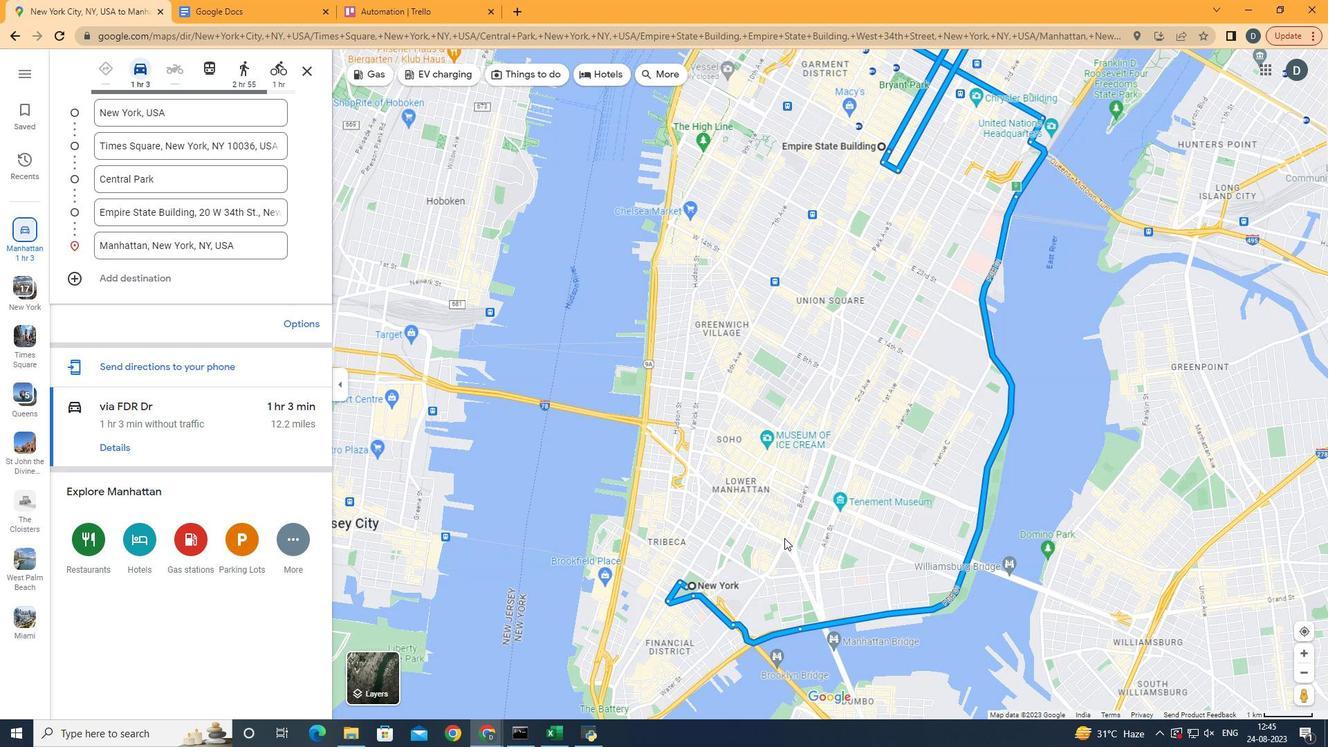 
Action: Mouse moved to (790, 572)
Screenshot: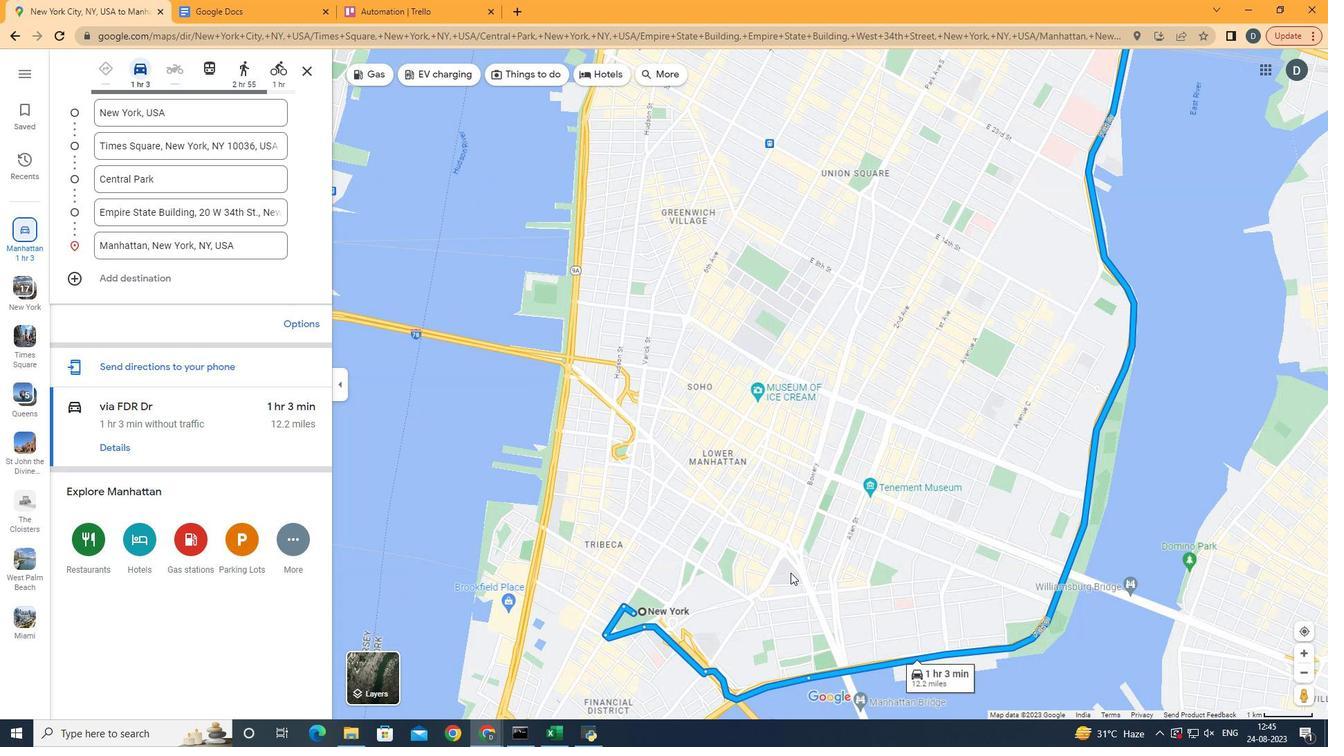 
Action: Mouse pressed left at (790, 572)
Screenshot: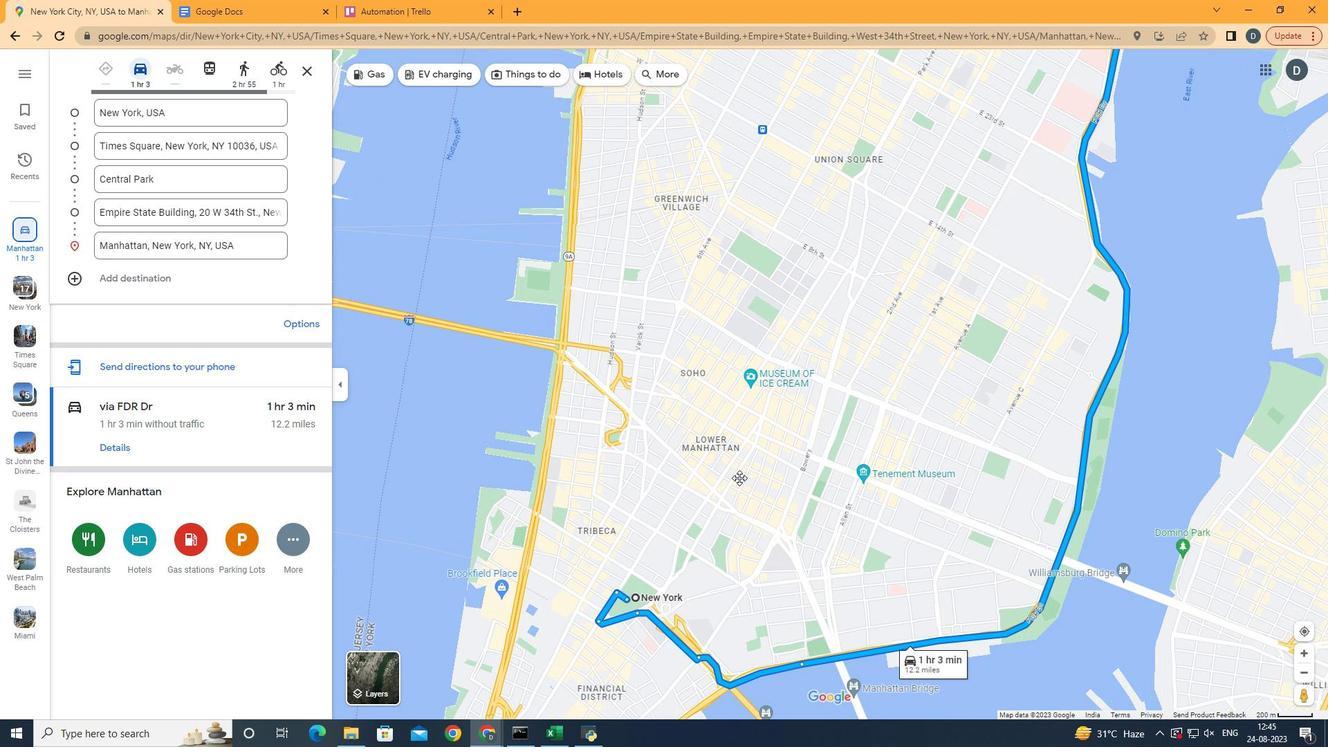 
Action: Mouse moved to (729, 437)
Screenshot: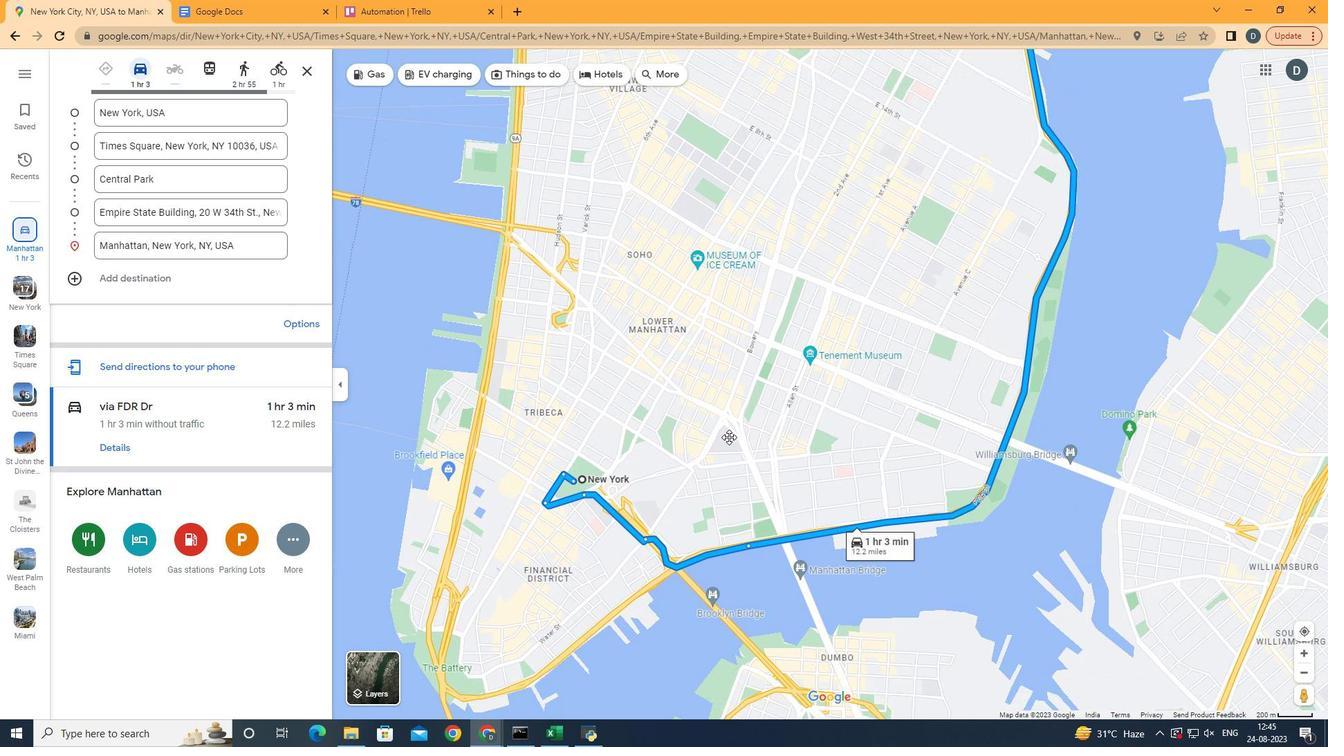 
Action: Mouse pressed left at (729, 437)
Screenshot: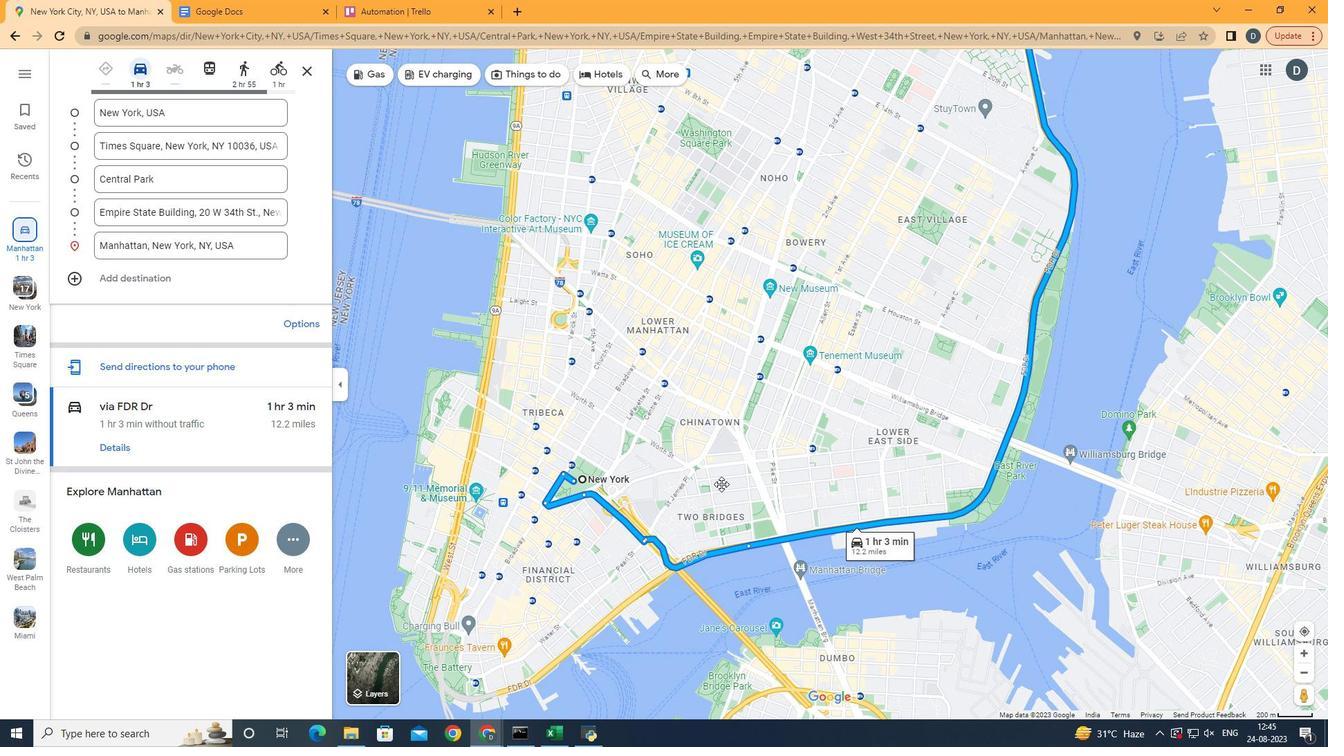 
Action: Mouse moved to (940, 289)
Screenshot: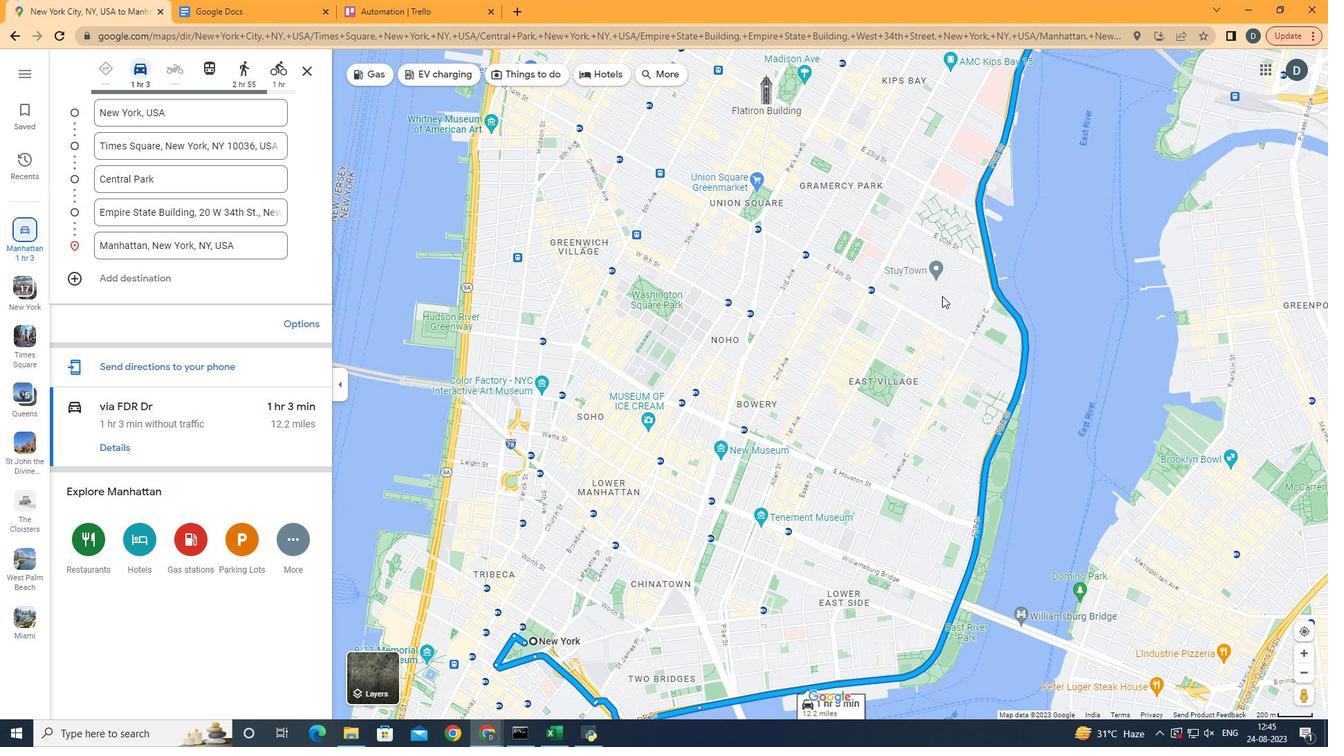 
Action: Mouse pressed left at (940, 289)
Screenshot: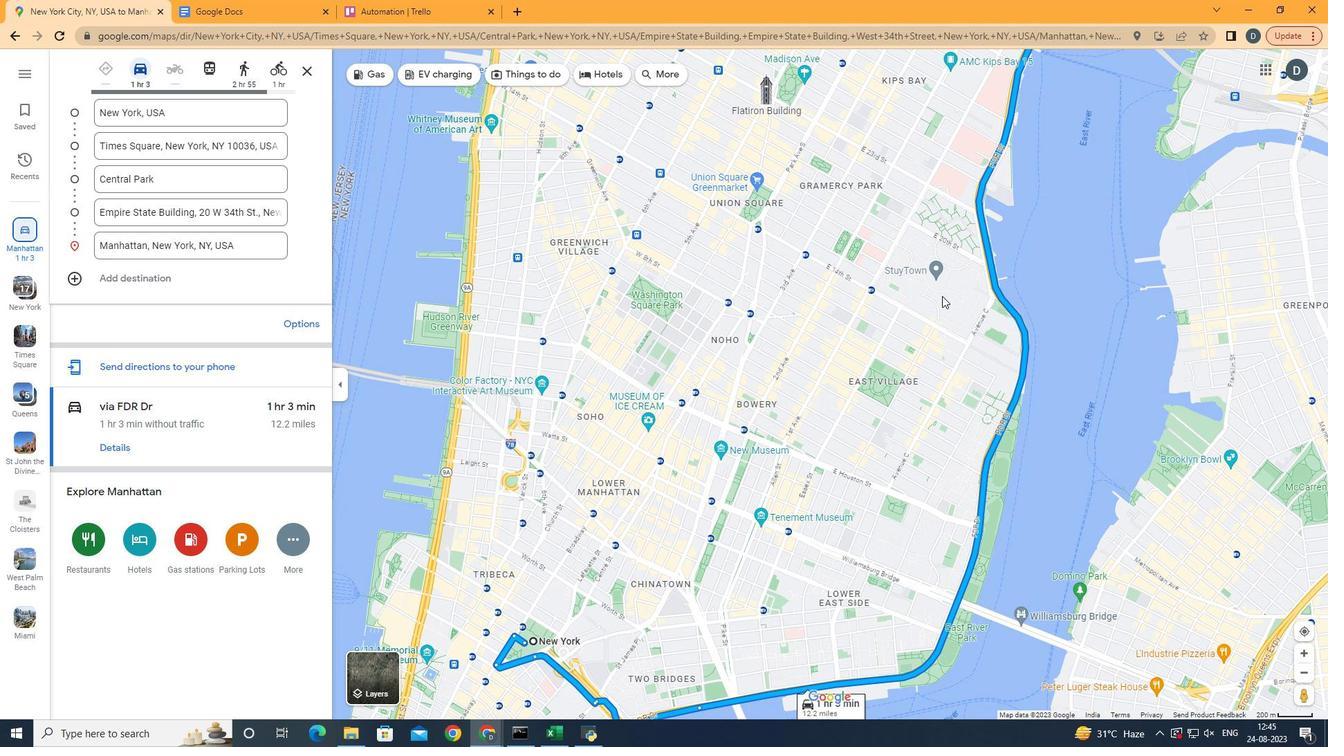 
Action: Mouse moved to (1012, 224)
Screenshot: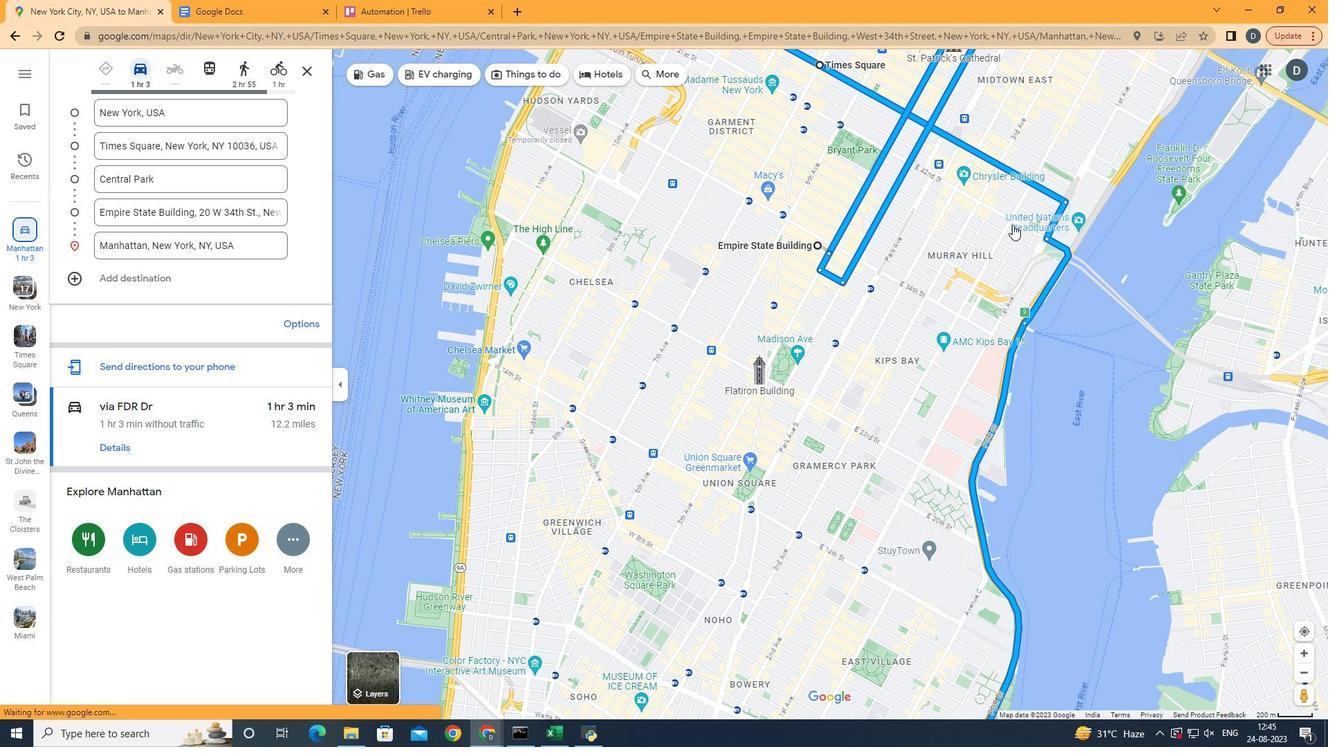 
Action: Mouse pressed left at (1012, 224)
Screenshot: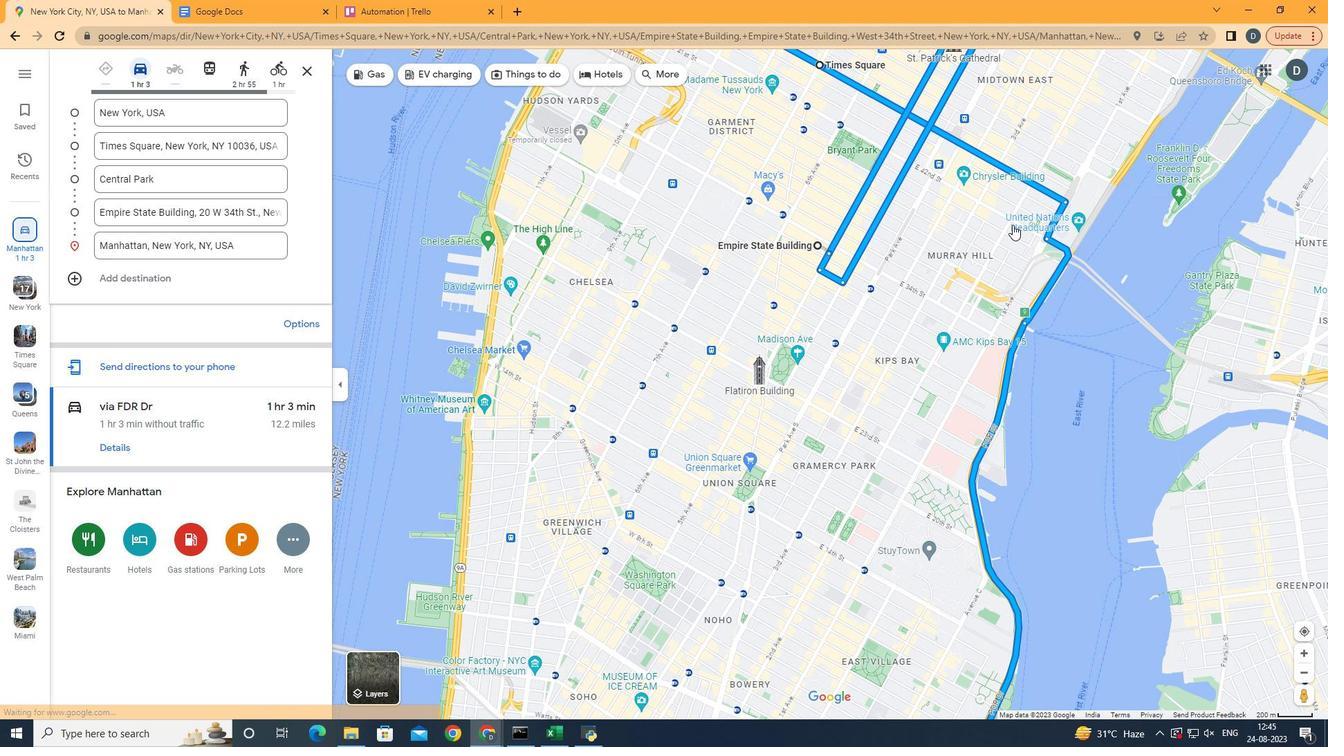 
Action: Mouse moved to (1049, 170)
Screenshot: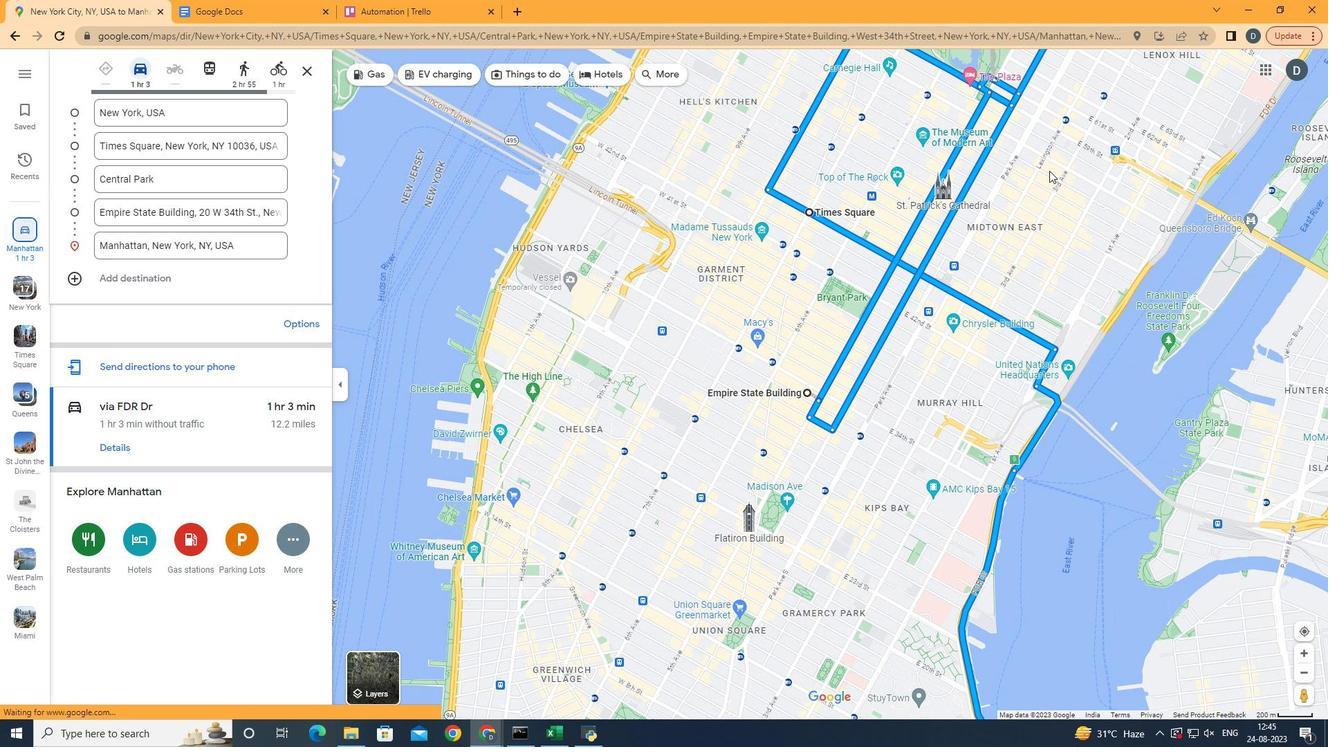 
Action: Mouse pressed left at (1049, 170)
Screenshot: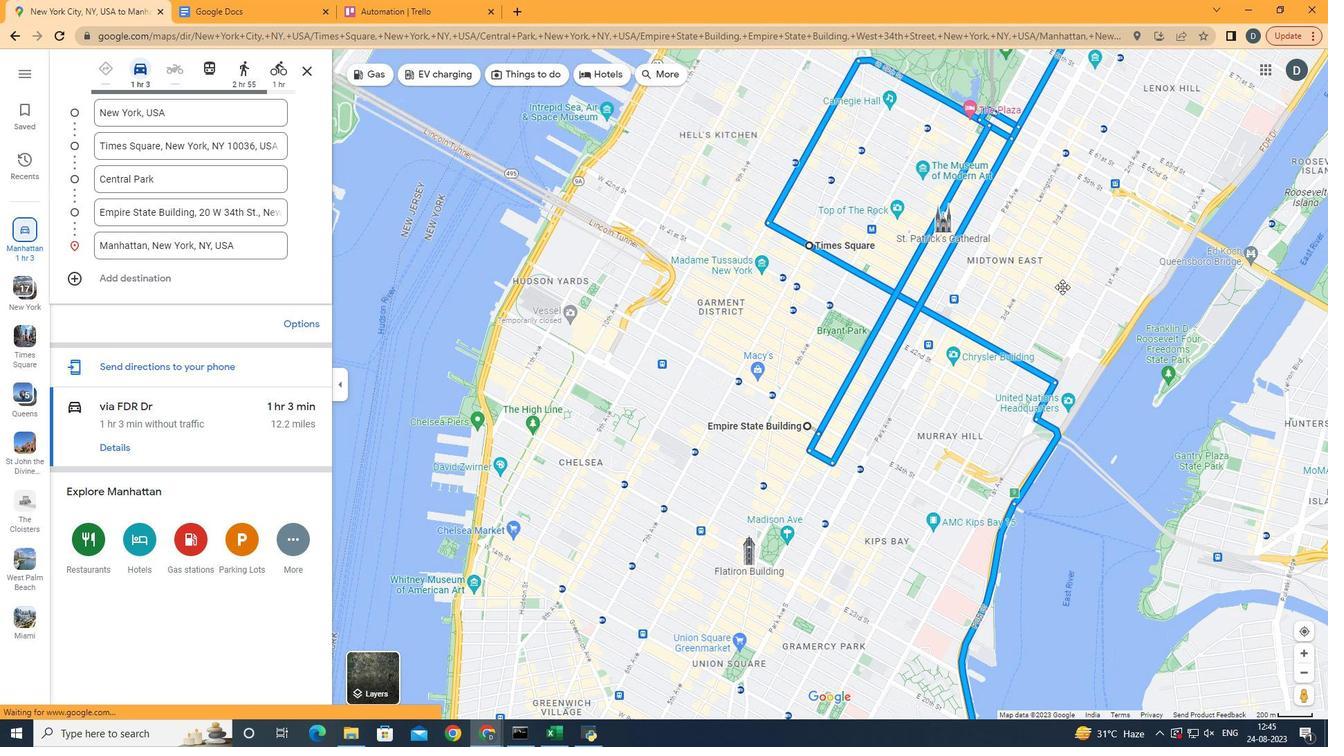 
Action: Mouse moved to (1124, 292)
Screenshot: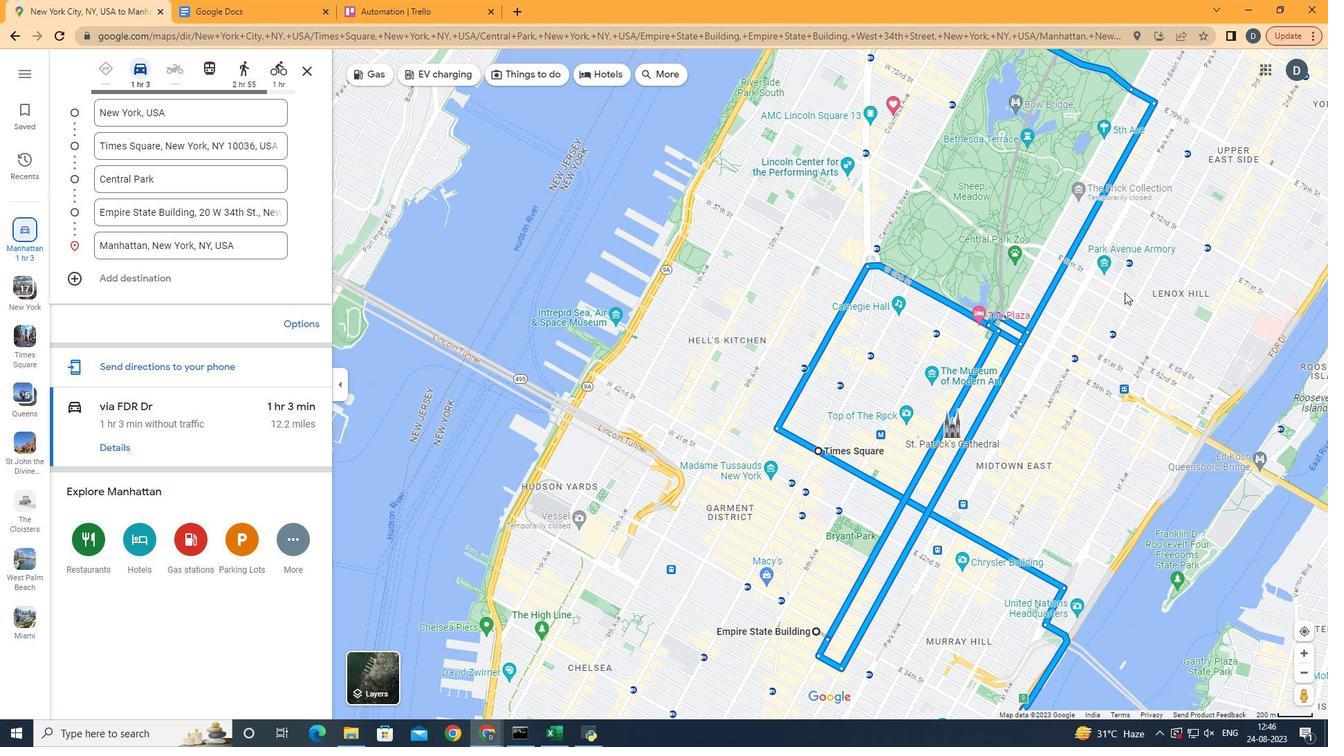 
Action: Mouse pressed left at (1124, 292)
Screenshot: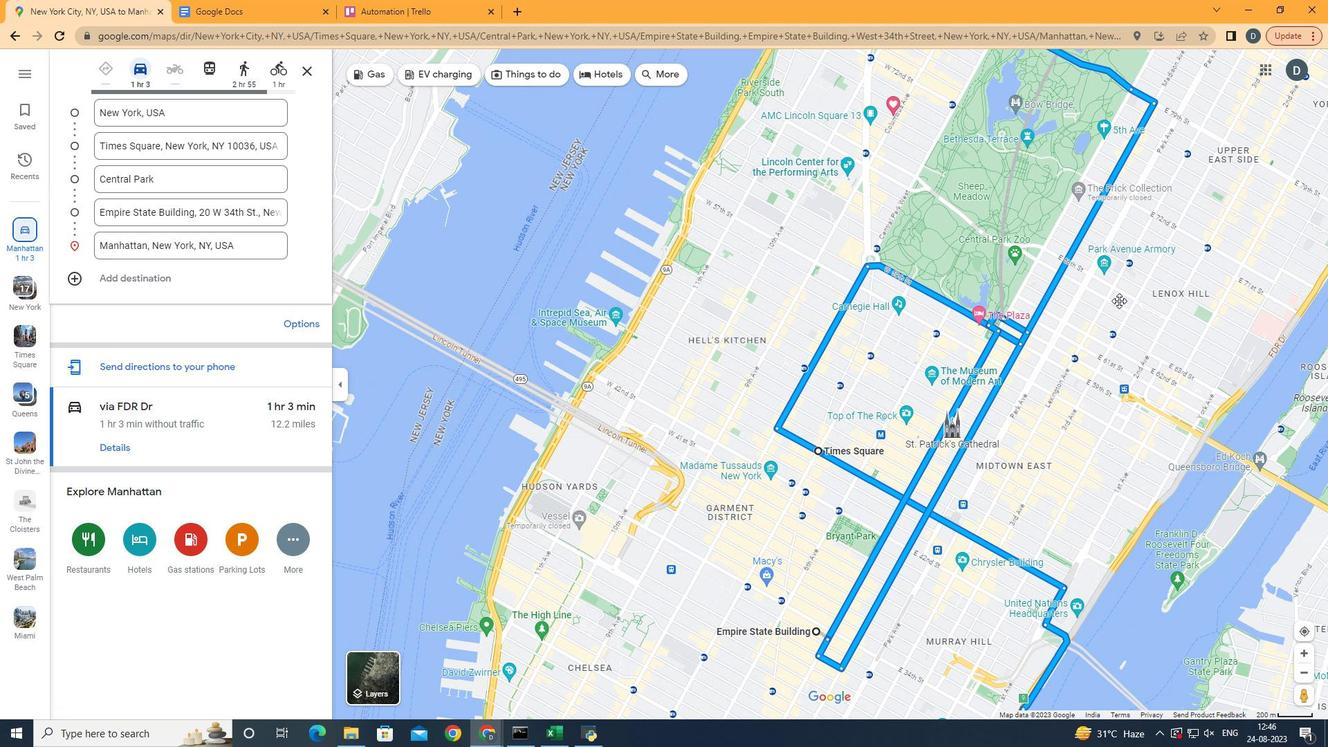 
Action: Mouse moved to (931, 605)
Screenshot: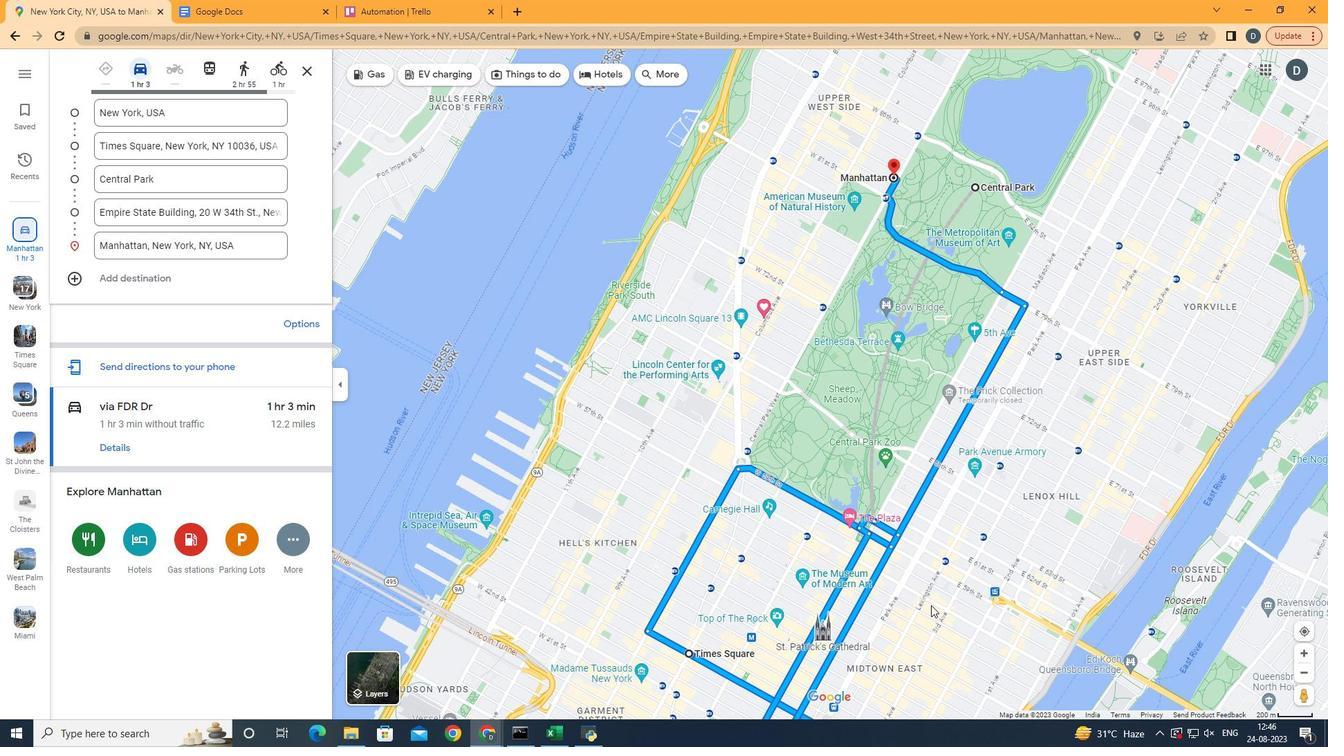 
Action: Mouse pressed left at (931, 605)
Screenshot: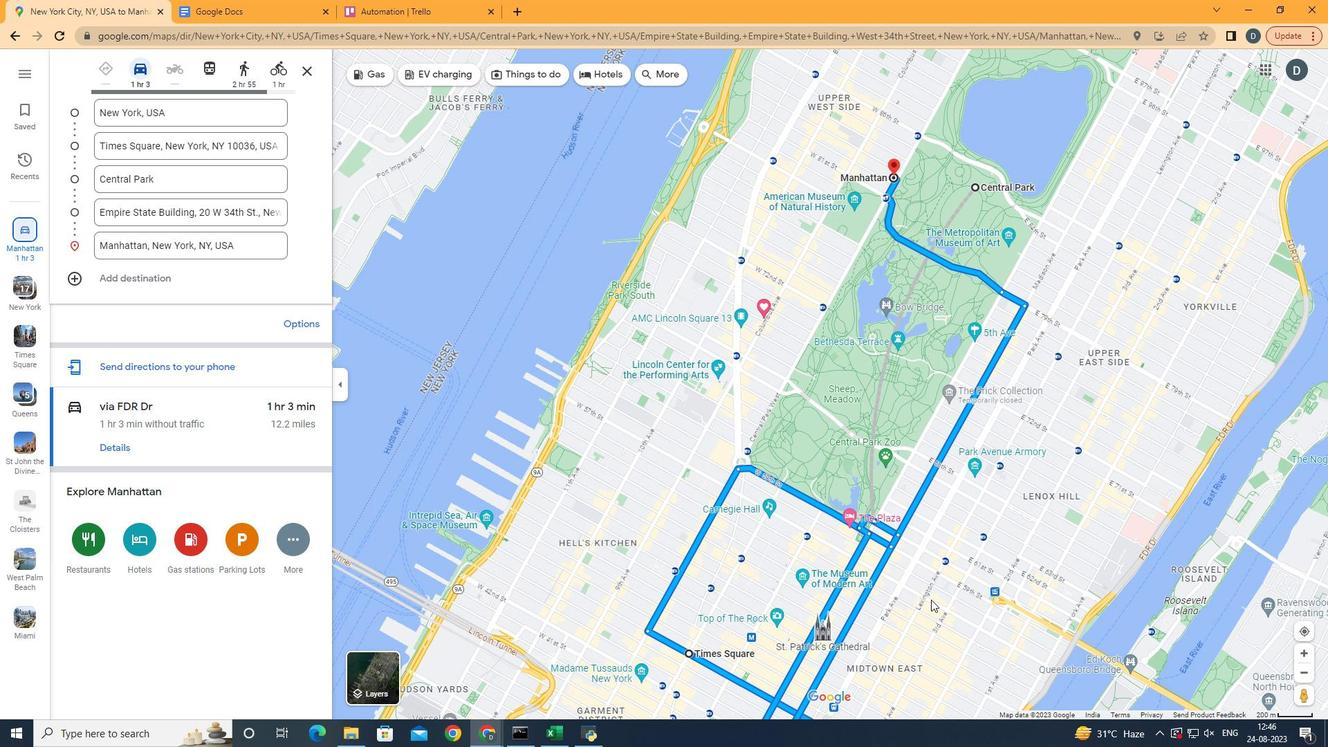 
Action: Mouse moved to (933, 534)
Screenshot: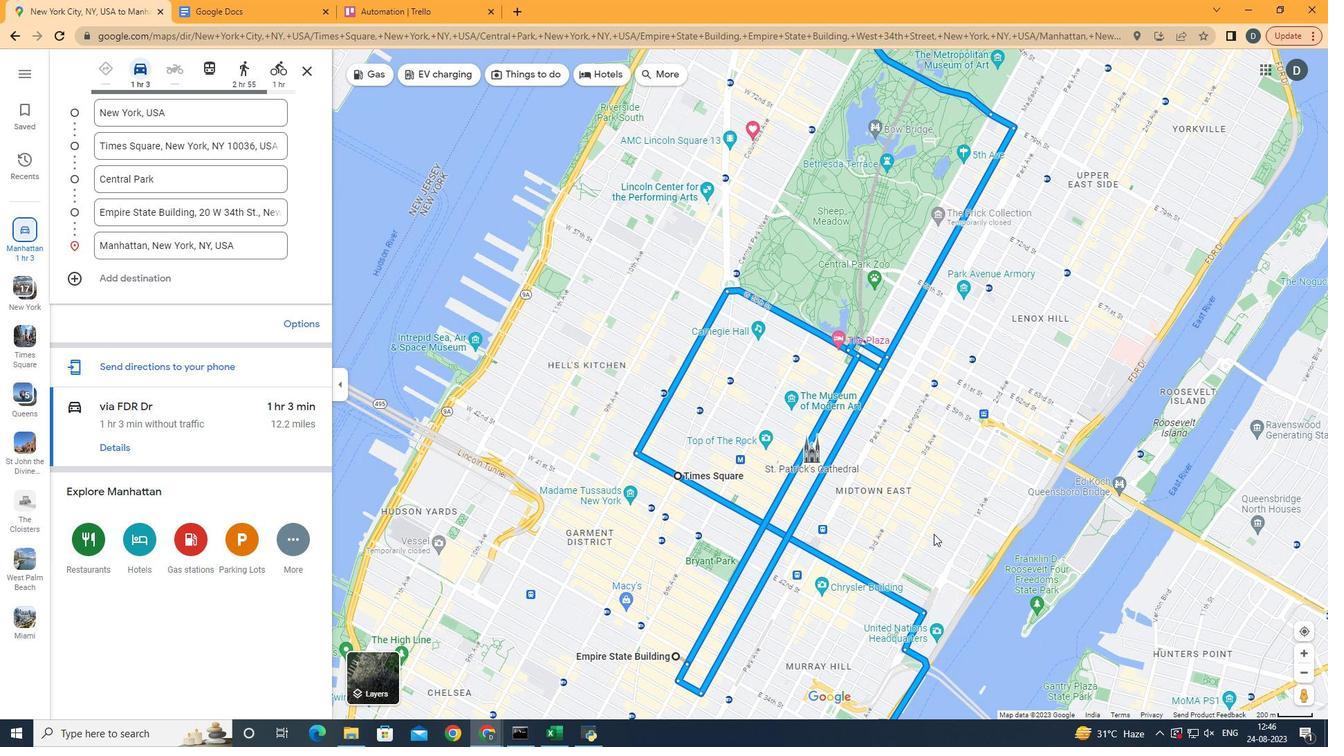 
Action: Mouse pressed left at (933, 534)
Screenshot: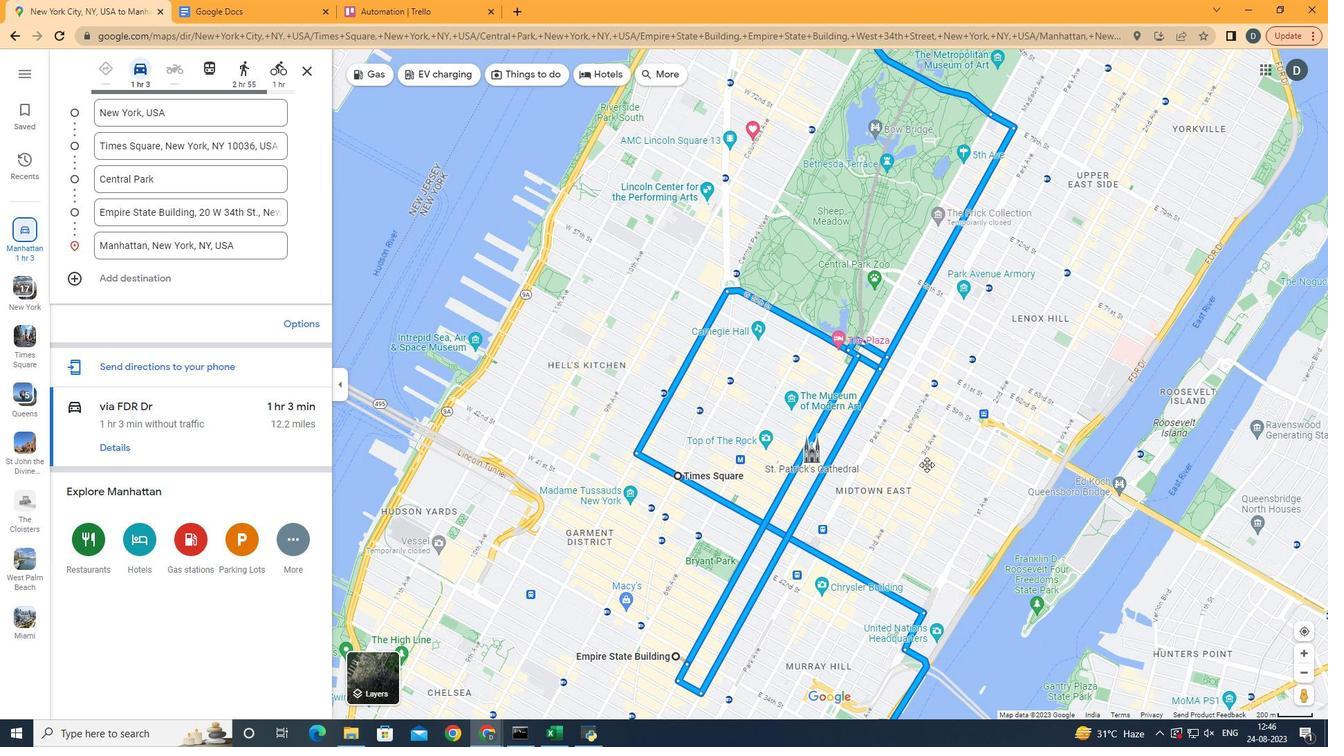 
Action: Mouse moved to (763, 474)
Screenshot: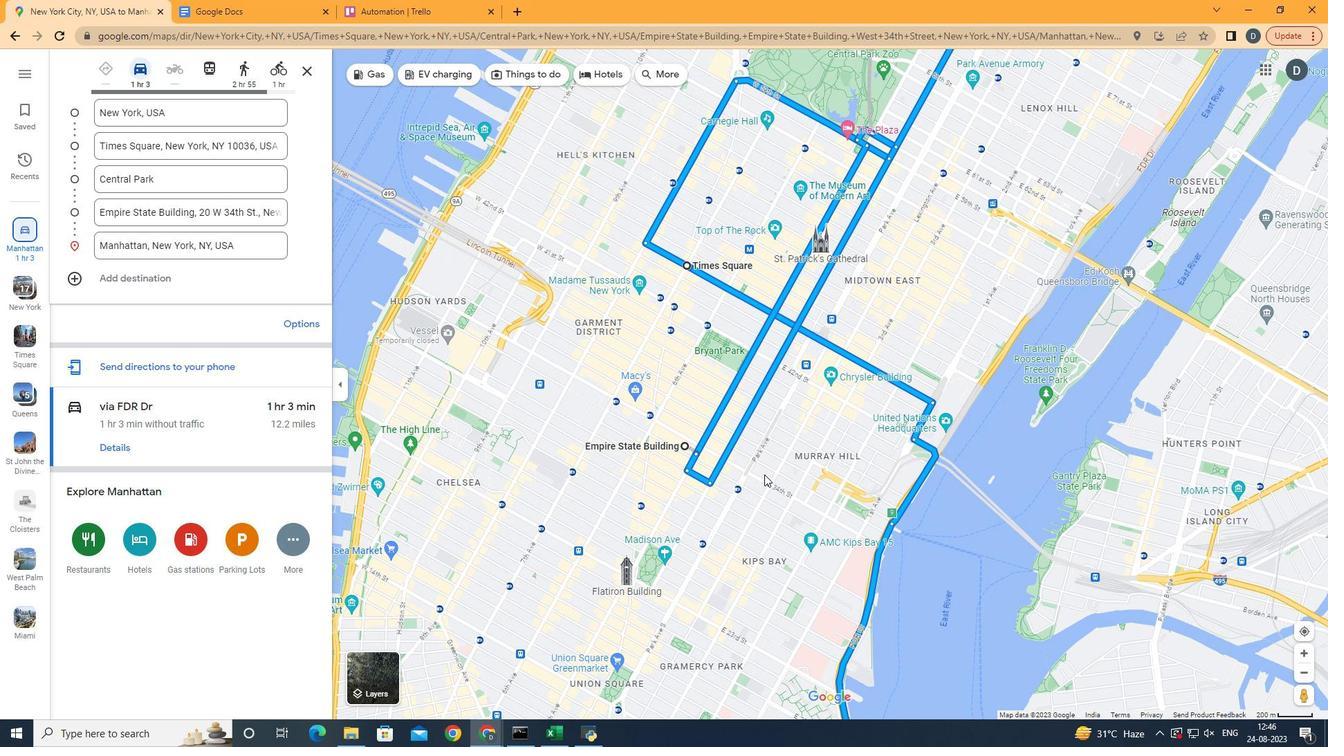 
